 Task: Display the picks of the 2022 Victory Lane Racing NASCAR Cup Series for the race "FireKeepers Casino 400" on the track "Michigan".
Action: Mouse moved to (183, 354)
Screenshot: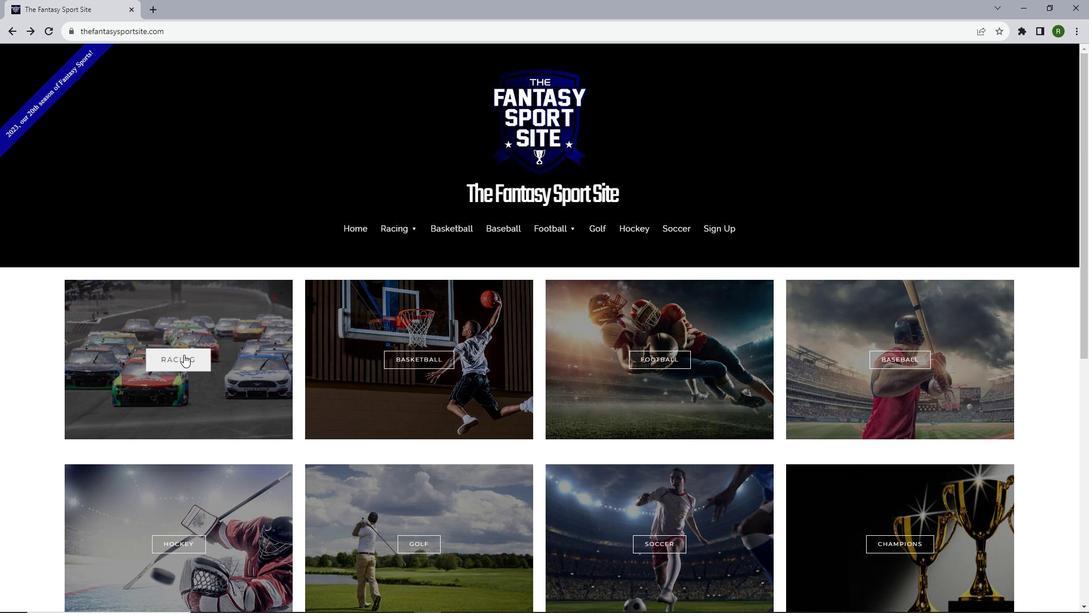 
Action: Mouse pressed left at (183, 354)
Screenshot: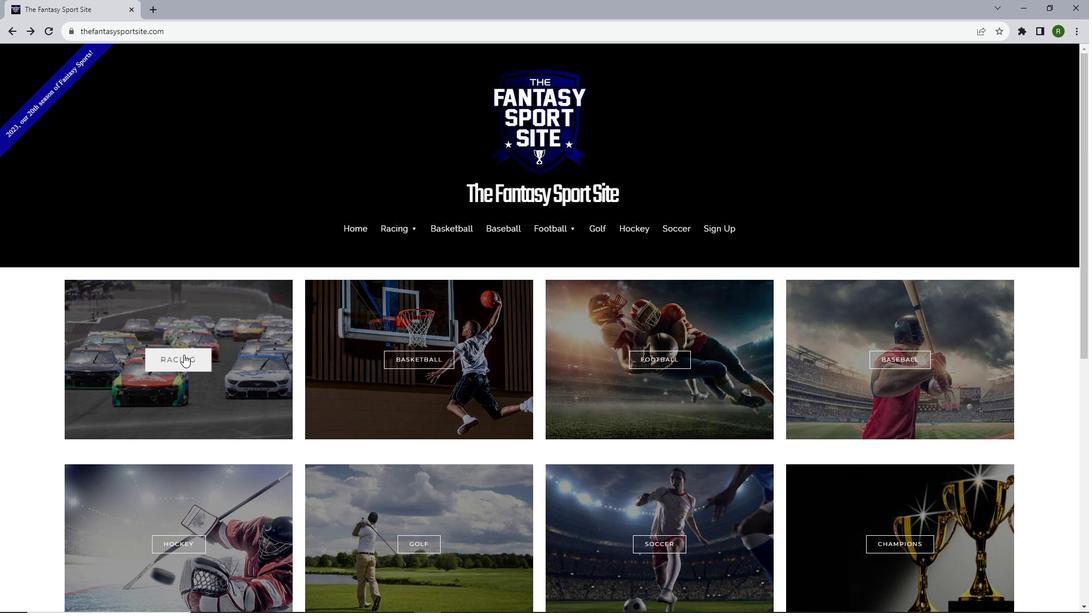 
Action: Mouse moved to (220, 259)
Screenshot: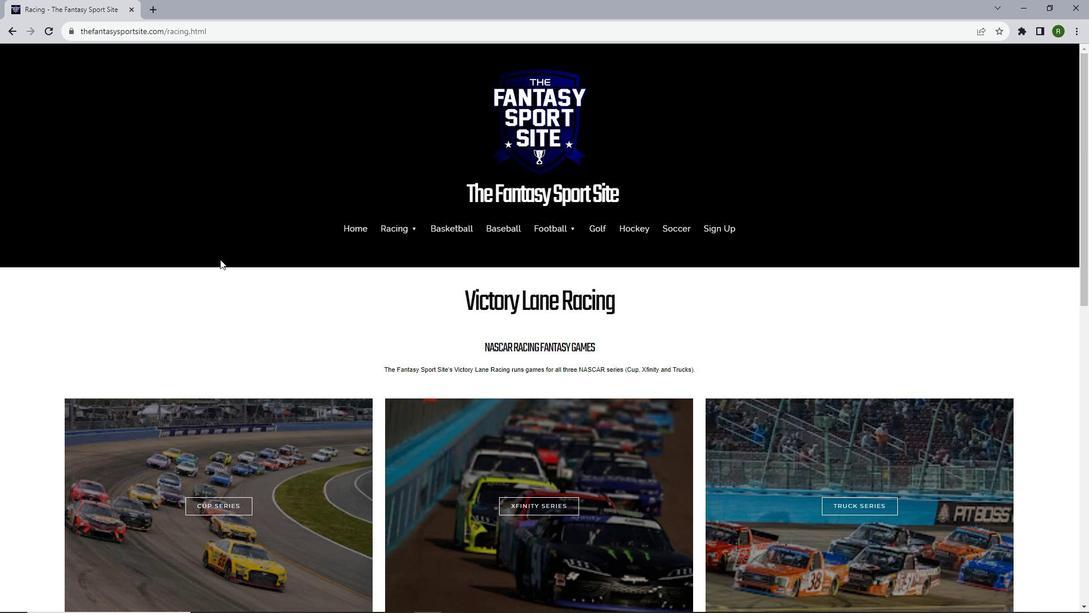 
Action: Mouse scrolled (220, 258) with delta (0, 0)
Screenshot: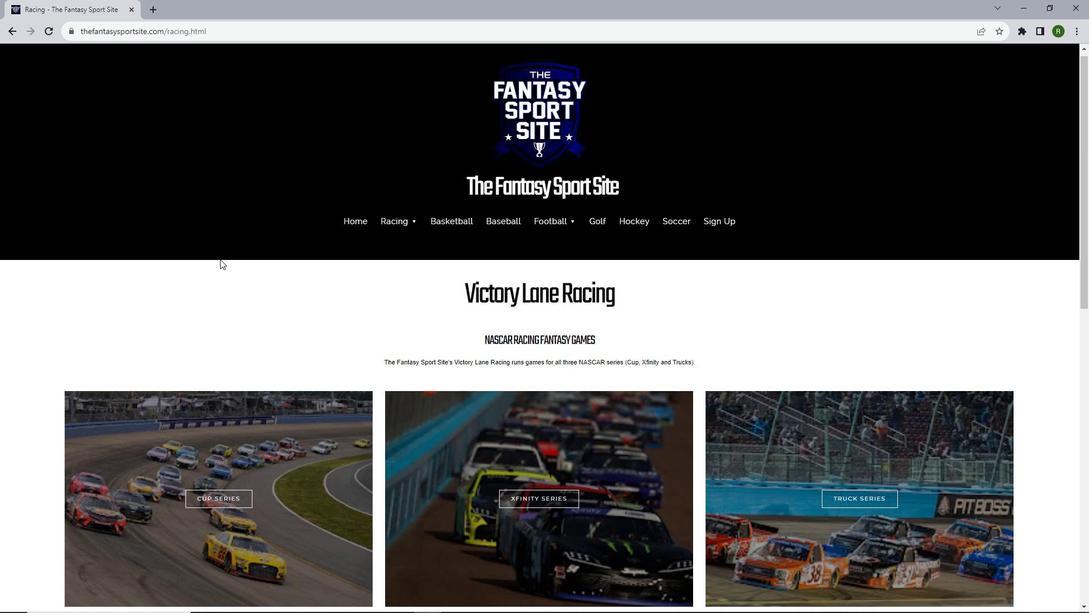 
Action: Mouse scrolled (220, 258) with delta (0, 0)
Screenshot: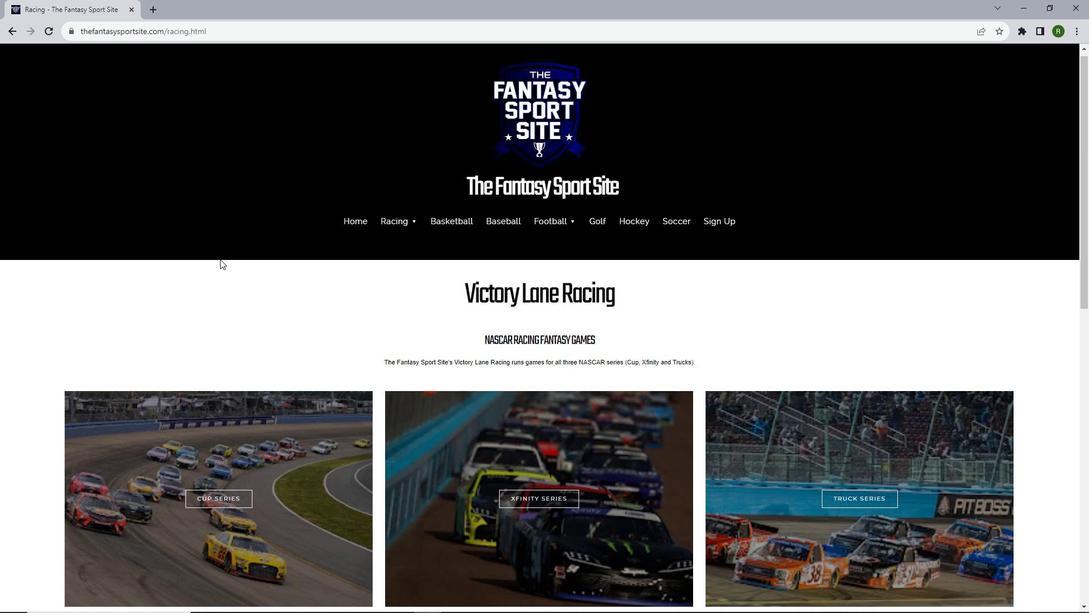 
Action: Mouse scrolled (220, 258) with delta (0, 0)
Screenshot: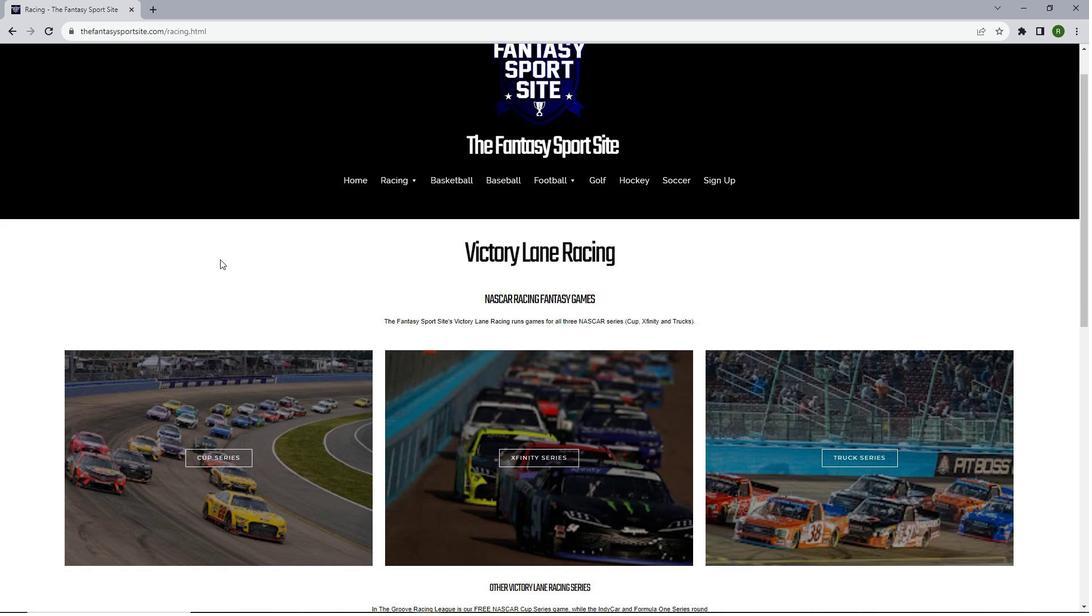 
Action: Mouse moved to (224, 336)
Screenshot: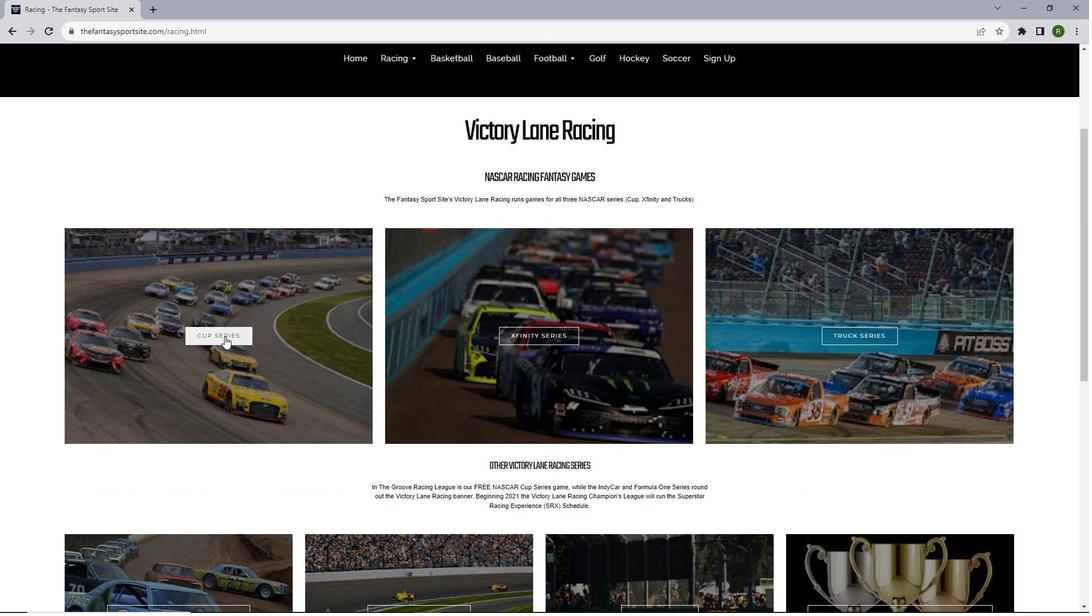 
Action: Mouse pressed left at (224, 336)
Screenshot: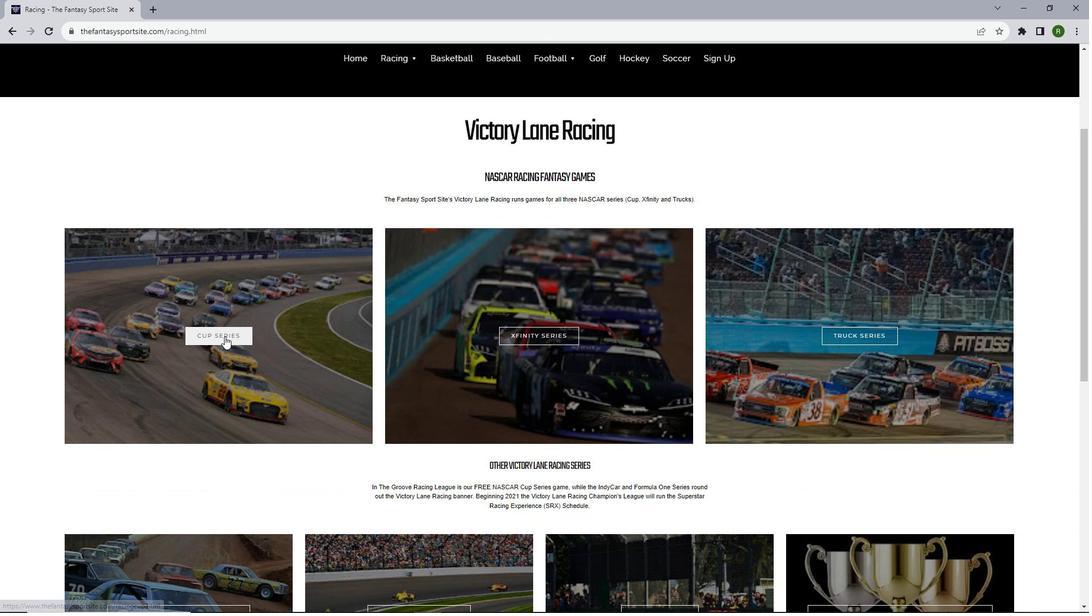 
Action: Mouse moved to (273, 232)
Screenshot: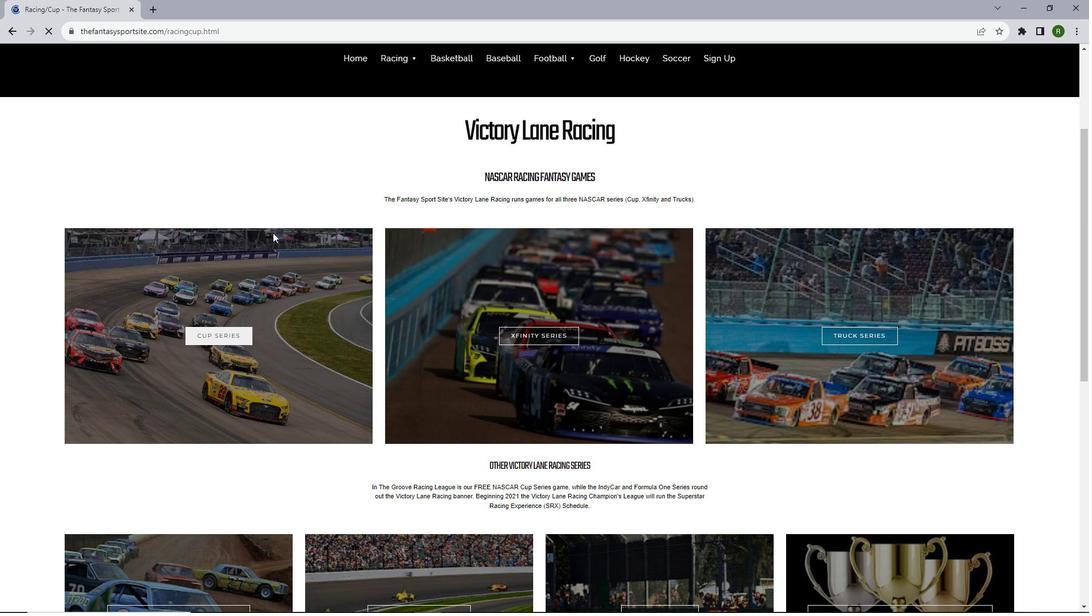 
Action: Mouse scrolled (273, 232) with delta (0, 0)
Screenshot: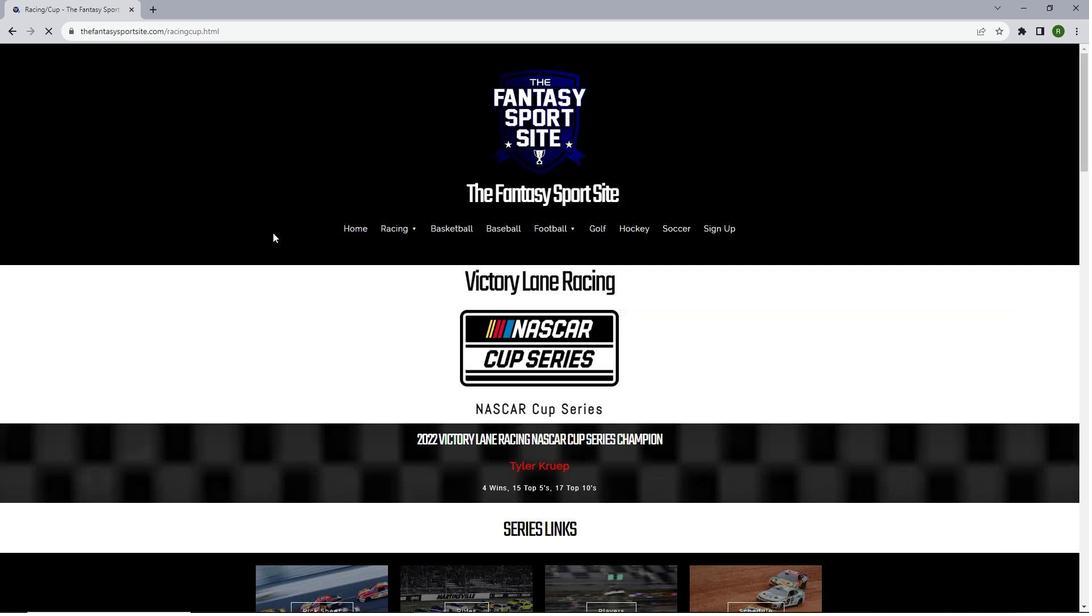 
Action: Mouse scrolled (273, 232) with delta (0, 0)
Screenshot: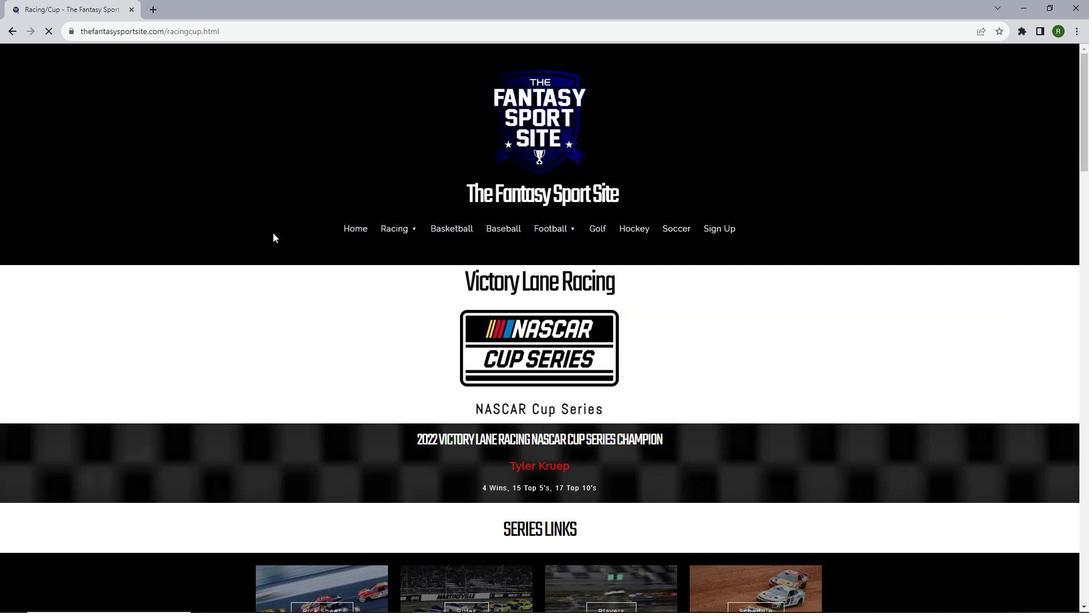 
Action: Mouse scrolled (273, 232) with delta (0, 0)
Screenshot: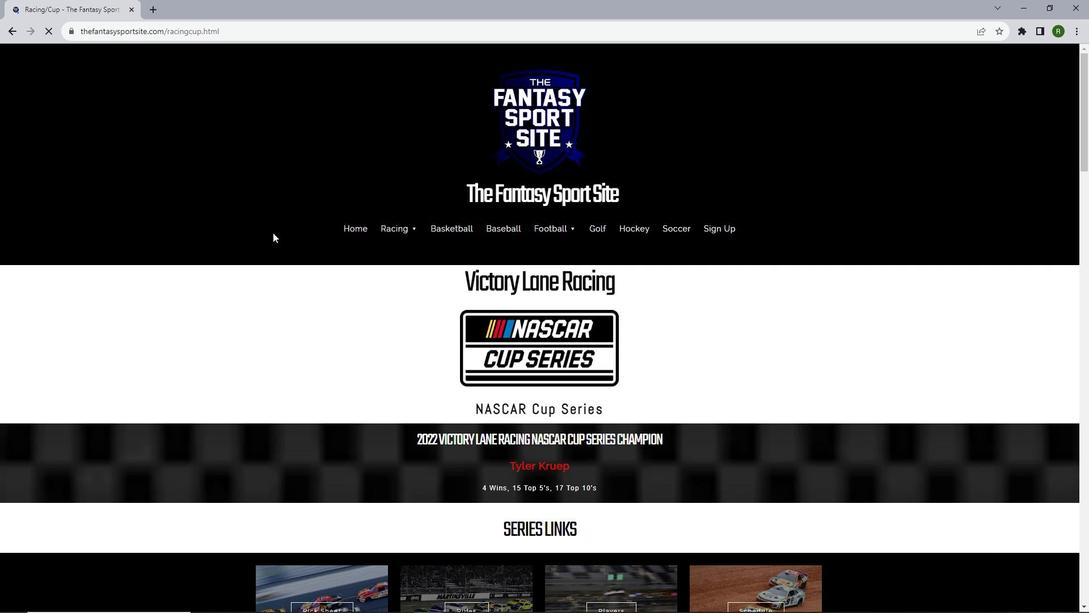
Action: Mouse scrolled (273, 232) with delta (0, 0)
Screenshot: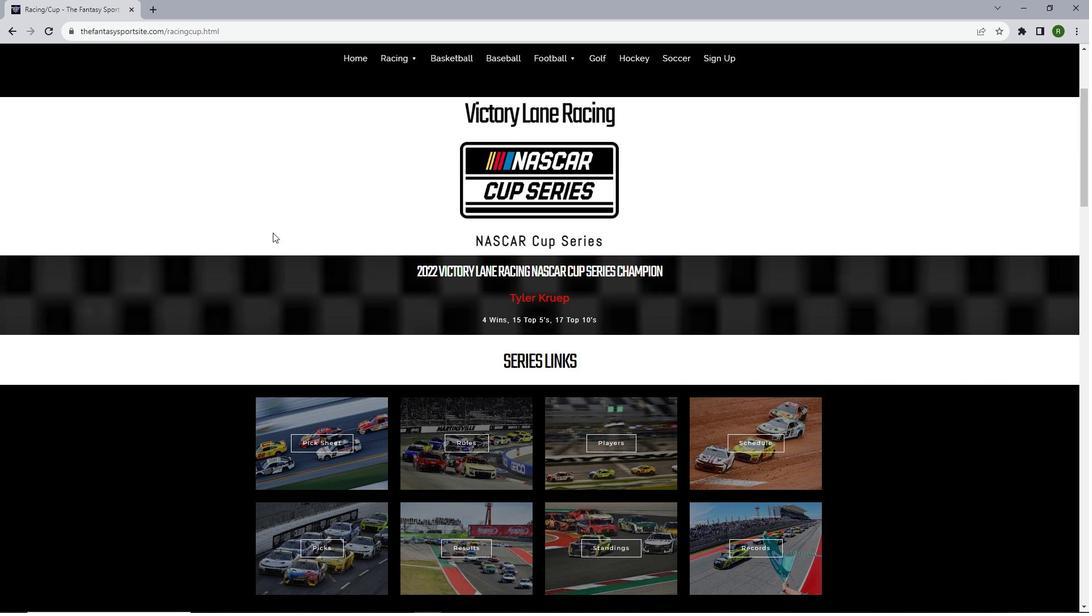 
Action: Mouse scrolled (273, 232) with delta (0, 0)
Screenshot: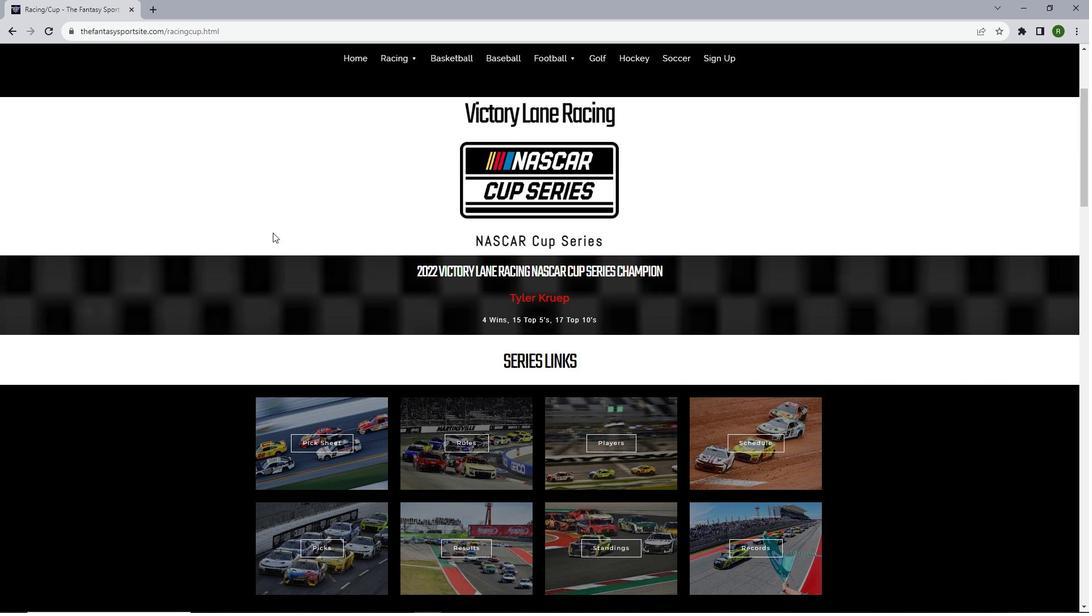 
Action: Mouse scrolled (273, 232) with delta (0, 0)
Screenshot: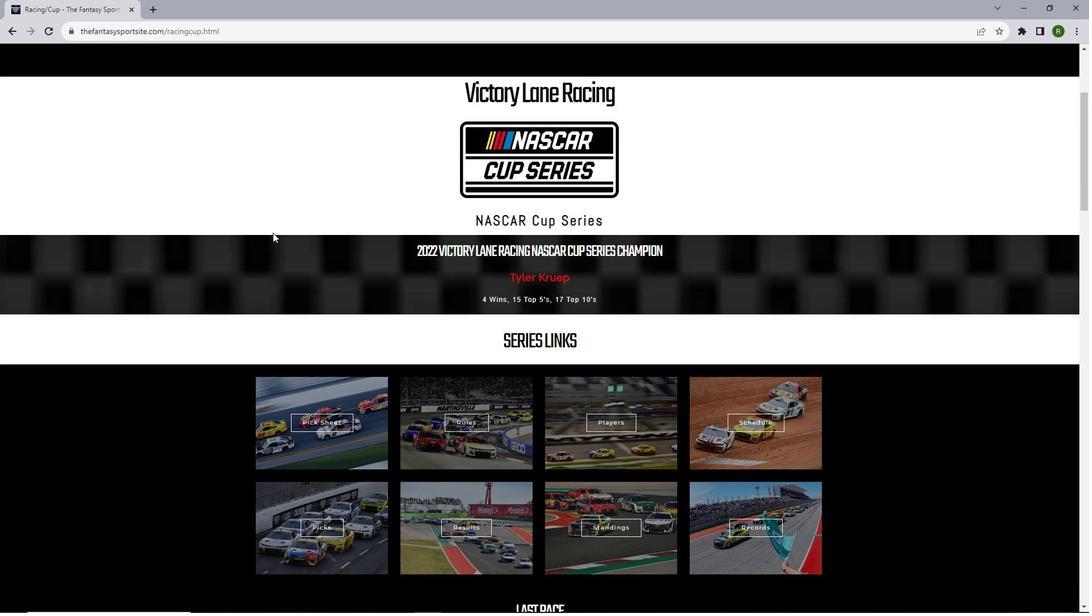 
Action: Mouse scrolled (273, 232) with delta (0, 0)
Screenshot: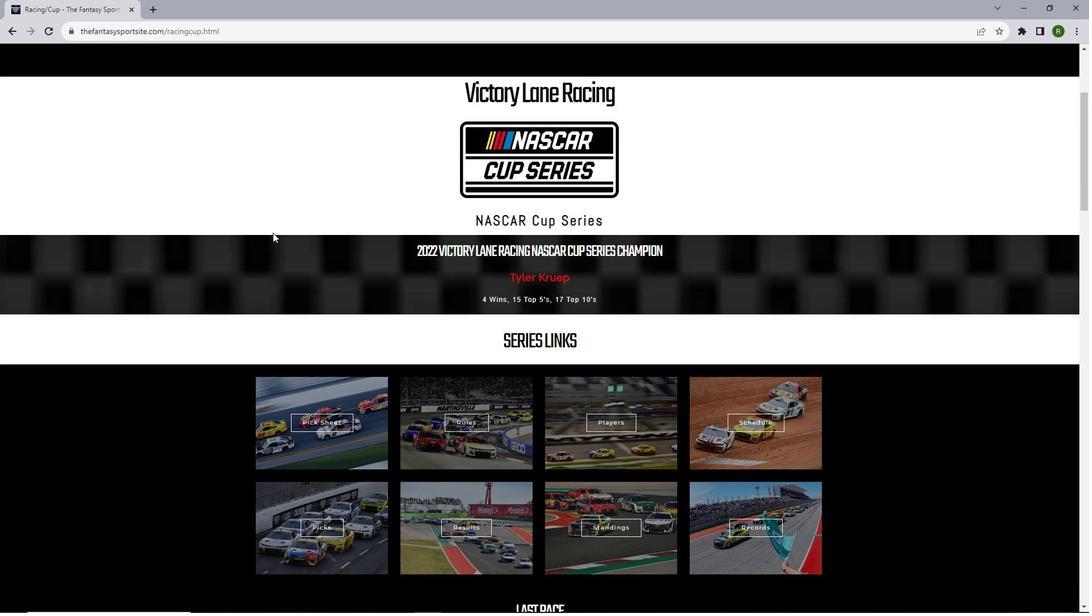 
Action: Mouse scrolled (273, 232) with delta (0, 0)
Screenshot: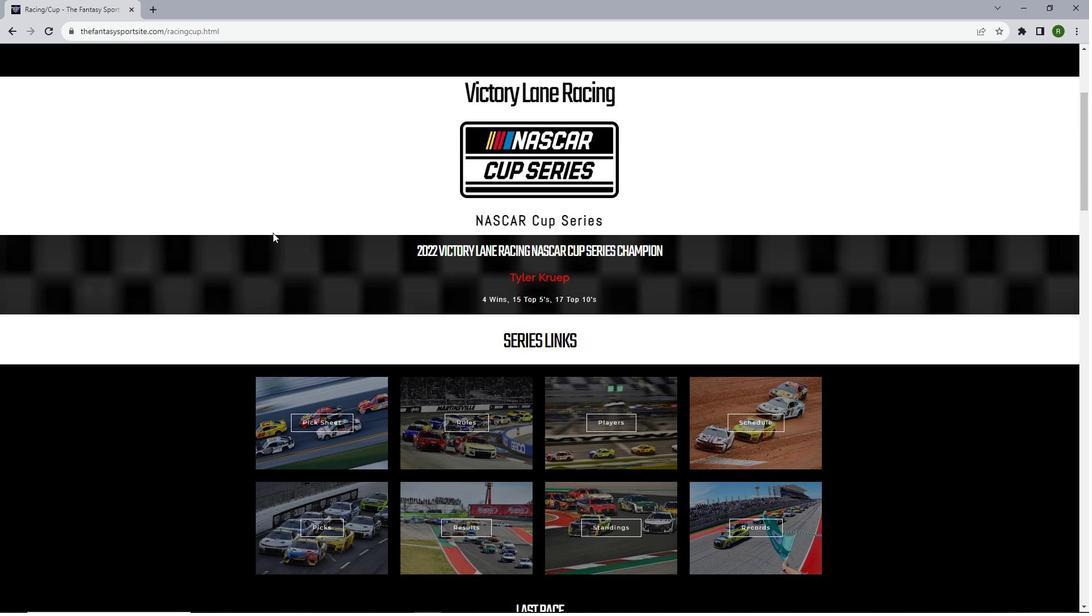 
Action: Mouse moved to (316, 259)
Screenshot: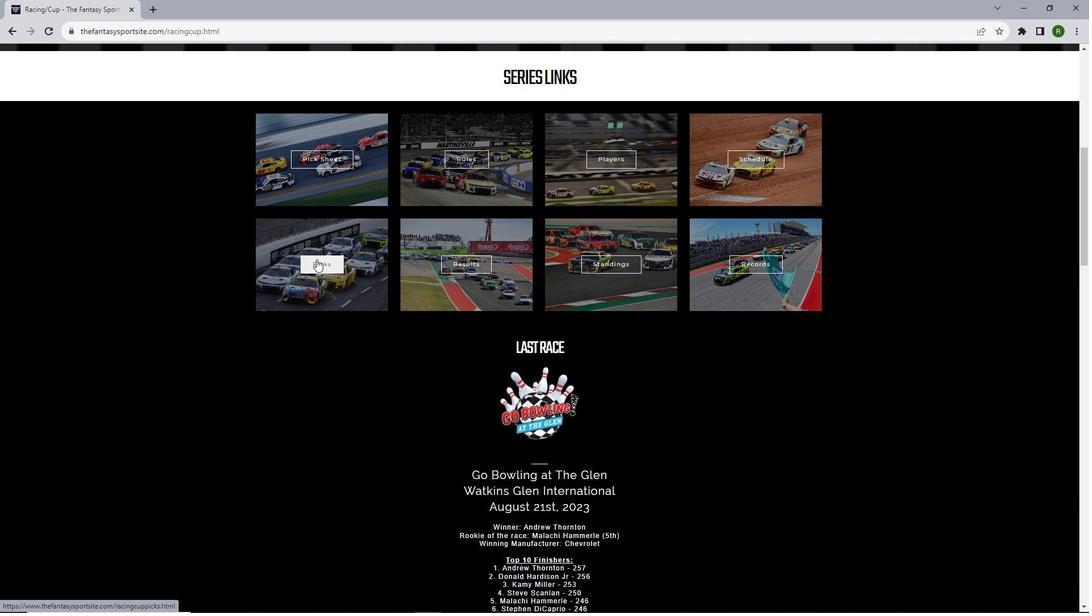 
Action: Mouse pressed left at (316, 259)
Screenshot: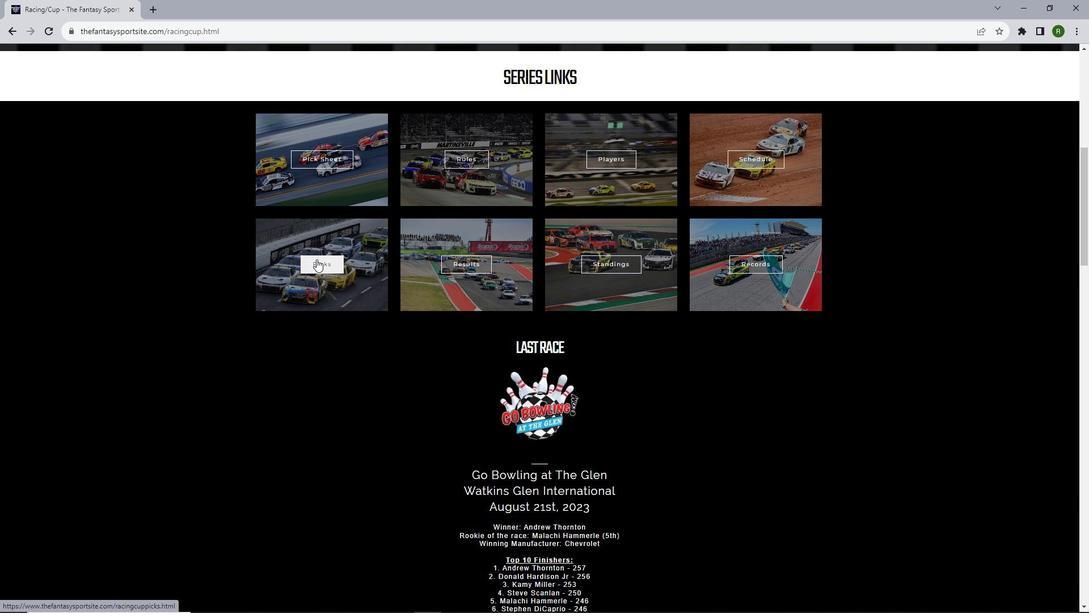
Action: Mouse moved to (316, 258)
Screenshot: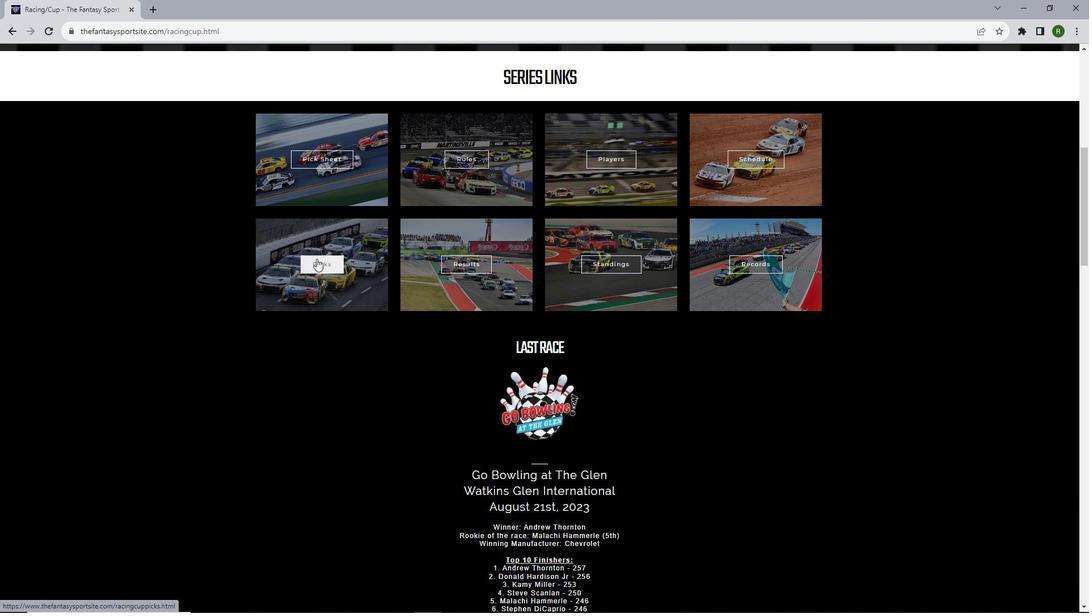 
Action: Mouse scrolled (316, 258) with delta (0, 0)
Screenshot: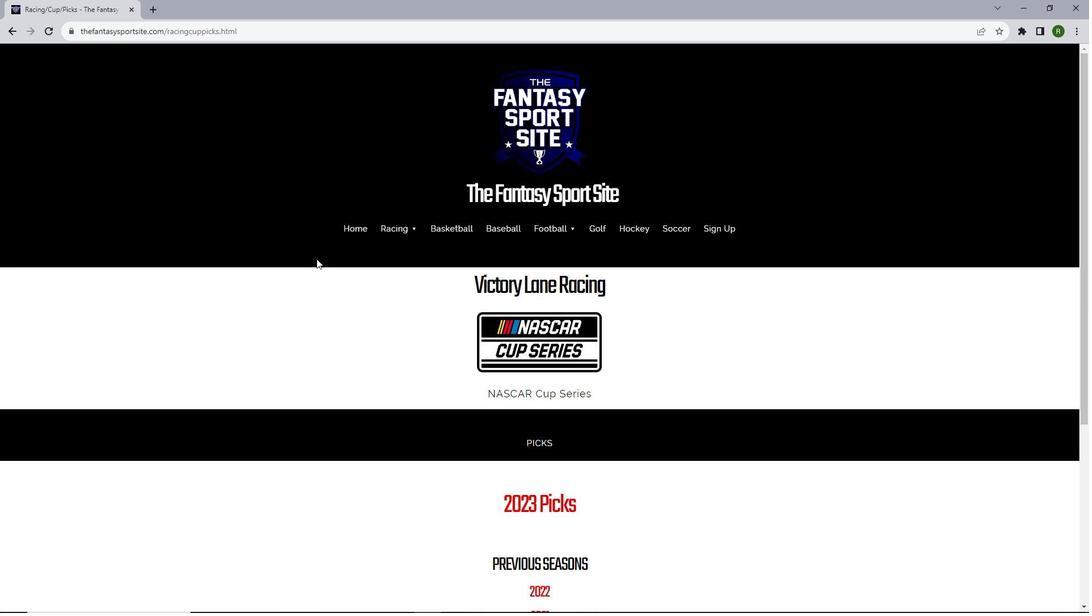 
Action: Mouse scrolled (316, 258) with delta (0, 0)
Screenshot: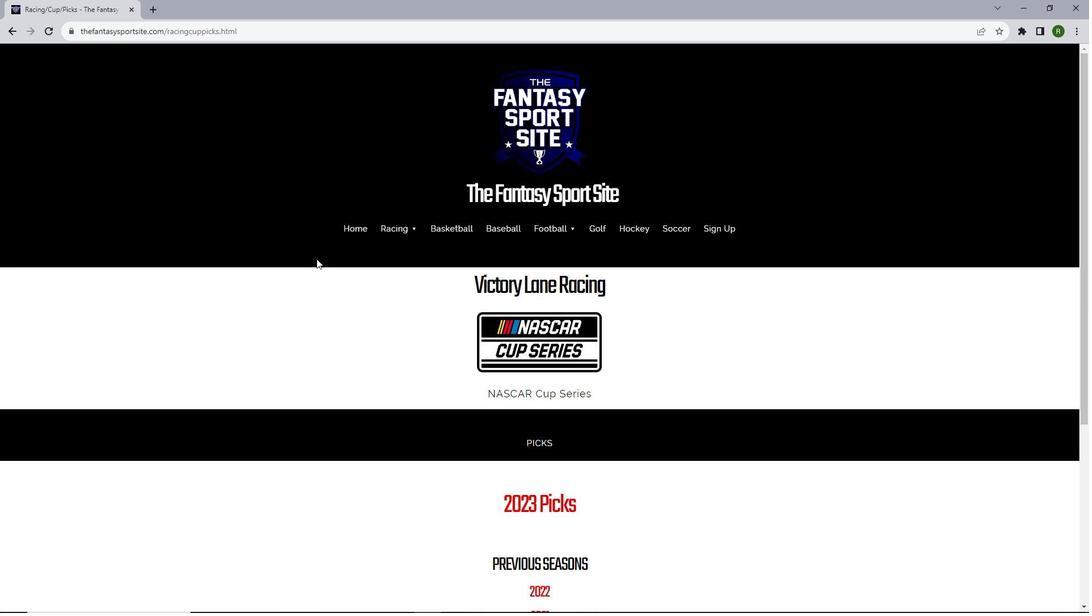 
Action: Mouse scrolled (316, 258) with delta (0, 0)
Screenshot: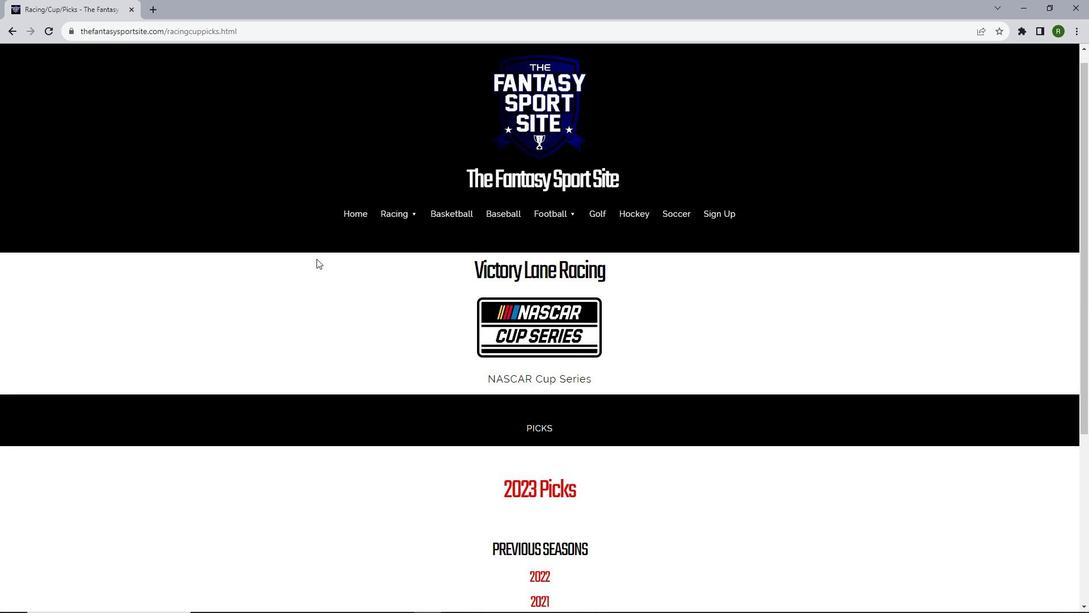 
Action: Mouse scrolled (316, 258) with delta (0, 0)
Screenshot: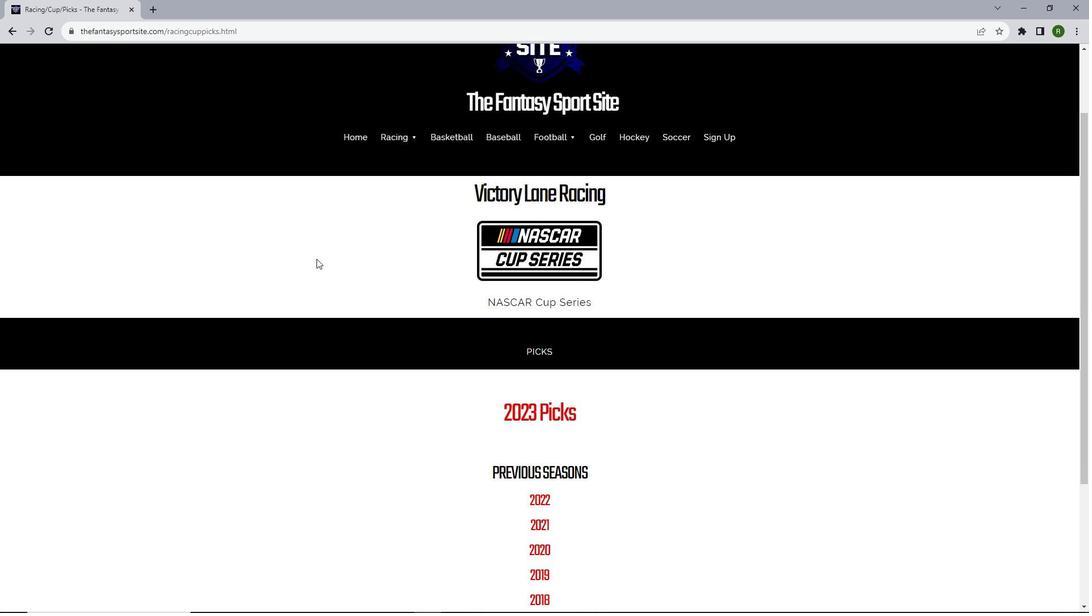 
Action: Mouse moved to (542, 366)
Screenshot: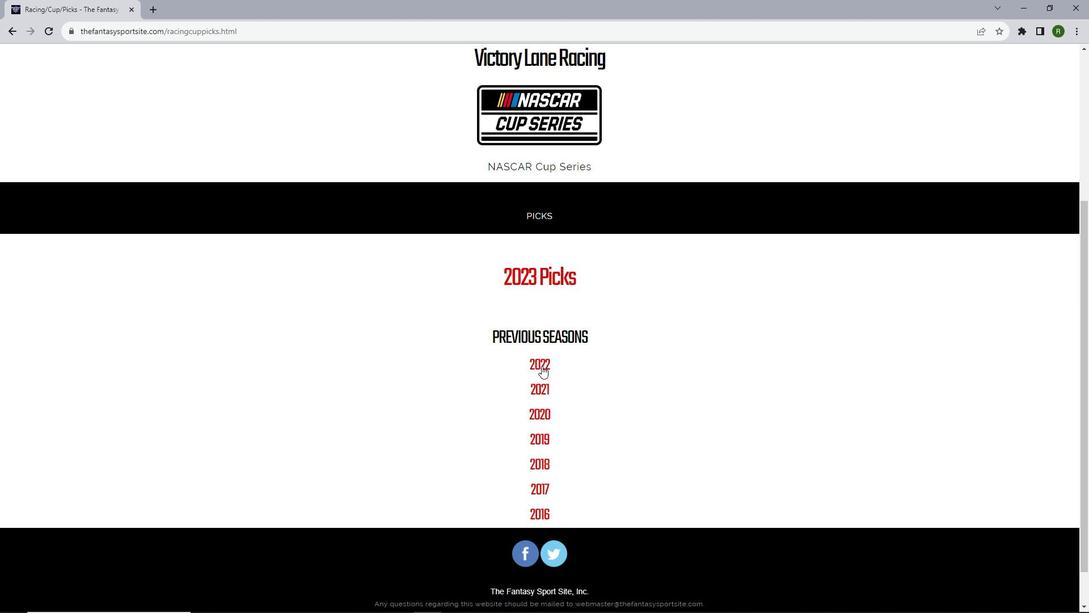 
Action: Mouse pressed left at (542, 366)
Screenshot: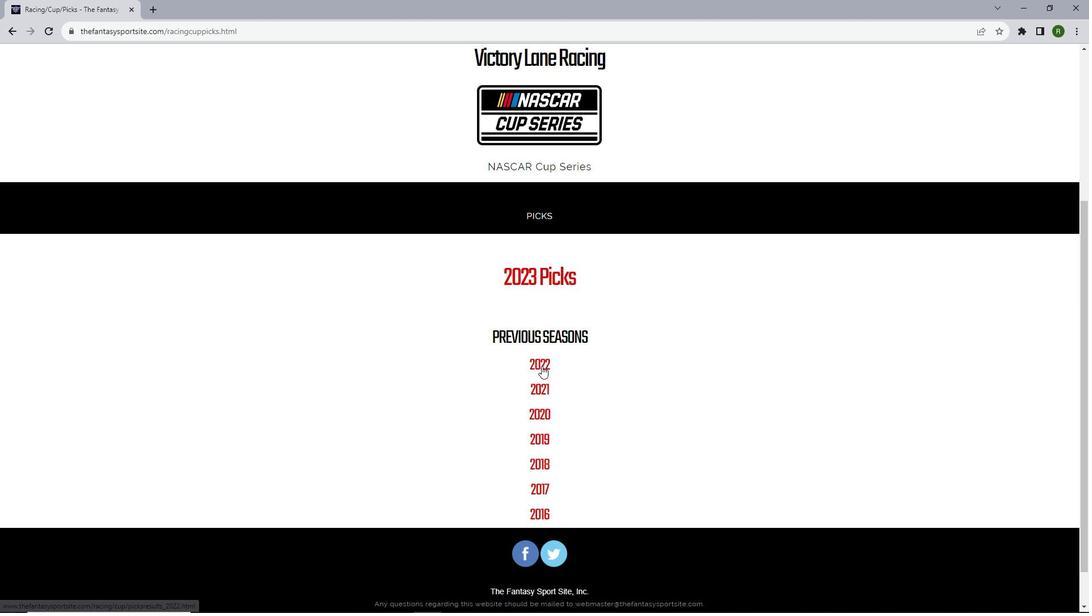 
Action: Mouse moved to (469, 237)
Screenshot: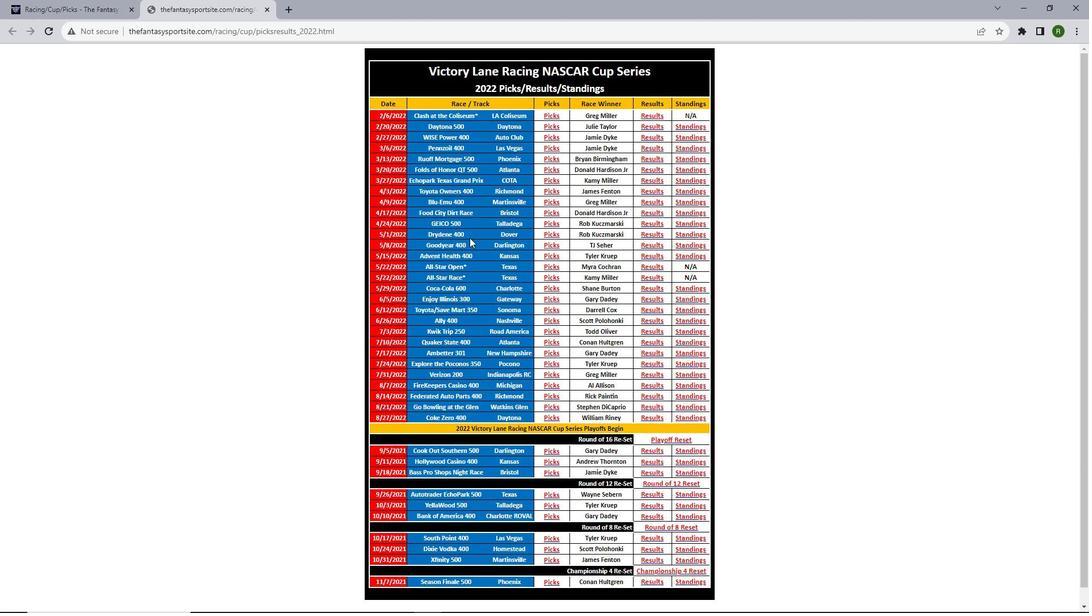 
Action: Mouse scrolled (469, 237) with delta (0, 0)
Screenshot: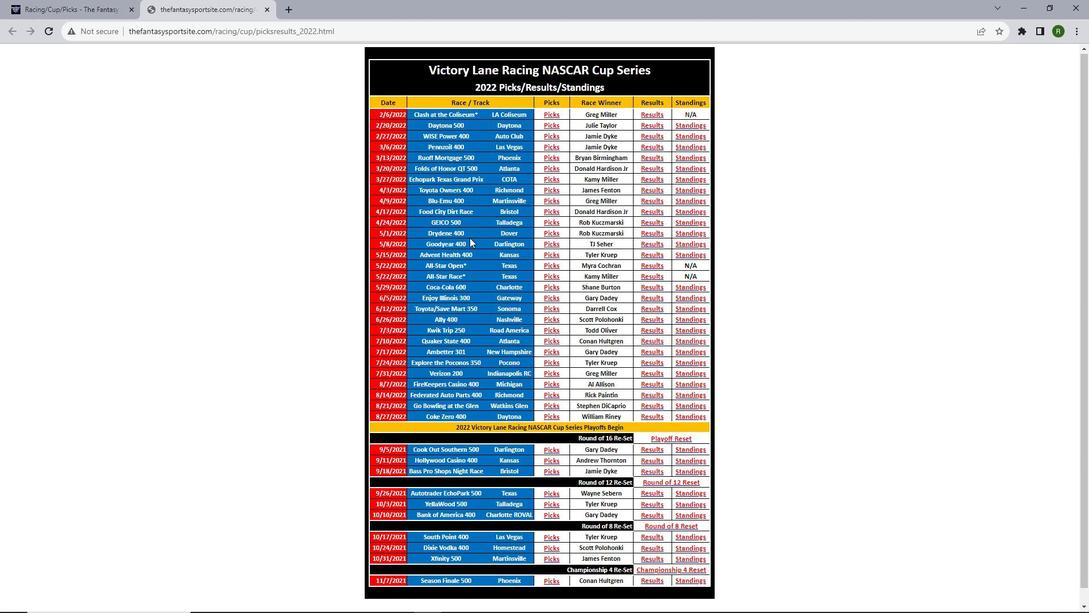 
Action: Mouse scrolled (469, 237) with delta (0, 0)
Screenshot: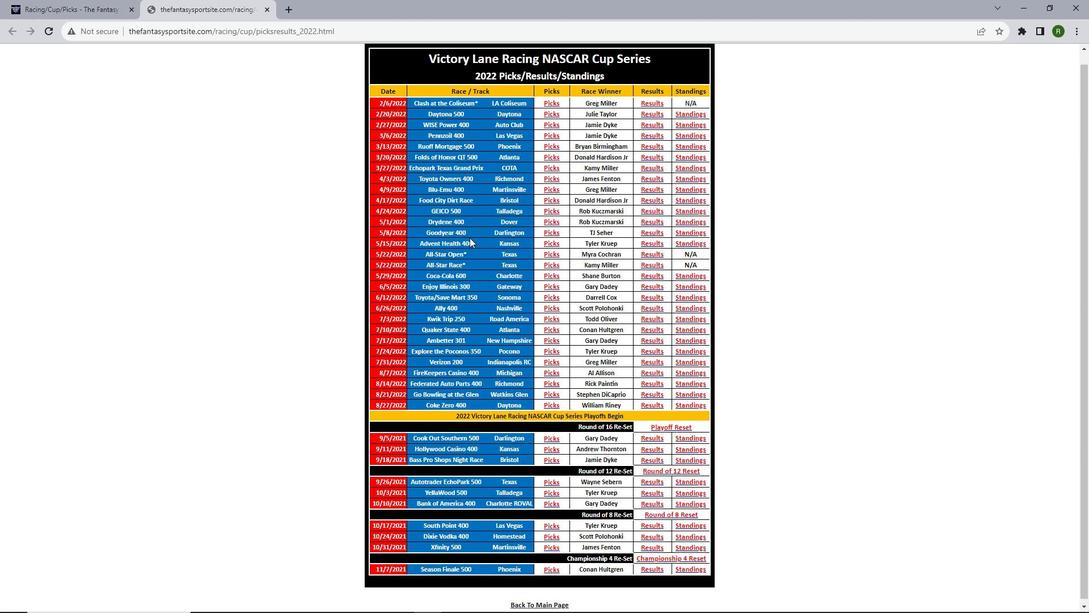 
Action: Mouse scrolled (469, 237) with delta (0, 0)
Screenshot: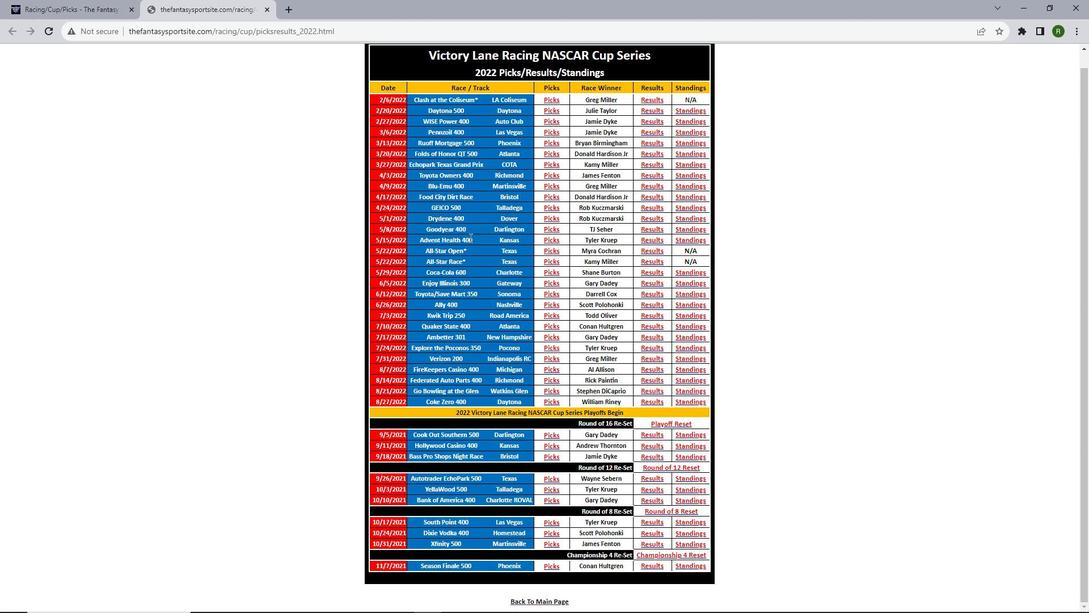 
Action: Mouse scrolled (469, 237) with delta (0, 0)
Screenshot: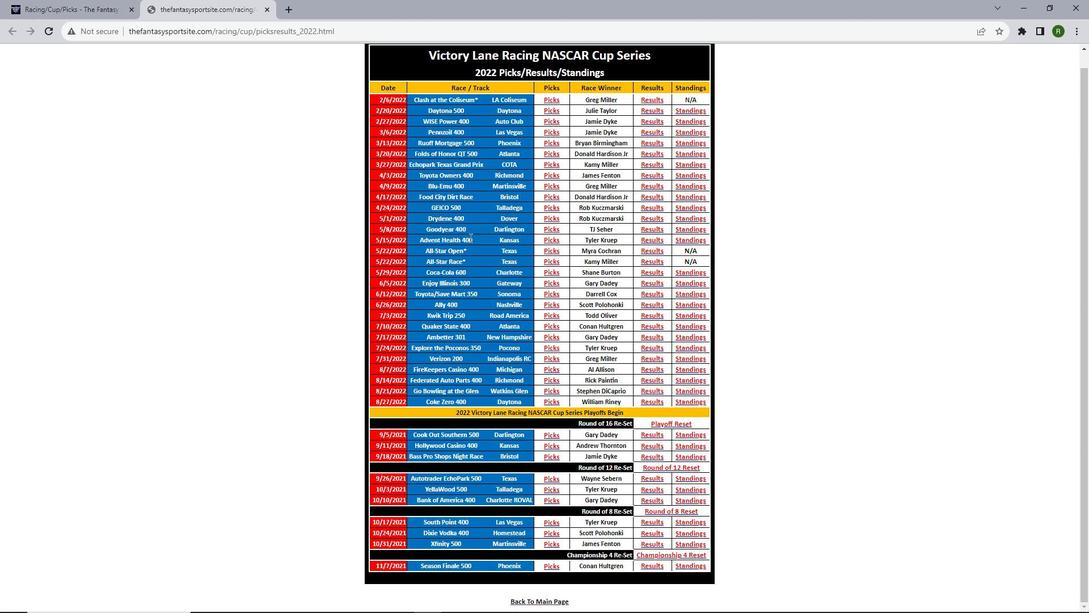 
Action: Mouse moved to (548, 367)
Screenshot: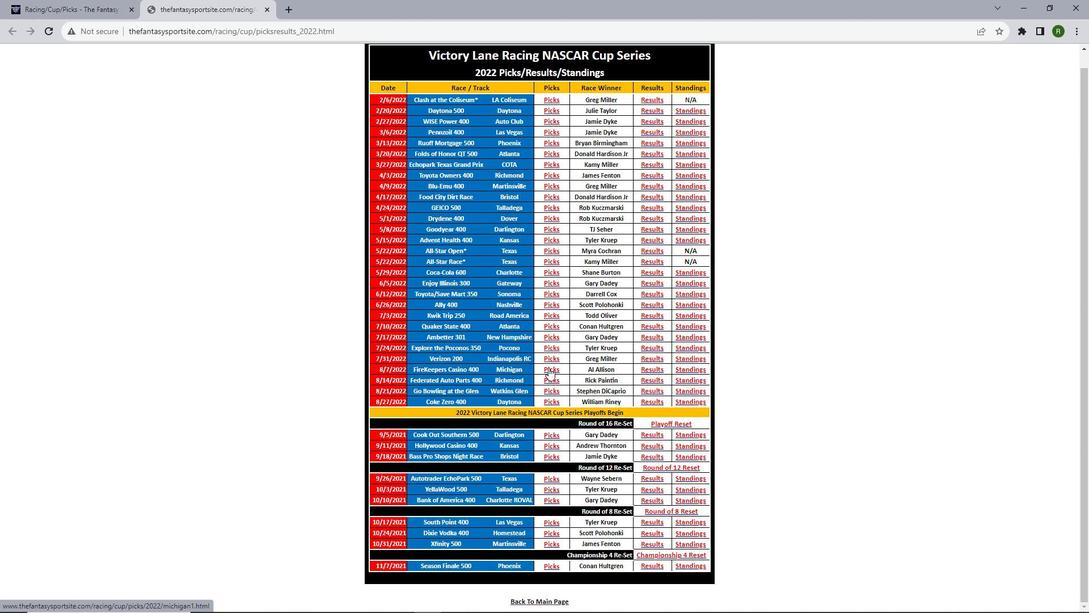 
Action: Mouse pressed left at (548, 367)
Screenshot: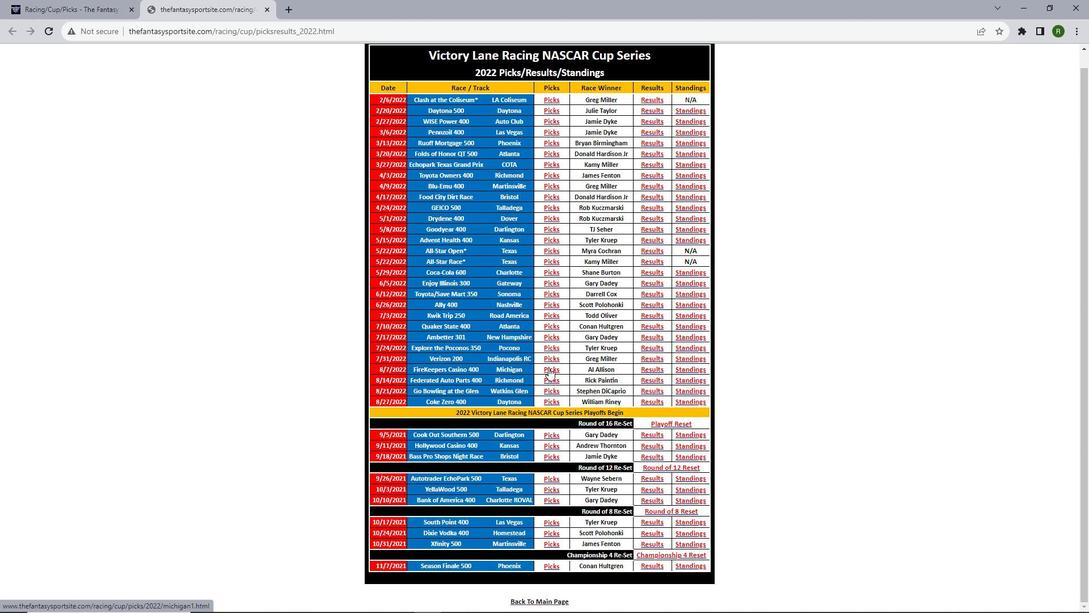 
Action: Mouse moved to (501, 253)
Screenshot: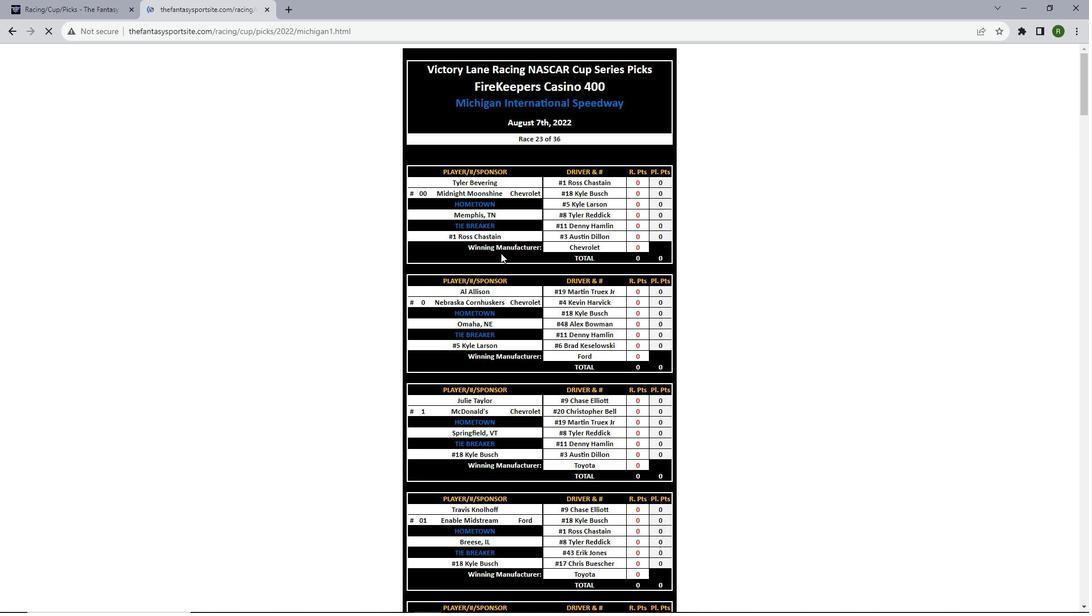 
Action: Mouse scrolled (501, 252) with delta (0, 0)
Screenshot: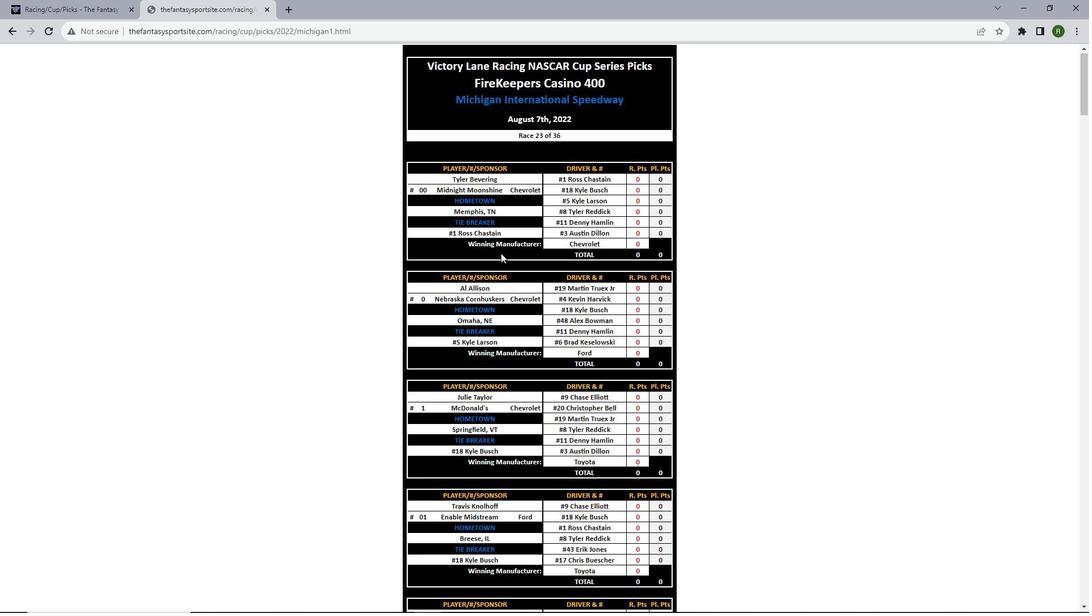 
Action: Mouse scrolled (501, 252) with delta (0, 0)
Screenshot: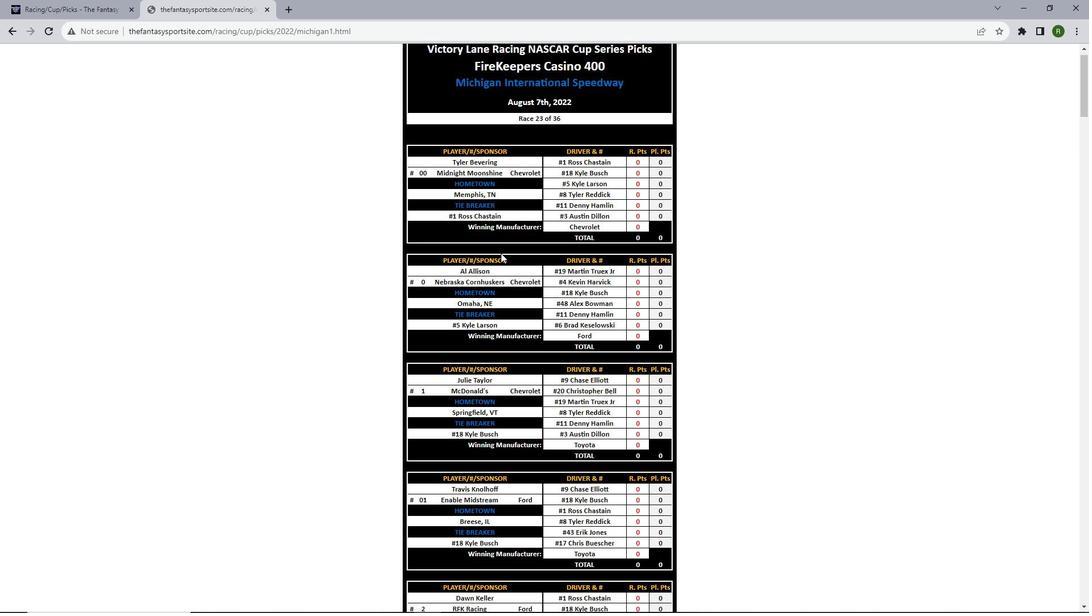 
Action: Mouse scrolled (501, 252) with delta (0, 0)
Screenshot: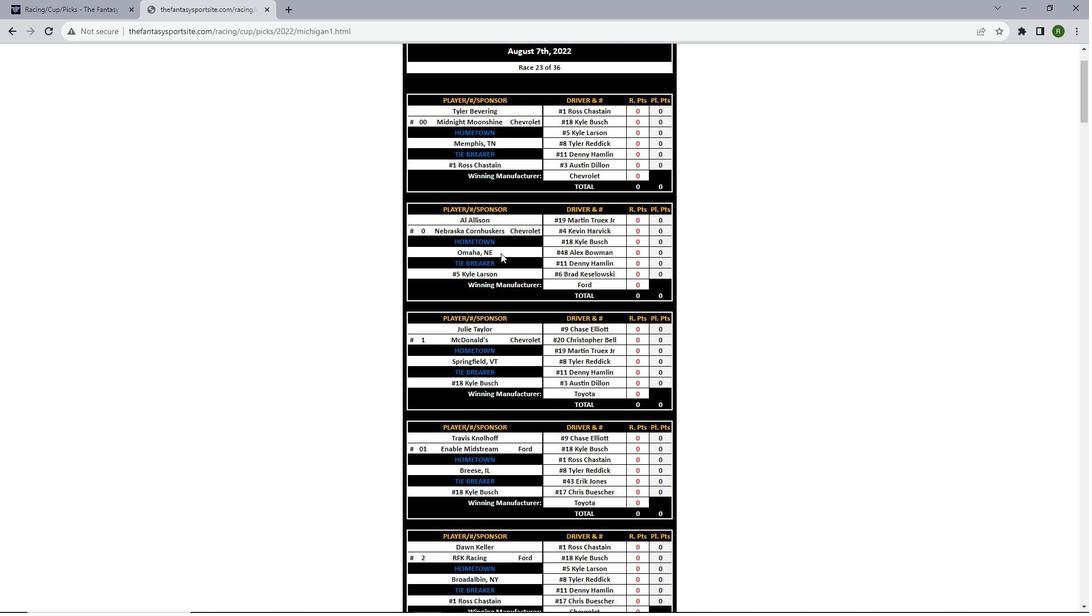
Action: Mouse scrolled (501, 252) with delta (0, 0)
Screenshot: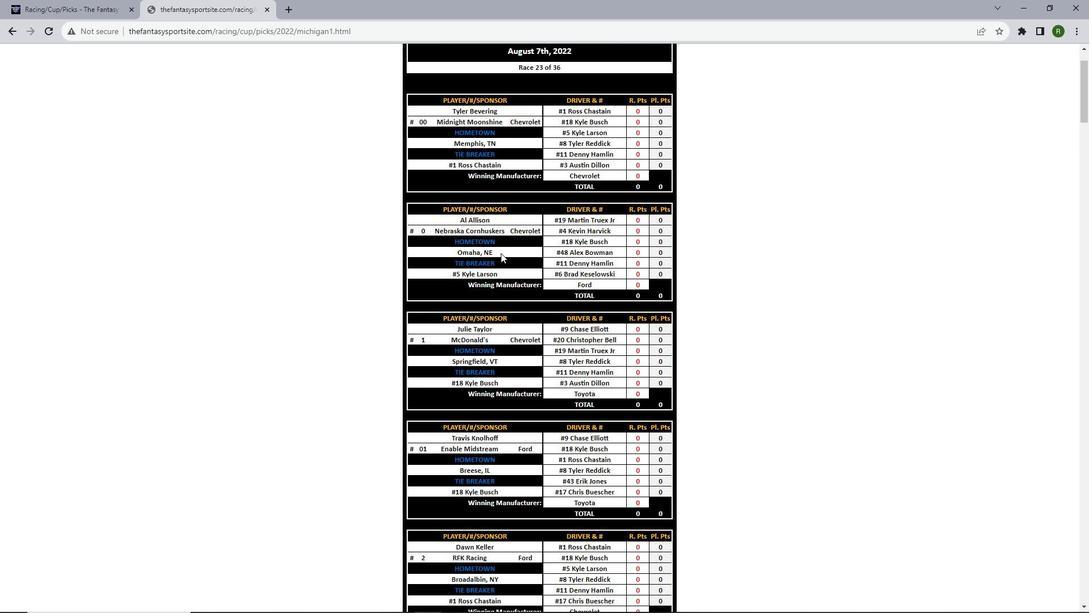
Action: Mouse scrolled (501, 252) with delta (0, 0)
Screenshot: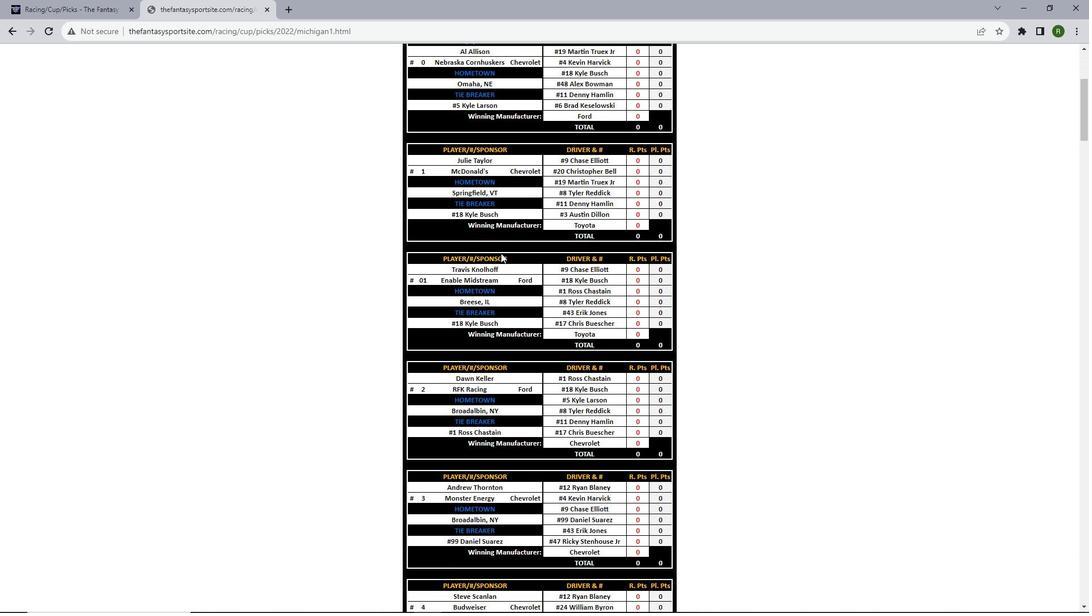 
Action: Mouse scrolled (501, 252) with delta (0, 0)
Screenshot: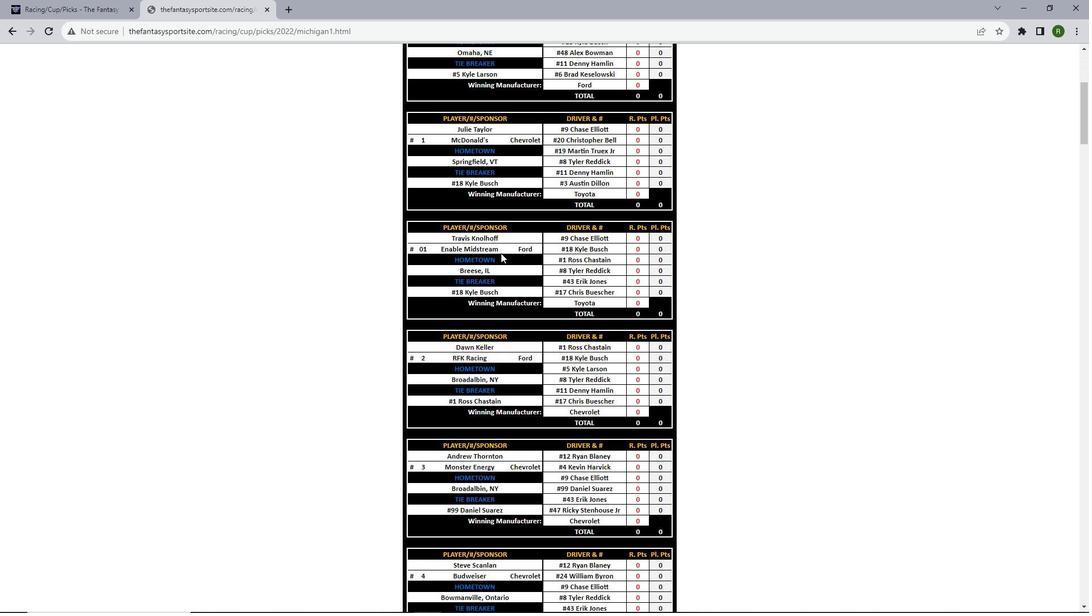 
Action: Mouse scrolled (501, 252) with delta (0, 0)
Screenshot: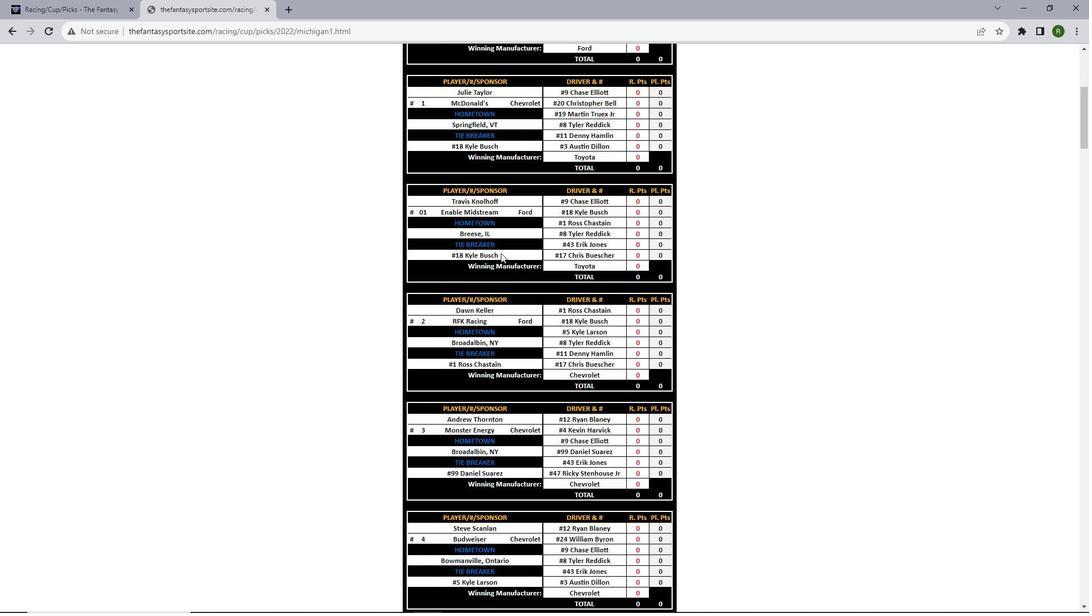 
Action: Mouse scrolled (501, 252) with delta (0, 0)
Screenshot: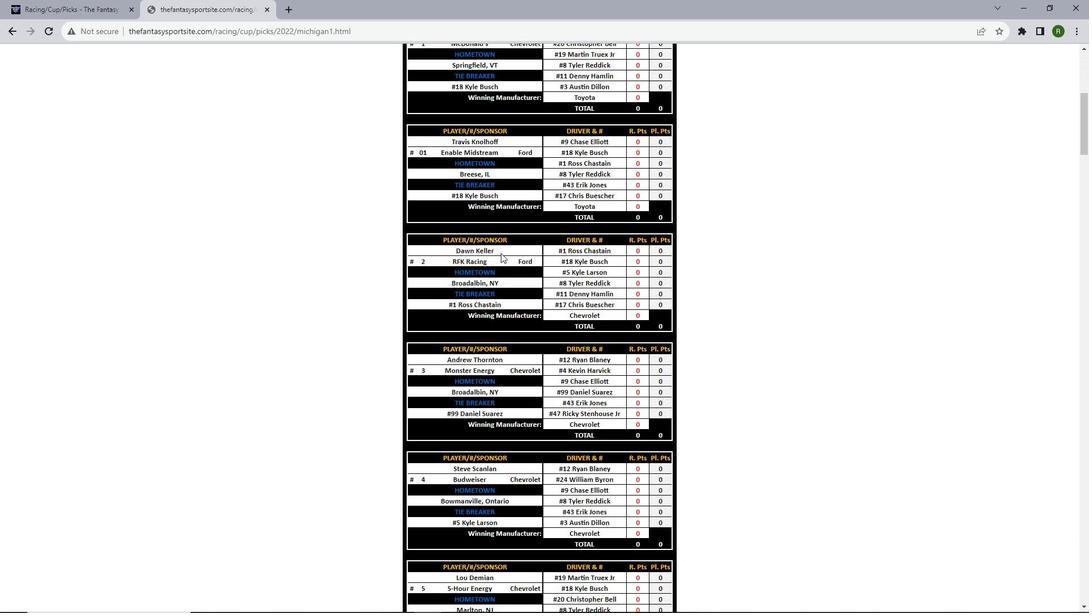 
Action: Mouse scrolled (501, 252) with delta (0, 0)
Screenshot: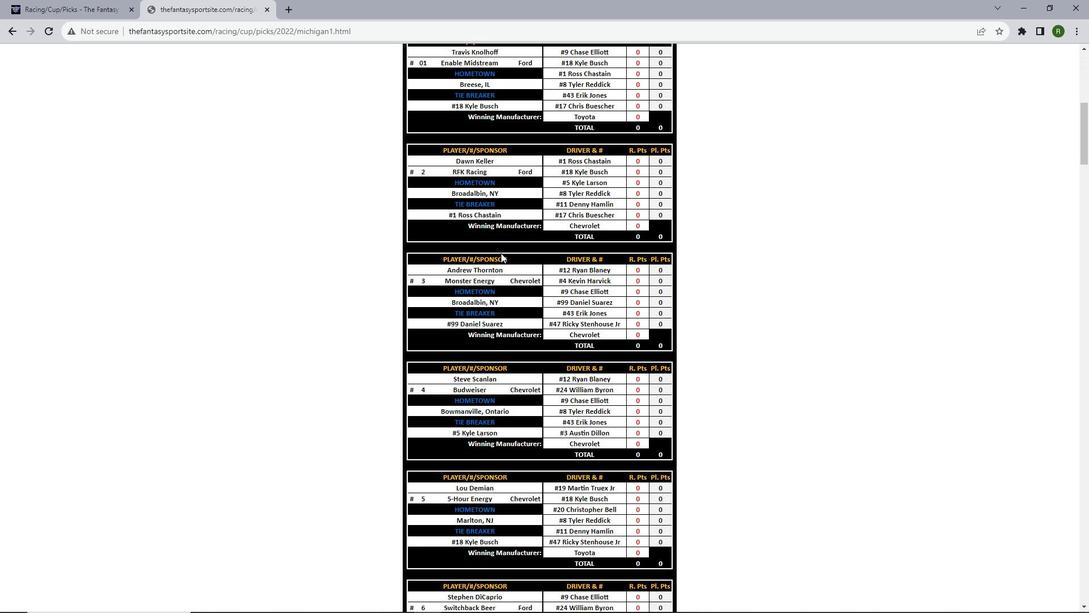 
Action: Mouse scrolled (501, 252) with delta (0, 0)
Screenshot: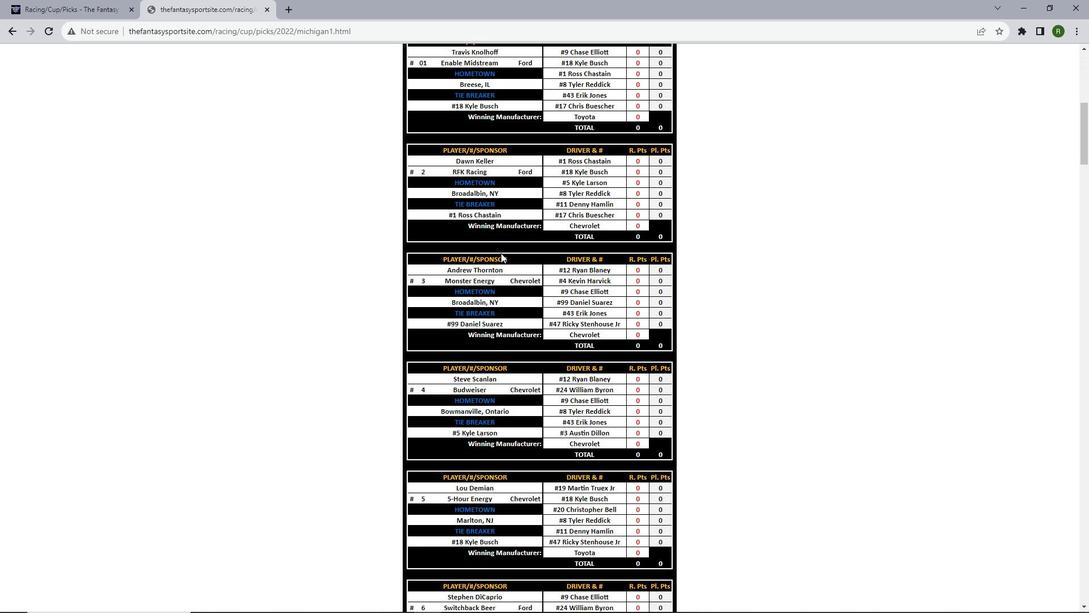 
Action: Mouse scrolled (501, 252) with delta (0, 0)
Screenshot: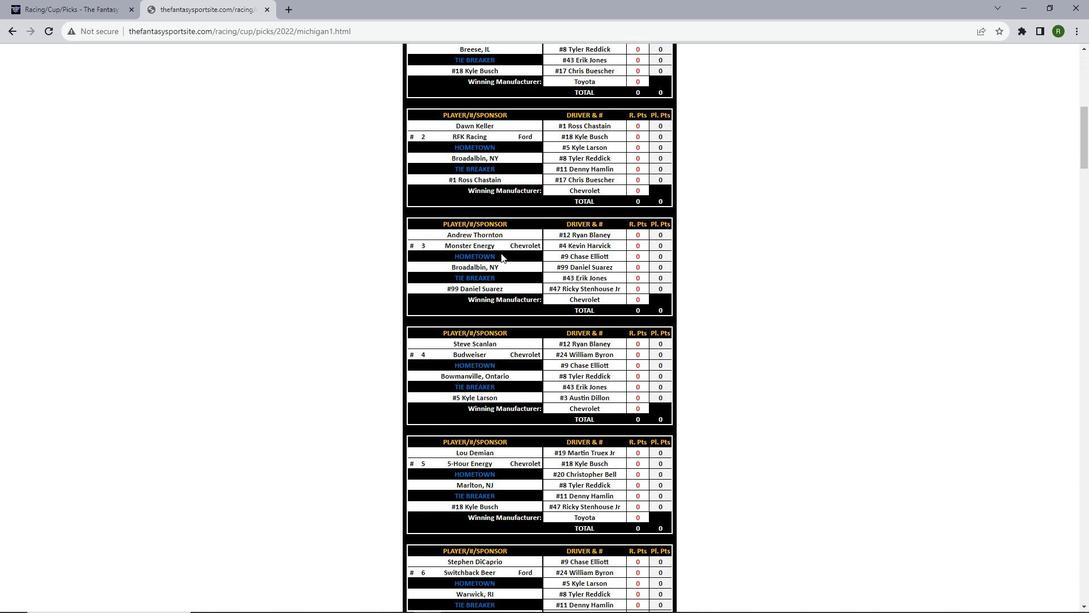 
Action: Mouse scrolled (501, 252) with delta (0, 0)
Screenshot: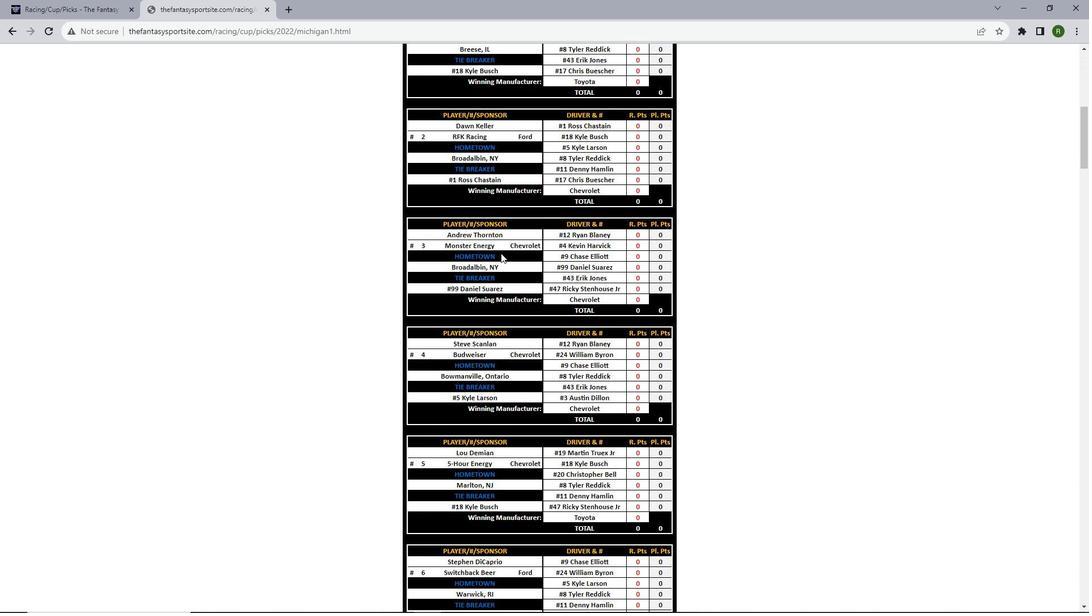 
Action: Mouse scrolled (501, 252) with delta (0, 0)
Screenshot: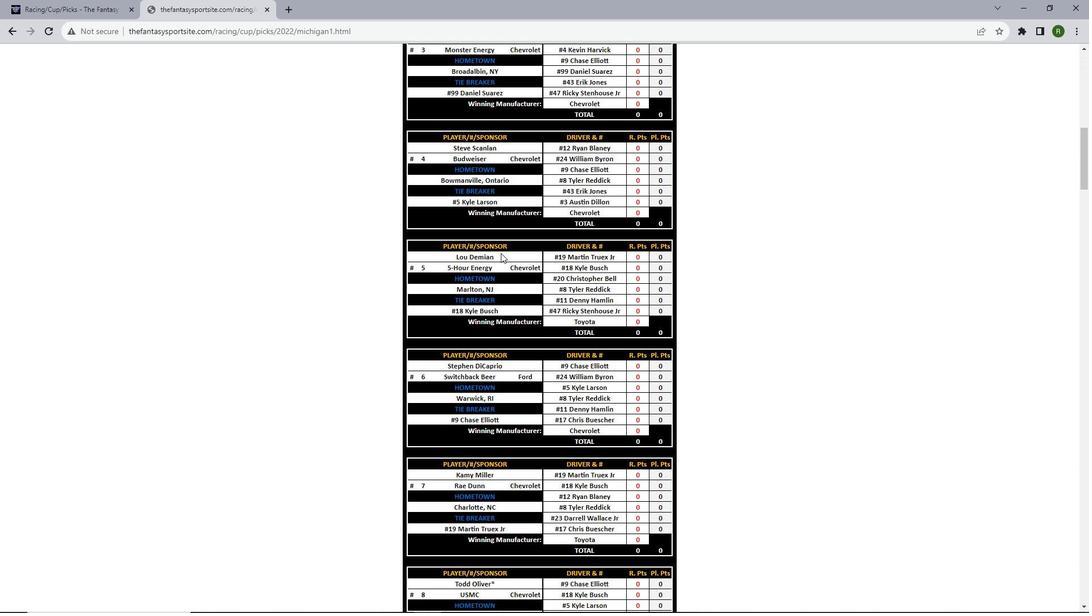 
Action: Mouse scrolled (501, 252) with delta (0, 0)
Screenshot: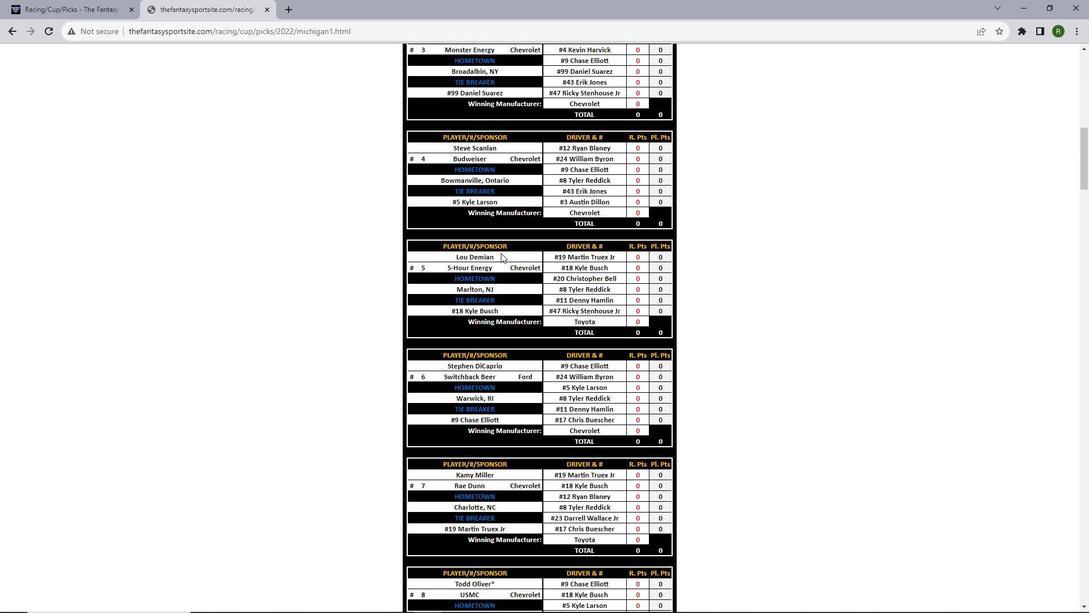 
Action: Mouse scrolled (501, 252) with delta (0, 0)
Screenshot: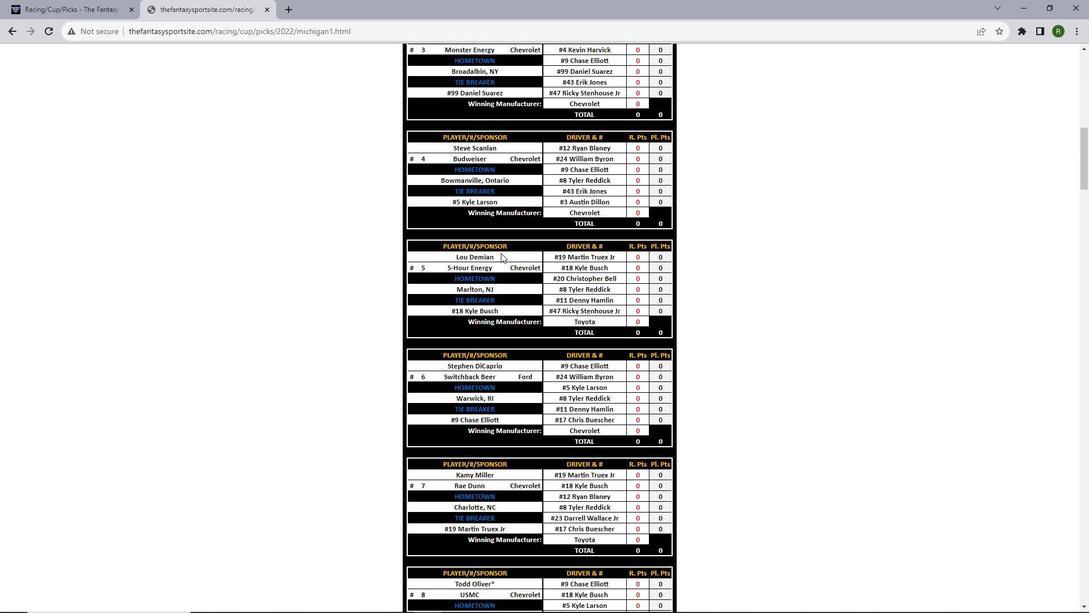 
Action: Mouse scrolled (501, 252) with delta (0, 0)
Screenshot: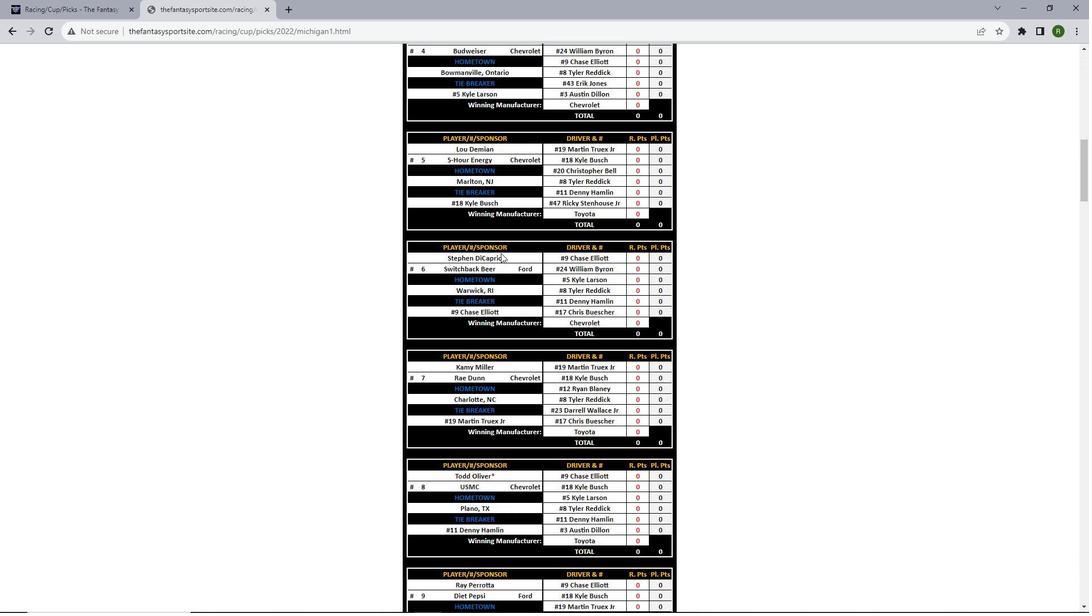 
Action: Mouse scrolled (501, 252) with delta (0, 0)
Screenshot: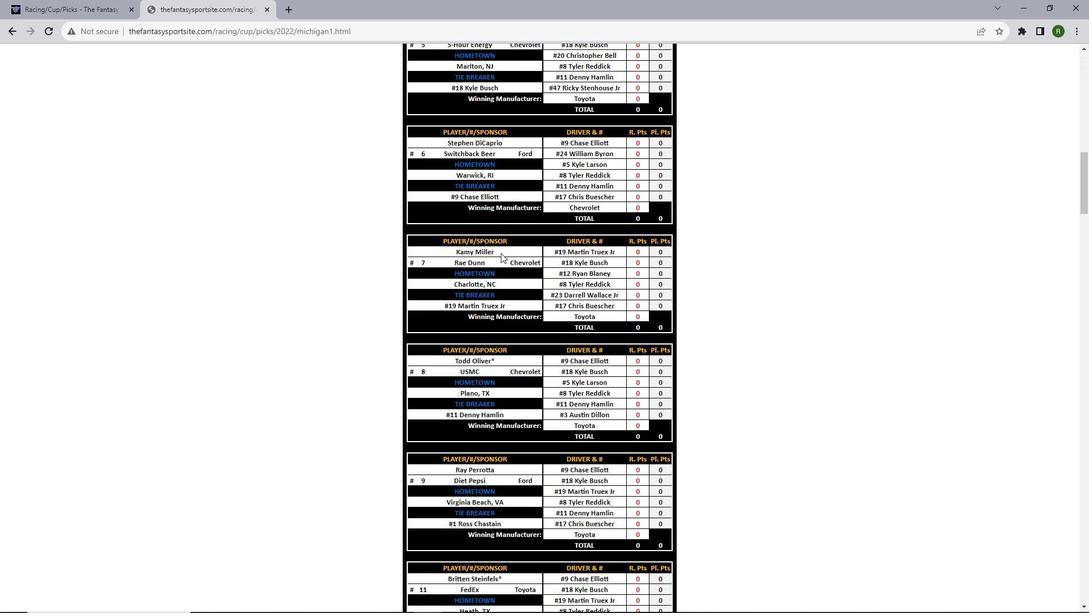 
Action: Mouse scrolled (501, 252) with delta (0, 0)
Screenshot: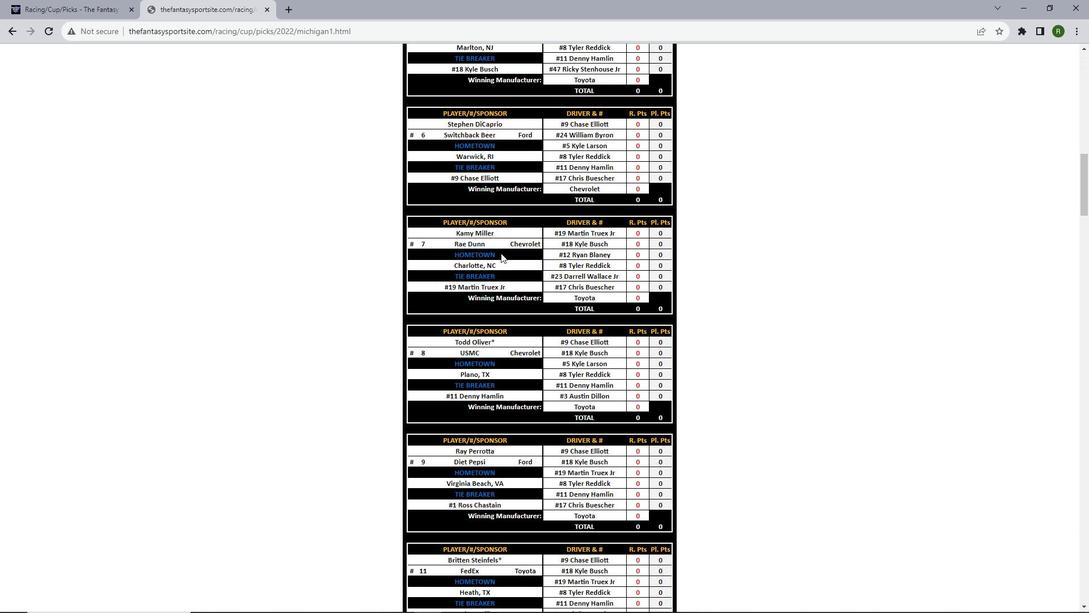
Action: Mouse scrolled (501, 252) with delta (0, 0)
Screenshot: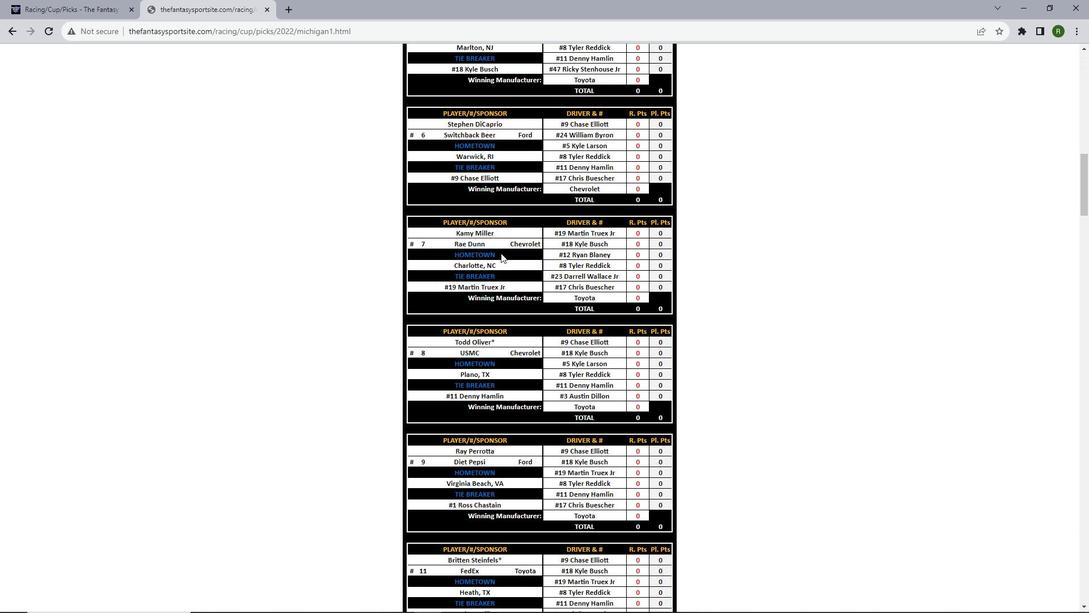 
Action: Mouse scrolled (501, 252) with delta (0, 0)
Screenshot: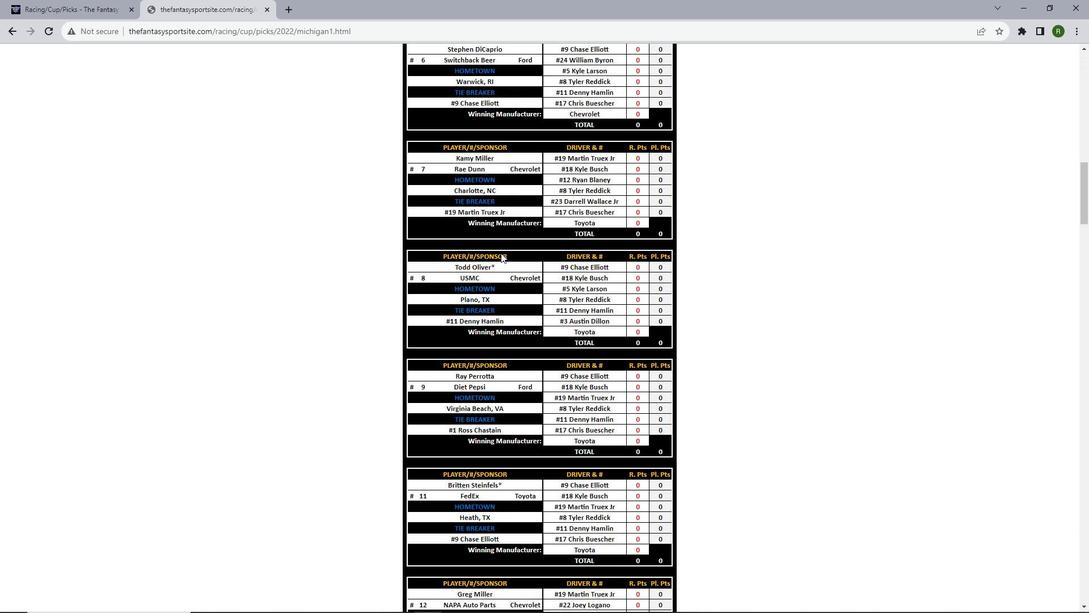 
Action: Mouse scrolled (501, 252) with delta (0, 0)
Screenshot: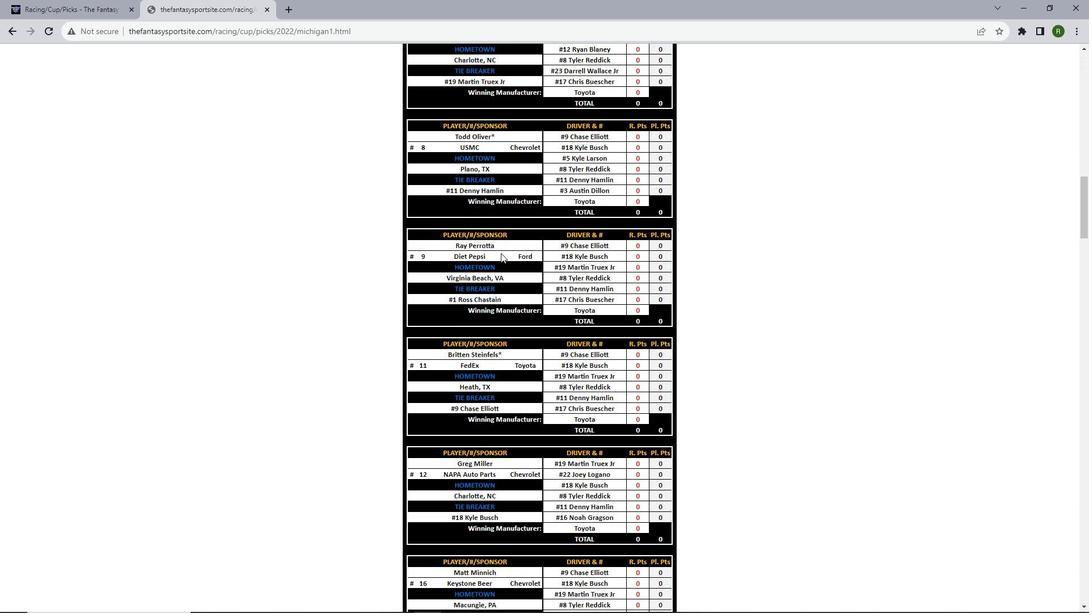 
Action: Mouse scrolled (501, 252) with delta (0, 0)
Screenshot: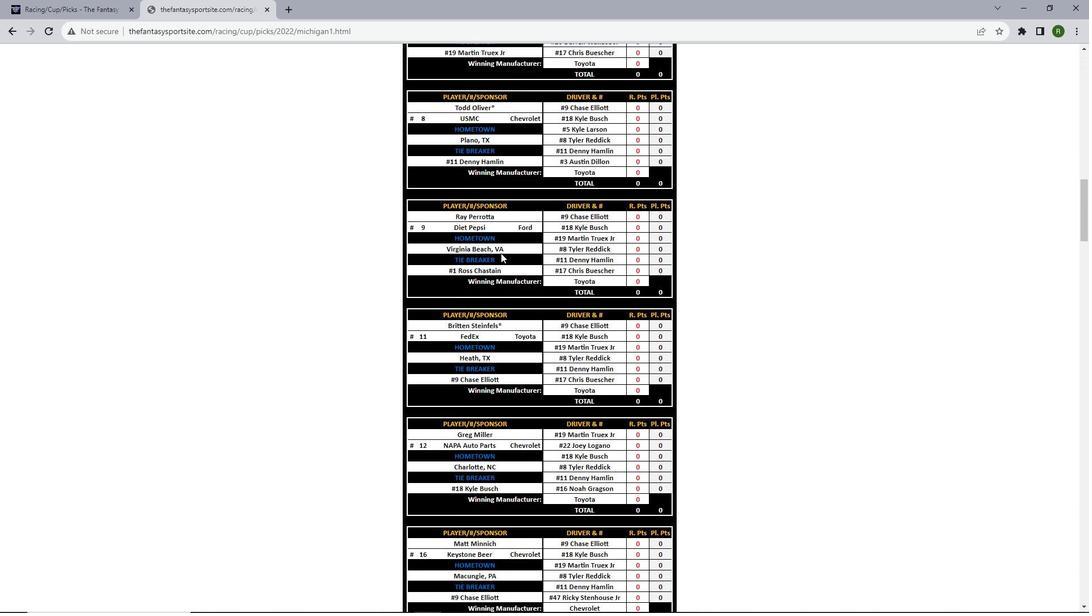 
Action: Mouse scrolled (501, 252) with delta (0, 0)
Screenshot: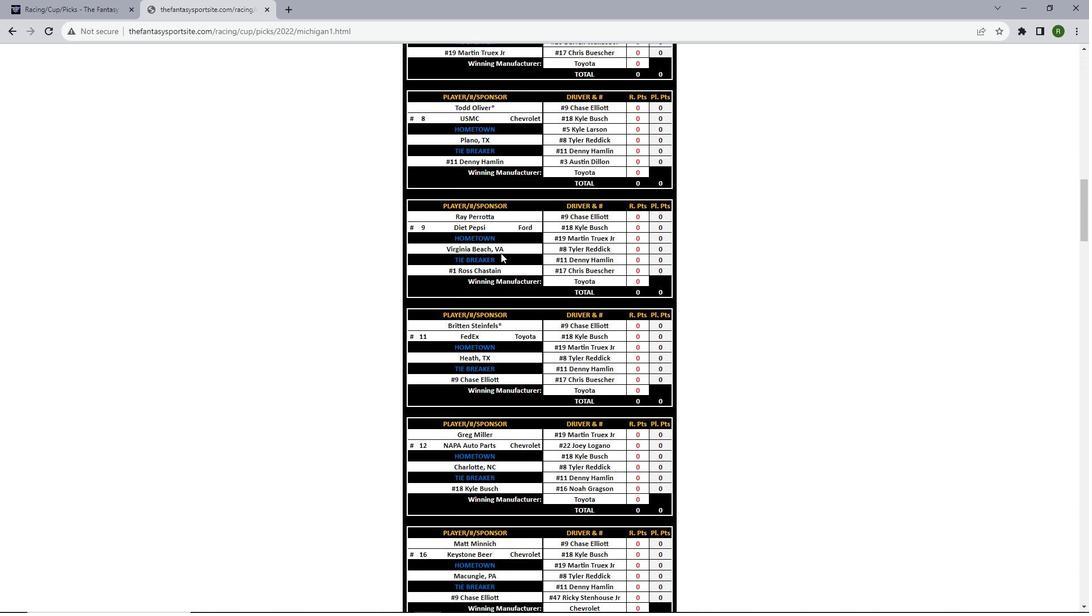 
Action: Mouse scrolled (501, 252) with delta (0, 0)
Screenshot: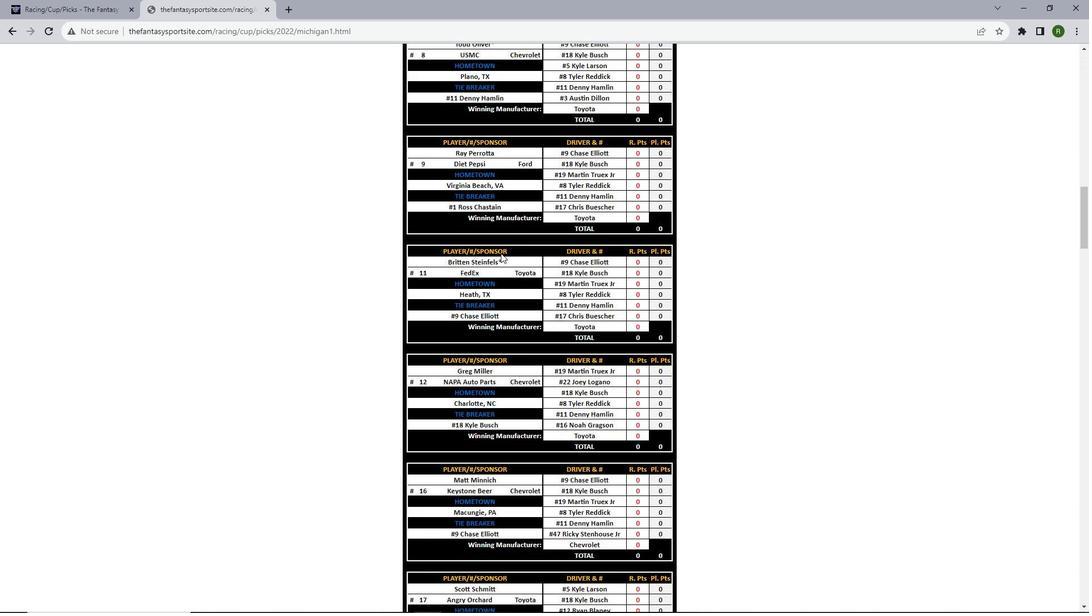
Action: Mouse scrolled (501, 252) with delta (0, 0)
Screenshot: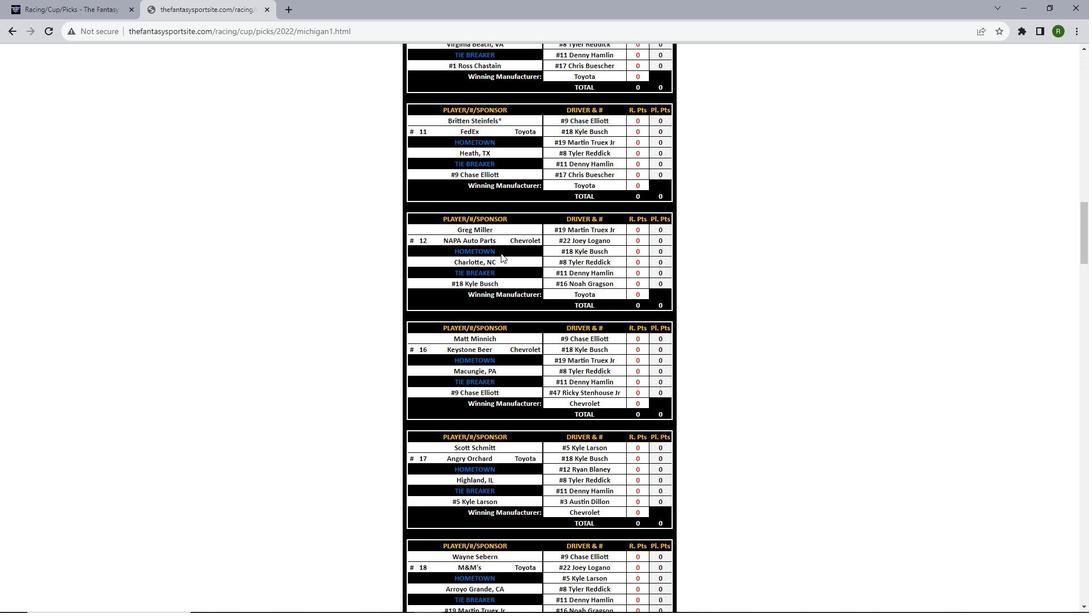 
Action: Mouse scrolled (501, 252) with delta (0, 0)
Screenshot: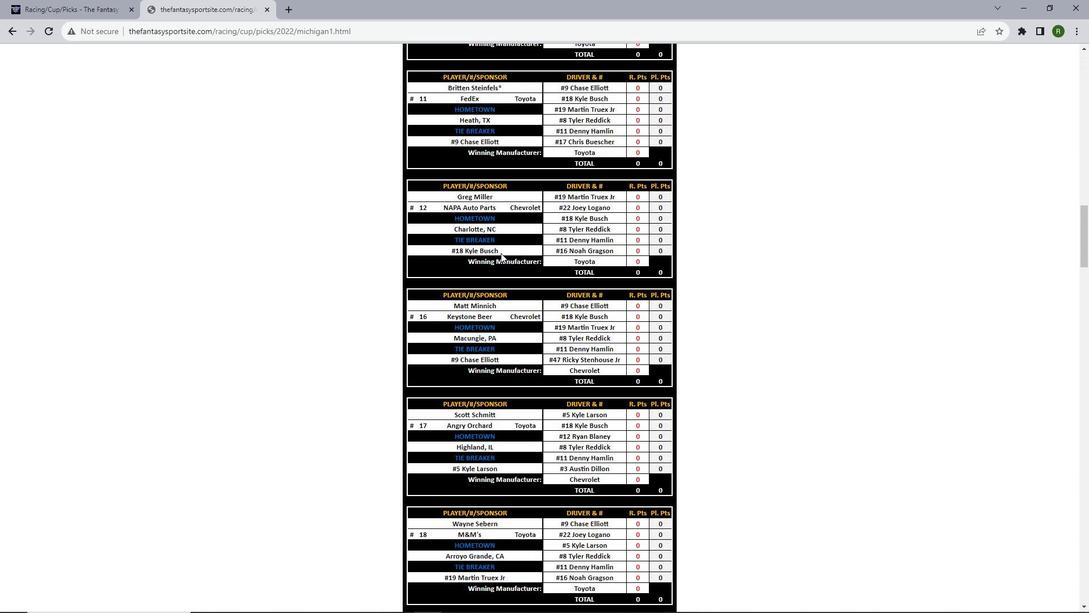 
Action: Mouse scrolled (501, 252) with delta (0, 0)
Screenshot: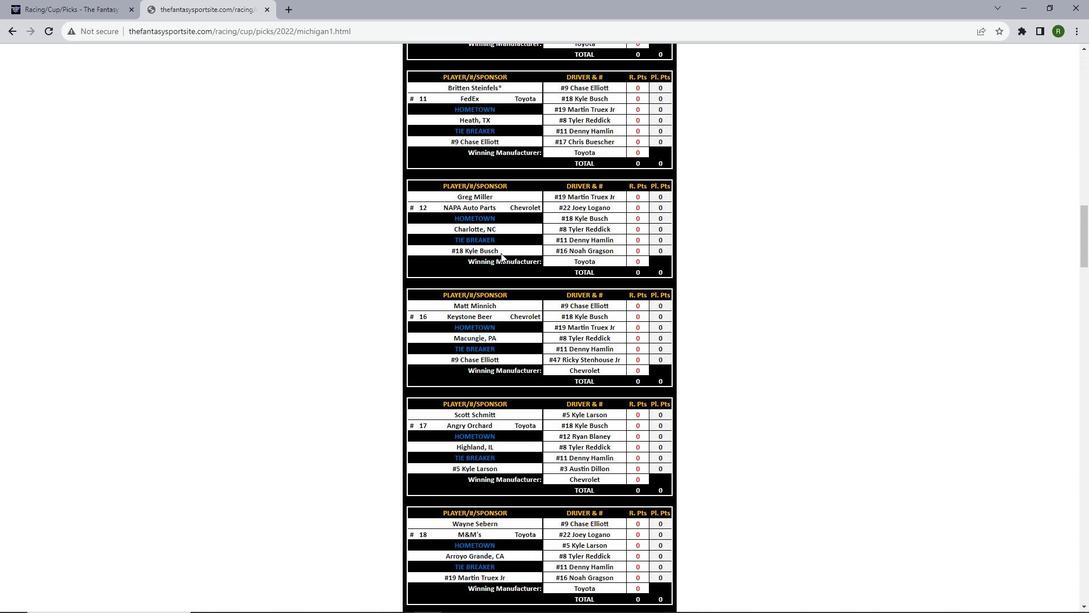 
Action: Mouse scrolled (501, 252) with delta (0, 0)
Screenshot: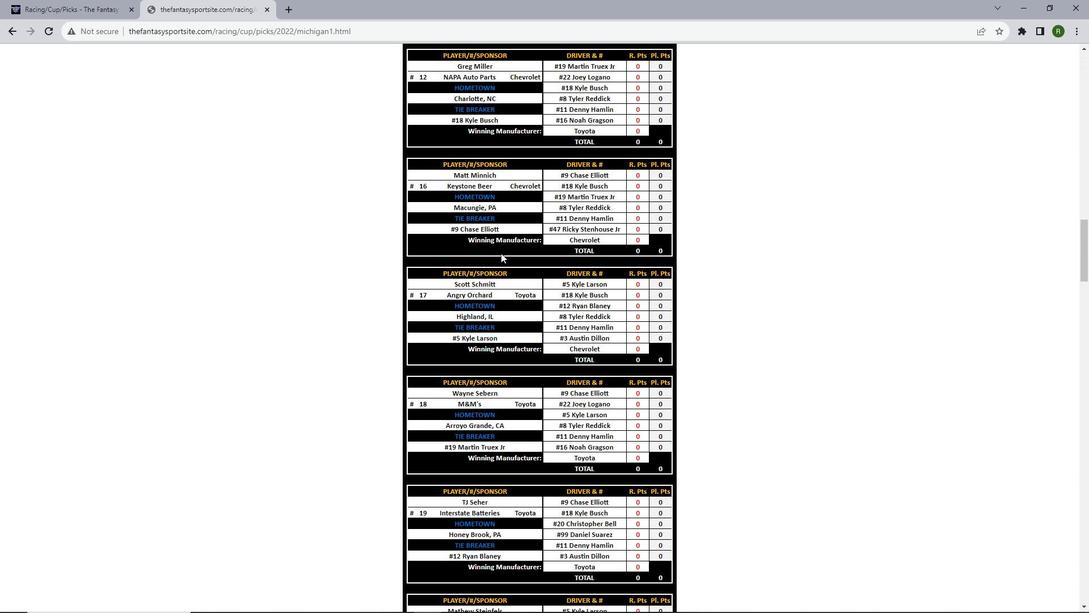 
Action: Mouse scrolled (501, 252) with delta (0, 0)
Screenshot: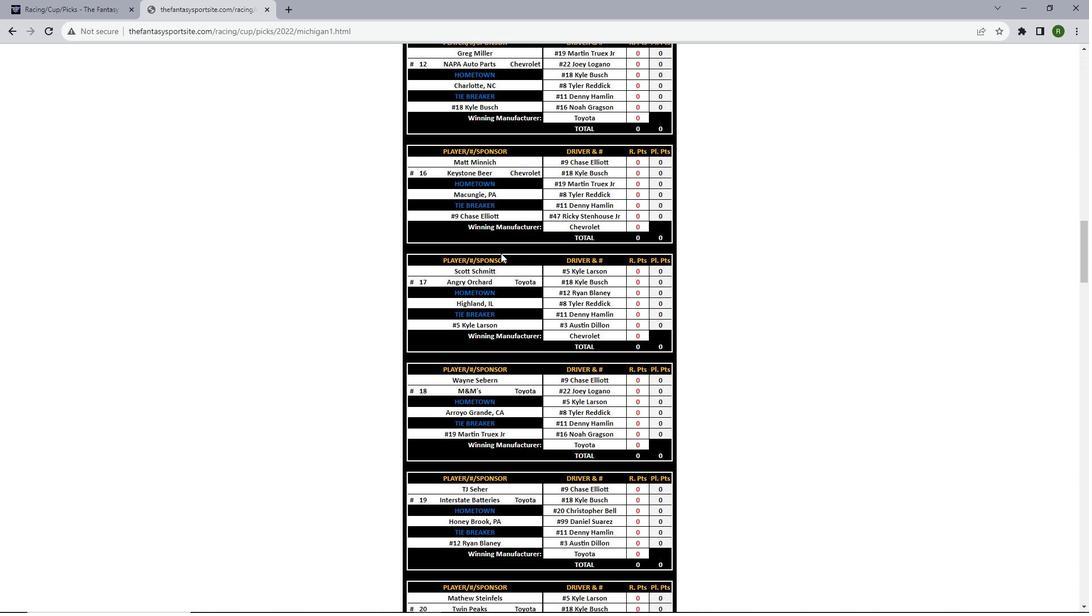 
Action: Mouse scrolled (501, 252) with delta (0, 0)
Screenshot: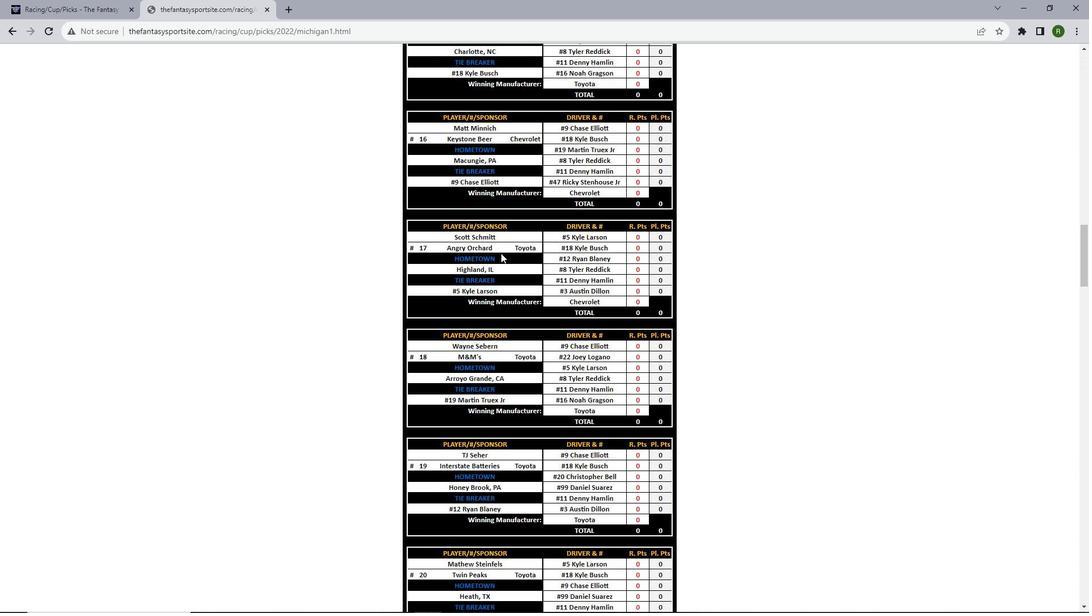 
Action: Mouse scrolled (501, 252) with delta (0, 0)
Screenshot: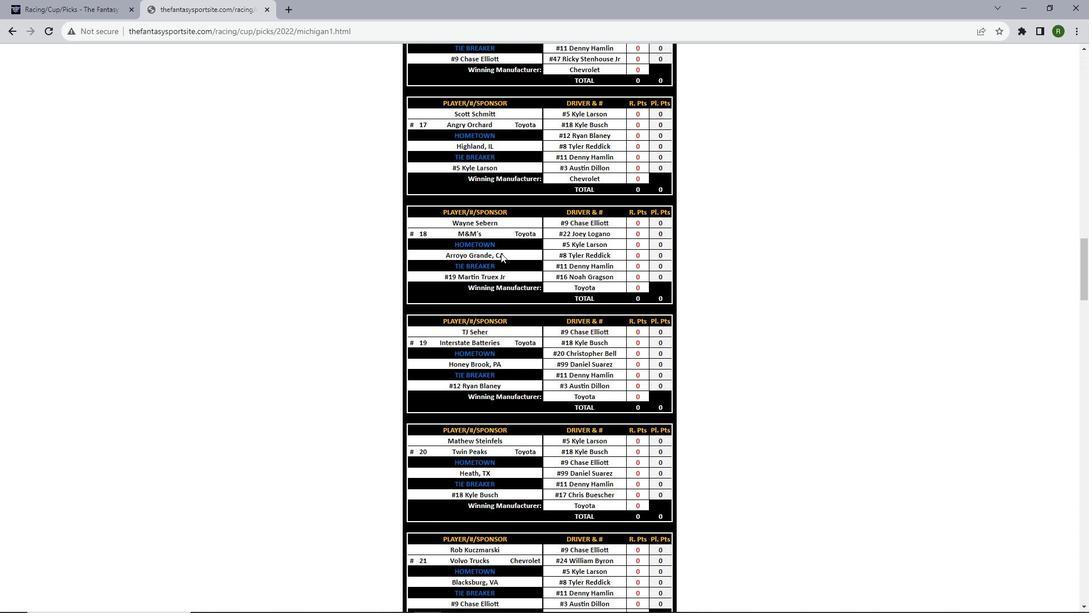
Action: Mouse scrolled (501, 252) with delta (0, 0)
Screenshot: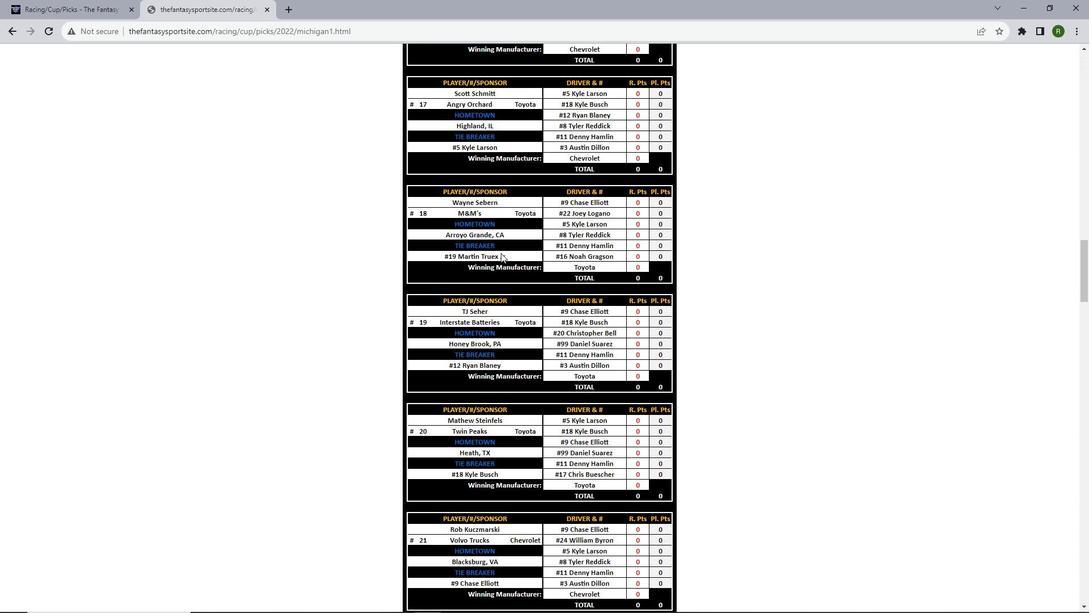 
Action: Mouse scrolled (501, 252) with delta (0, 0)
Screenshot: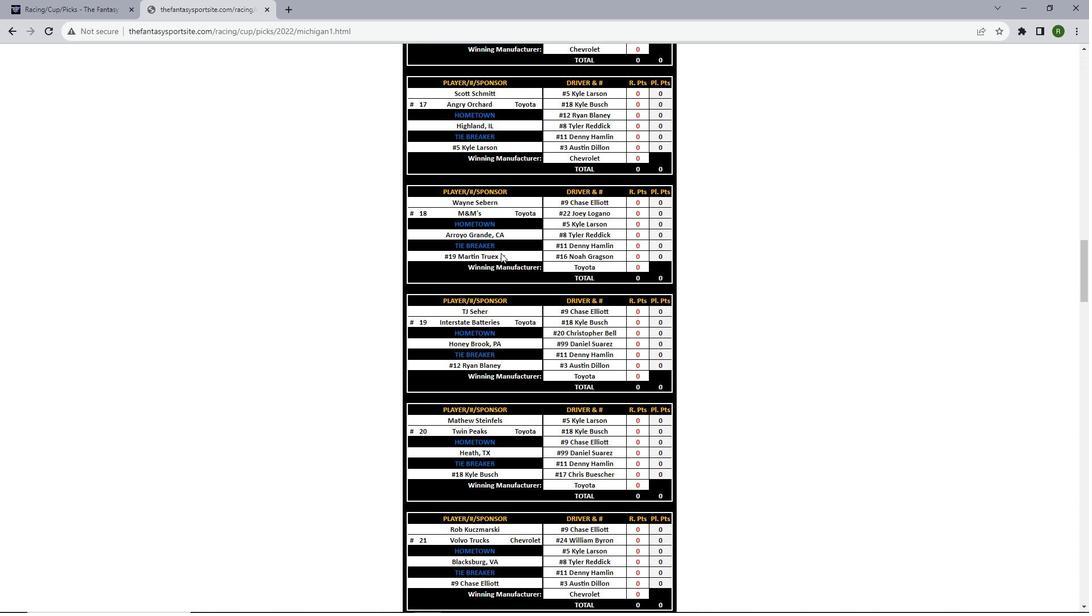 
Action: Mouse scrolled (501, 252) with delta (0, 0)
Screenshot: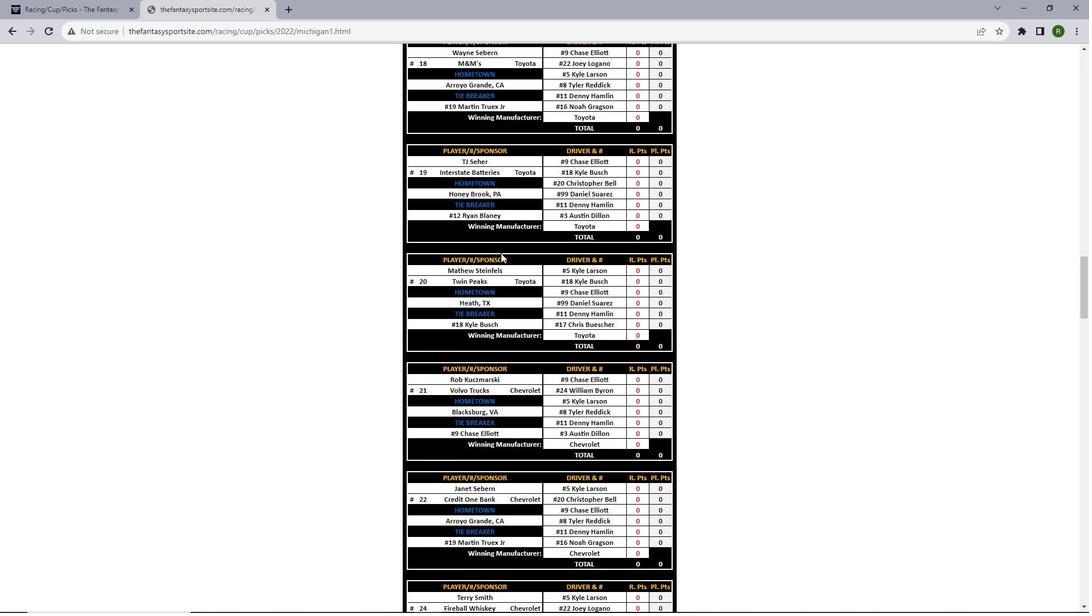 
Action: Mouse scrolled (501, 252) with delta (0, 0)
Screenshot: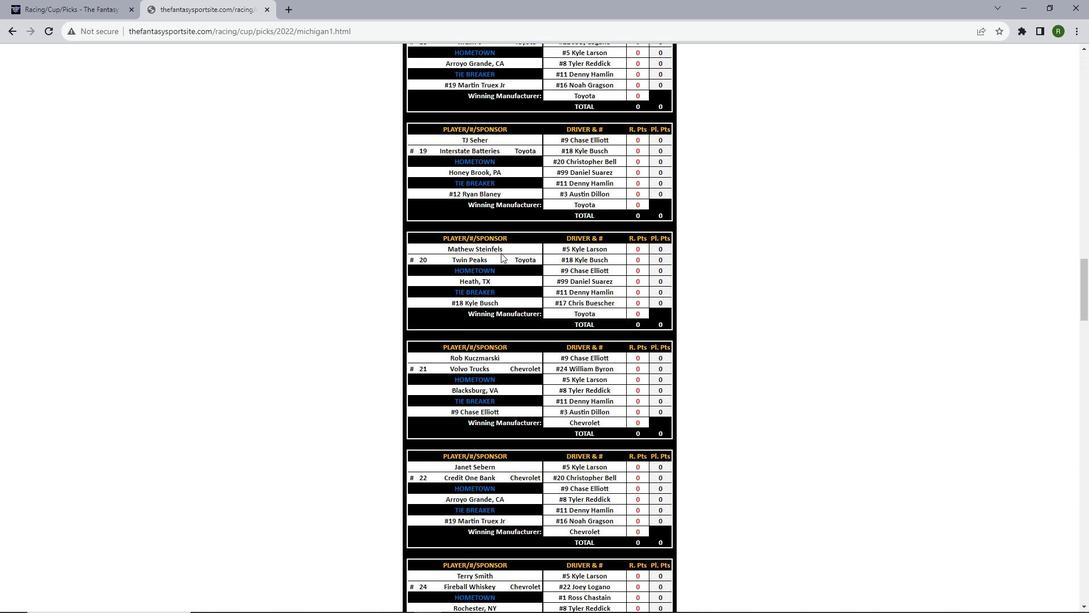 
Action: Mouse scrolled (501, 252) with delta (0, 0)
Screenshot: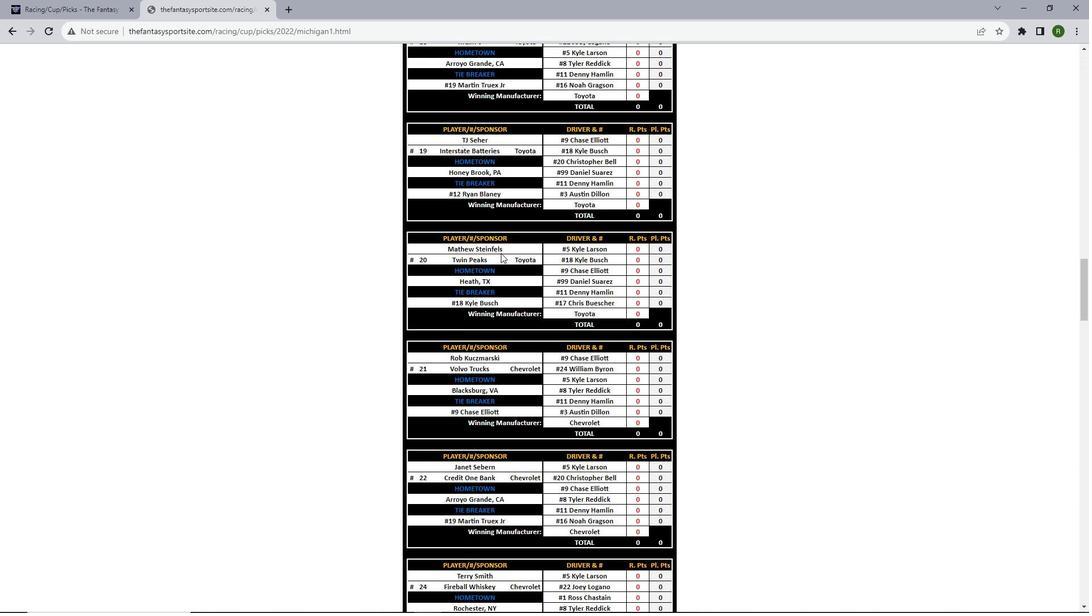 
Action: Mouse scrolled (501, 252) with delta (0, 0)
Screenshot: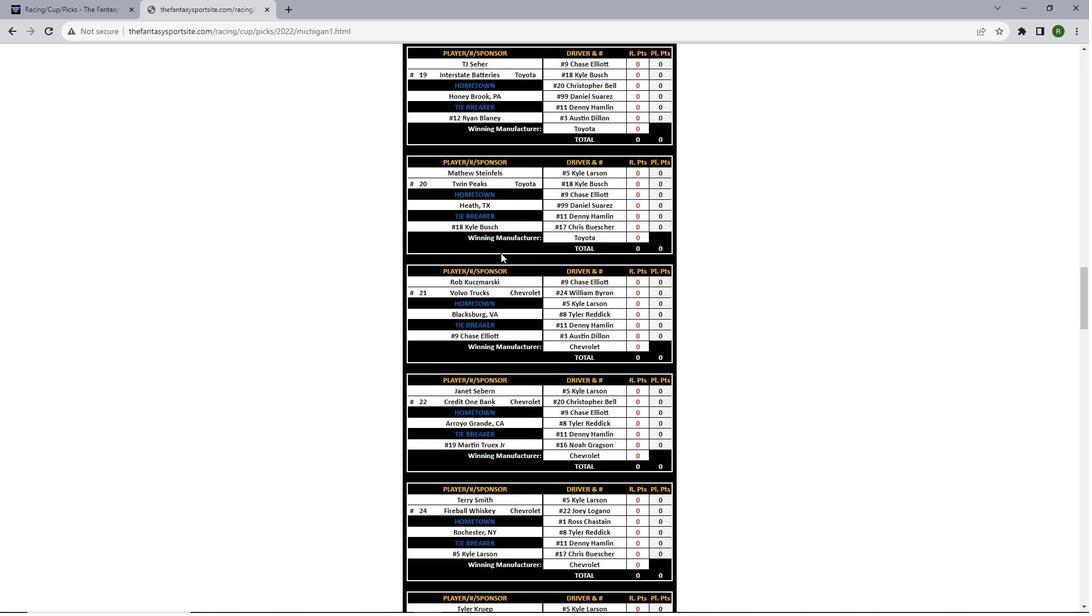 
Action: Mouse scrolled (501, 252) with delta (0, 0)
Screenshot: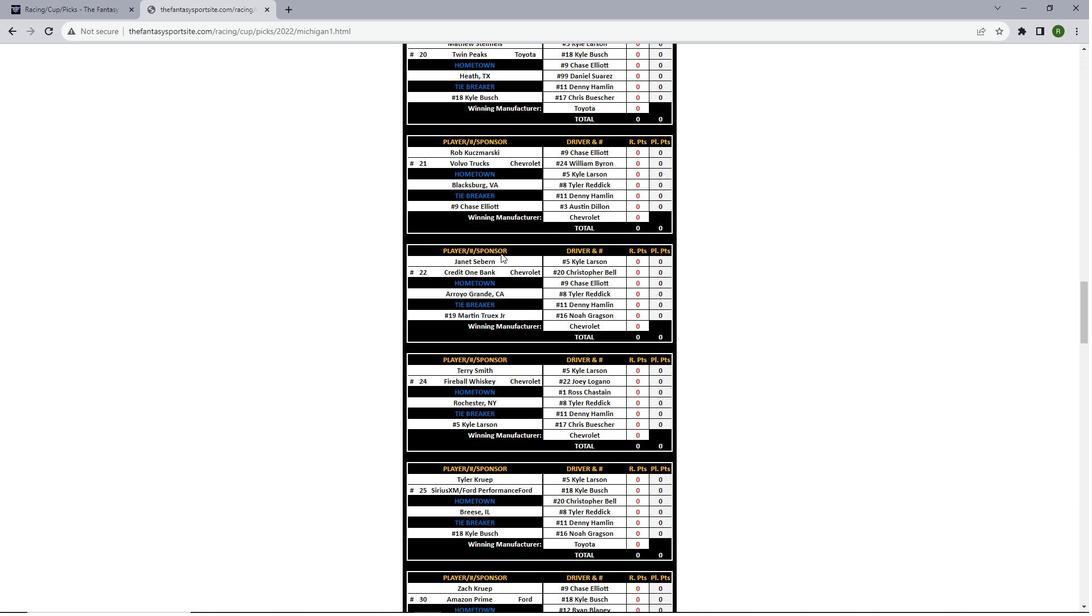
Action: Mouse scrolled (501, 252) with delta (0, 0)
Screenshot: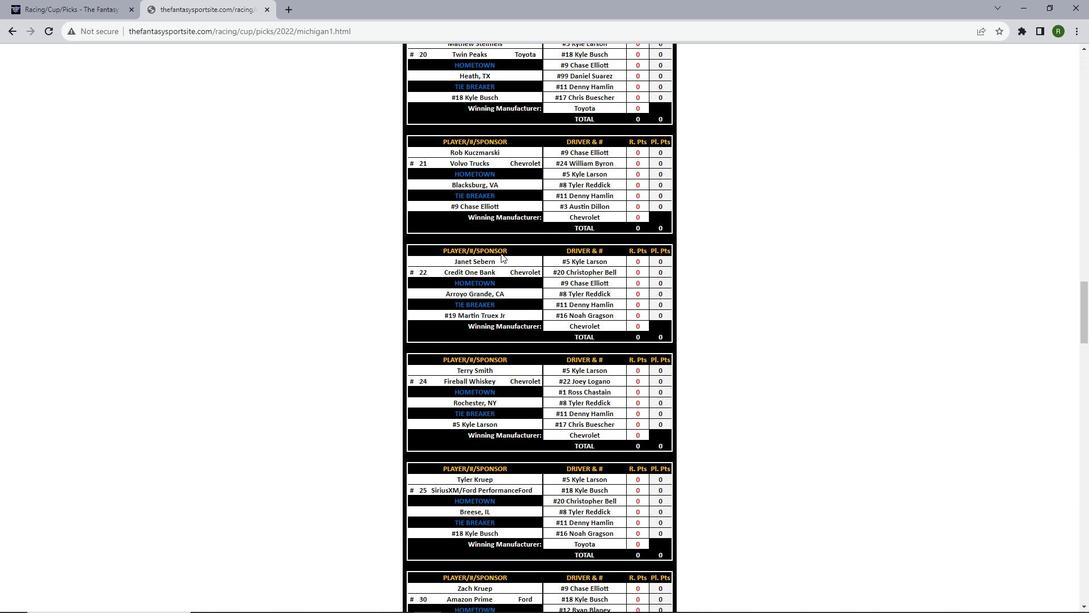 
Action: Mouse scrolled (501, 252) with delta (0, 0)
Screenshot: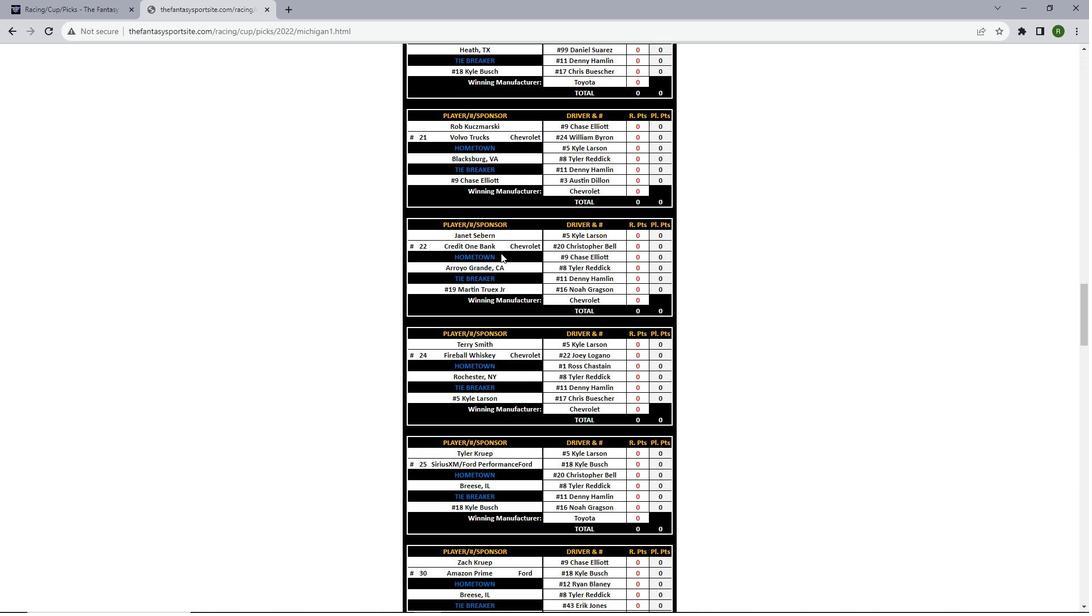 
Action: Mouse scrolled (501, 252) with delta (0, 0)
Screenshot: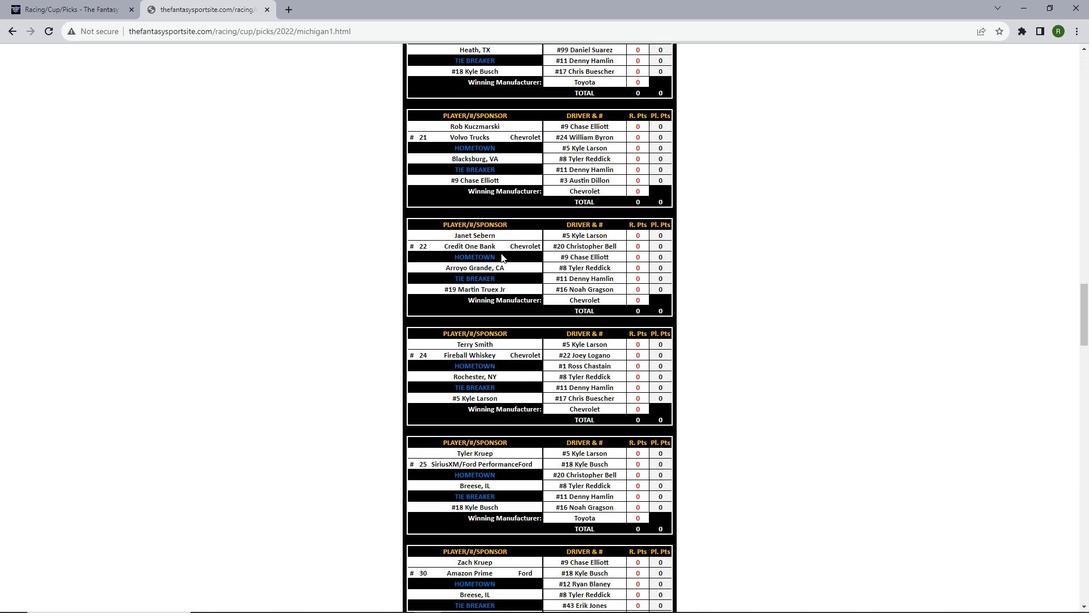 
Action: Mouse scrolled (501, 252) with delta (0, 0)
Screenshot: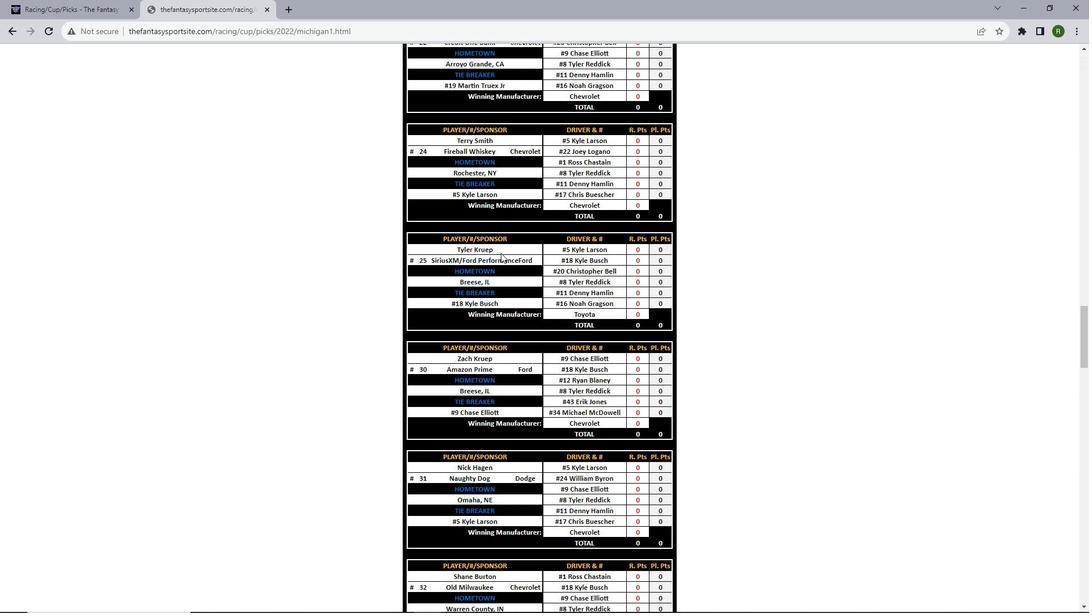 
Action: Mouse scrolled (501, 252) with delta (0, 0)
Screenshot: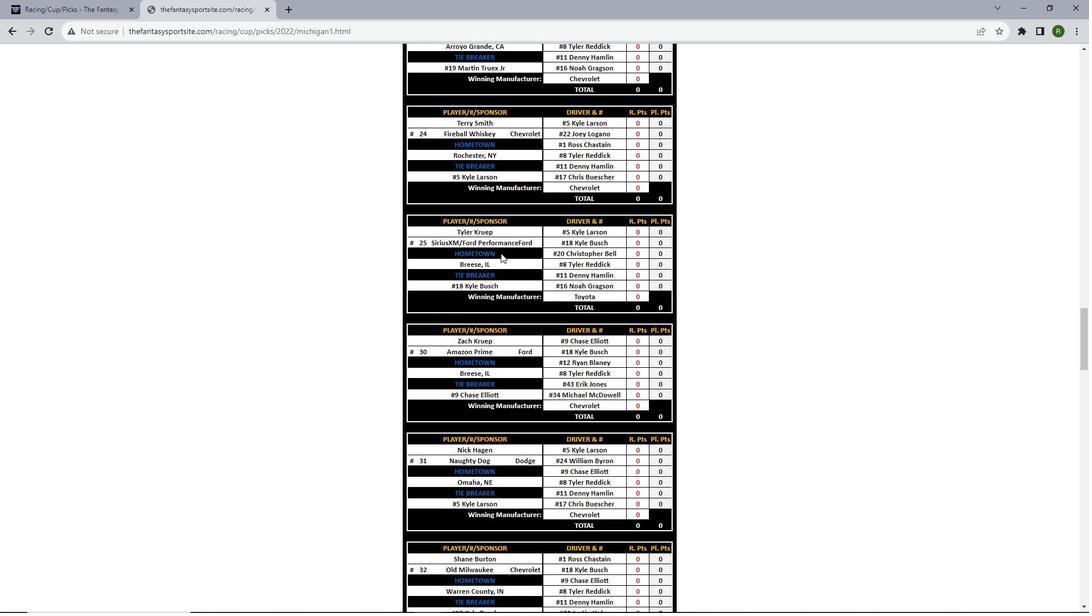 
Action: Mouse scrolled (501, 252) with delta (0, 0)
Screenshot: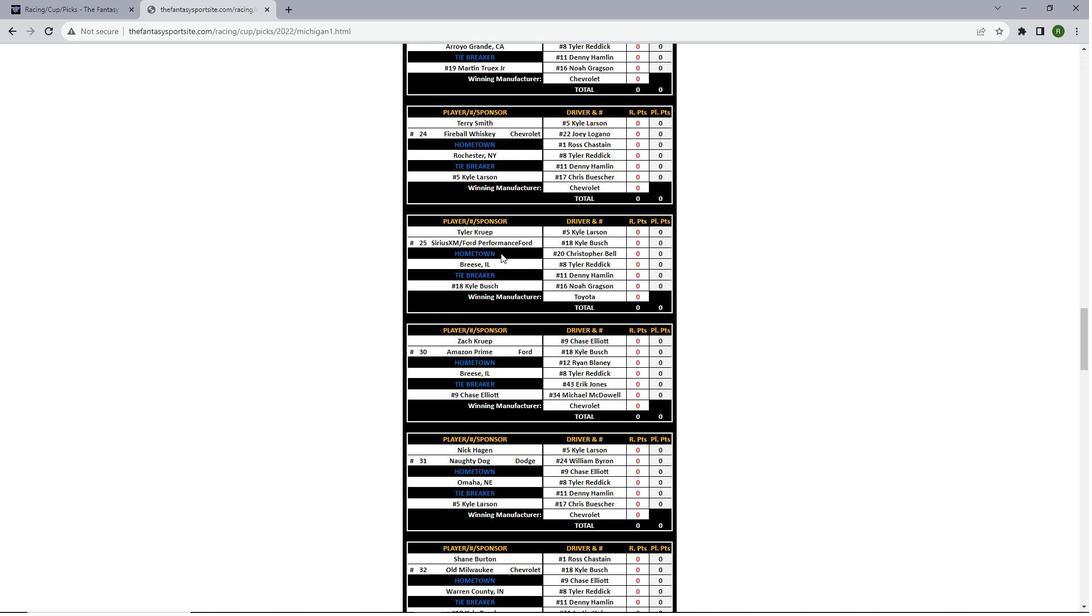 
Action: Mouse scrolled (501, 252) with delta (0, 0)
Screenshot: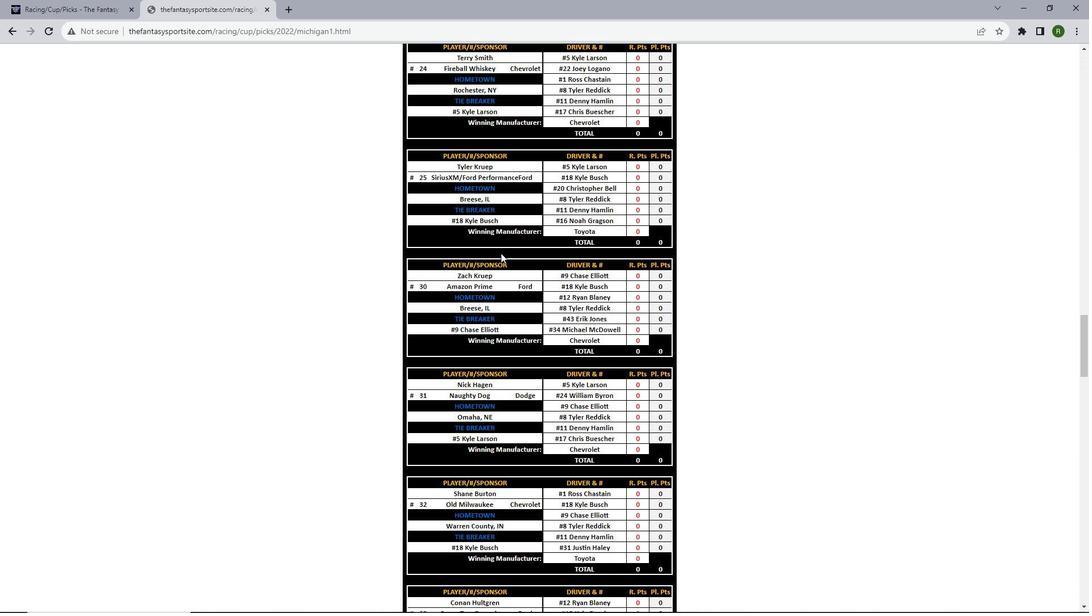 
Action: Mouse scrolled (501, 252) with delta (0, 0)
Screenshot: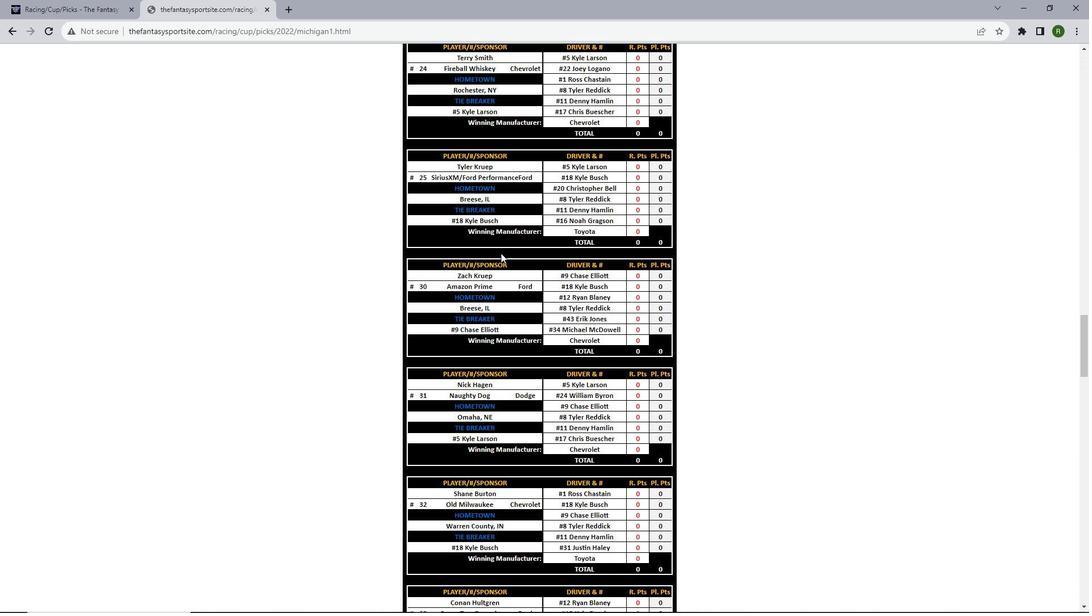 
Action: Mouse scrolled (501, 252) with delta (0, 0)
Screenshot: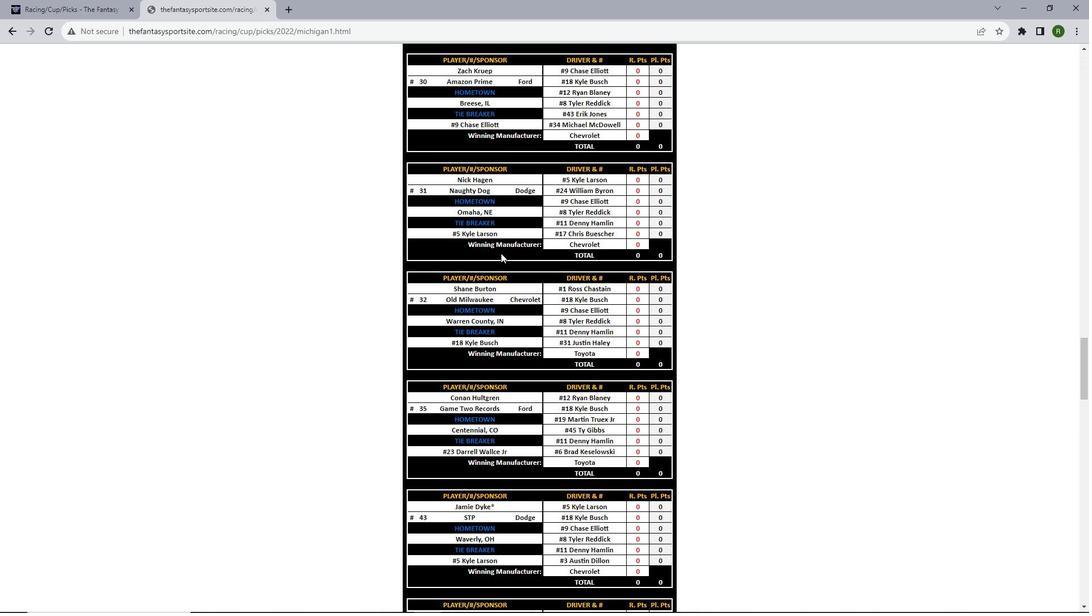 
Action: Mouse scrolled (501, 252) with delta (0, 0)
Screenshot: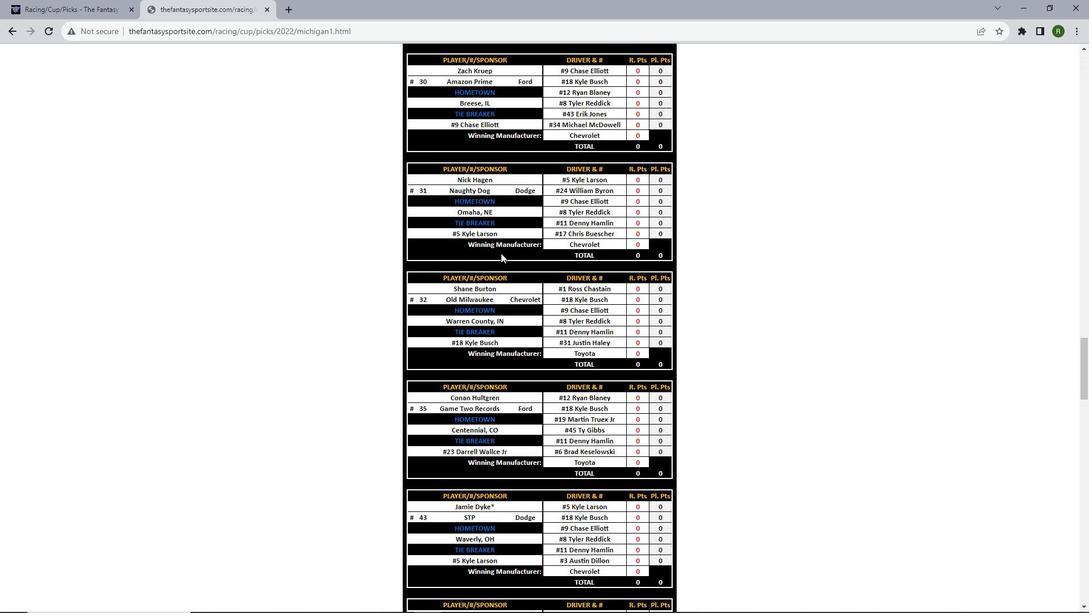 
Action: Mouse scrolled (501, 252) with delta (0, 0)
Screenshot: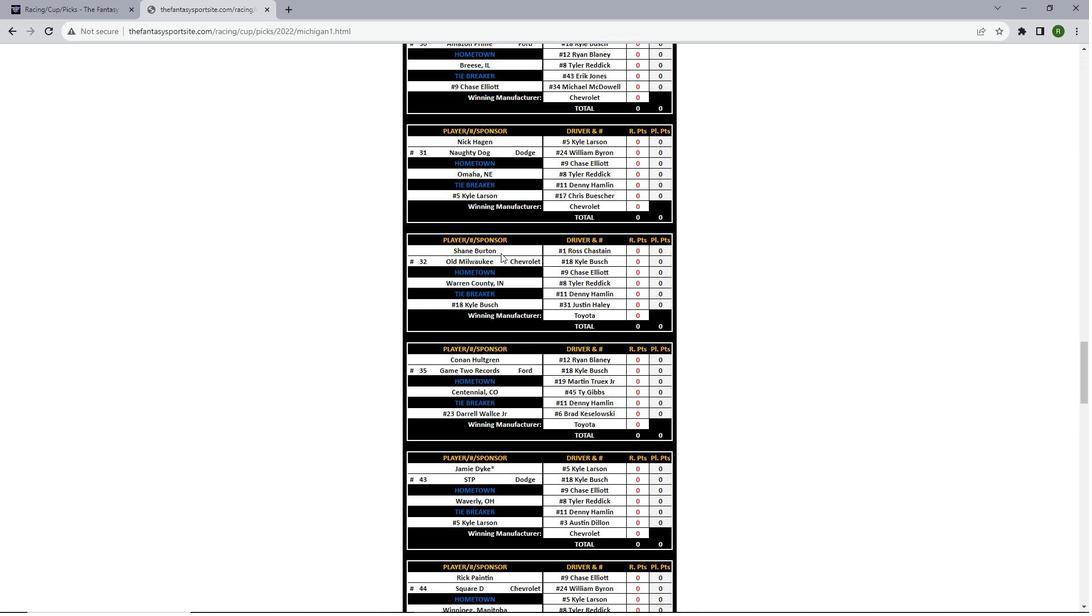 
Action: Mouse scrolled (501, 252) with delta (0, 0)
Screenshot: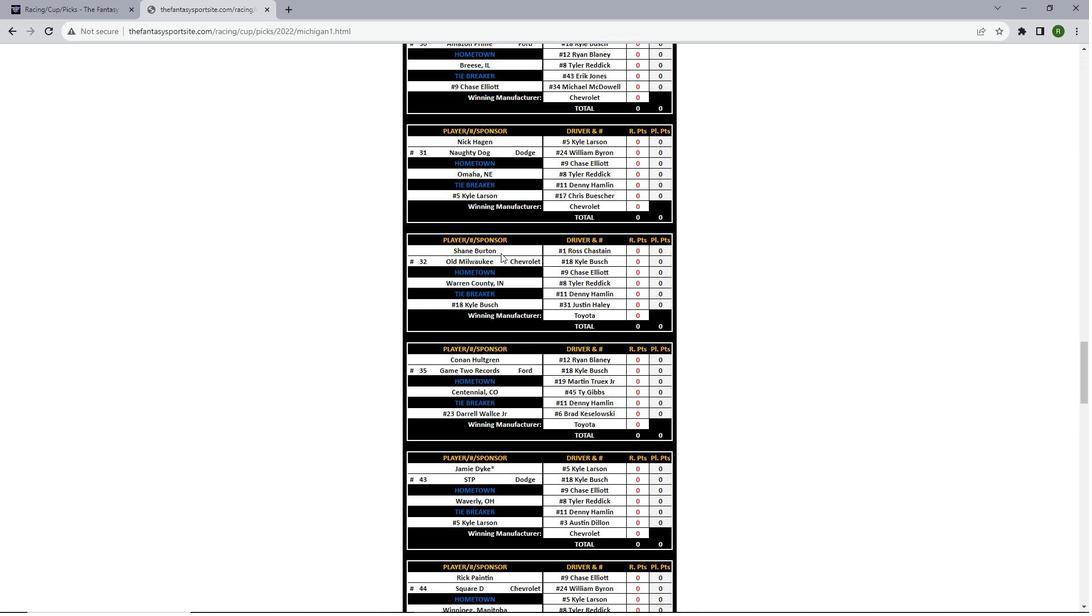 
Action: Mouse scrolled (501, 252) with delta (0, 0)
Screenshot: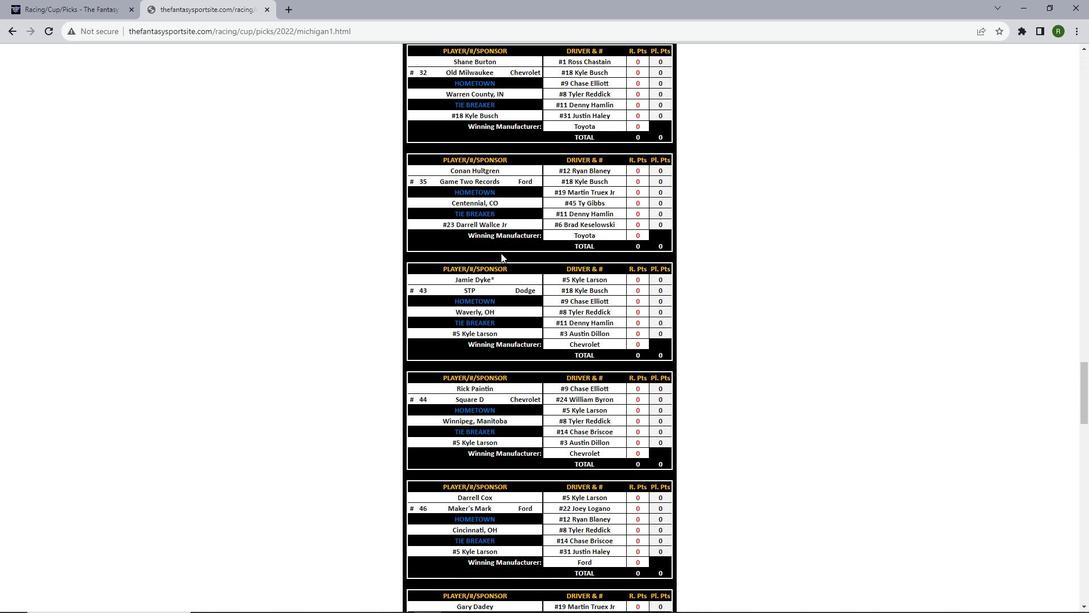 
Action: Mouse scrolled (501, 252) with delta (0, 0)
Screenshot: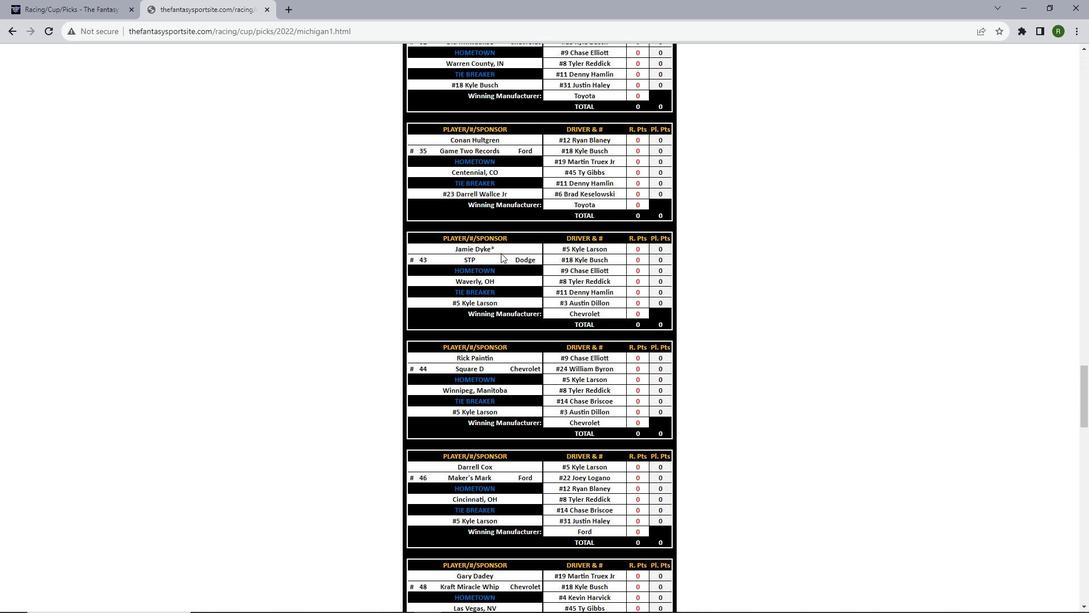 
Action: Mouse scrolled (501, 252) with delta (0, 0)
Screenshot: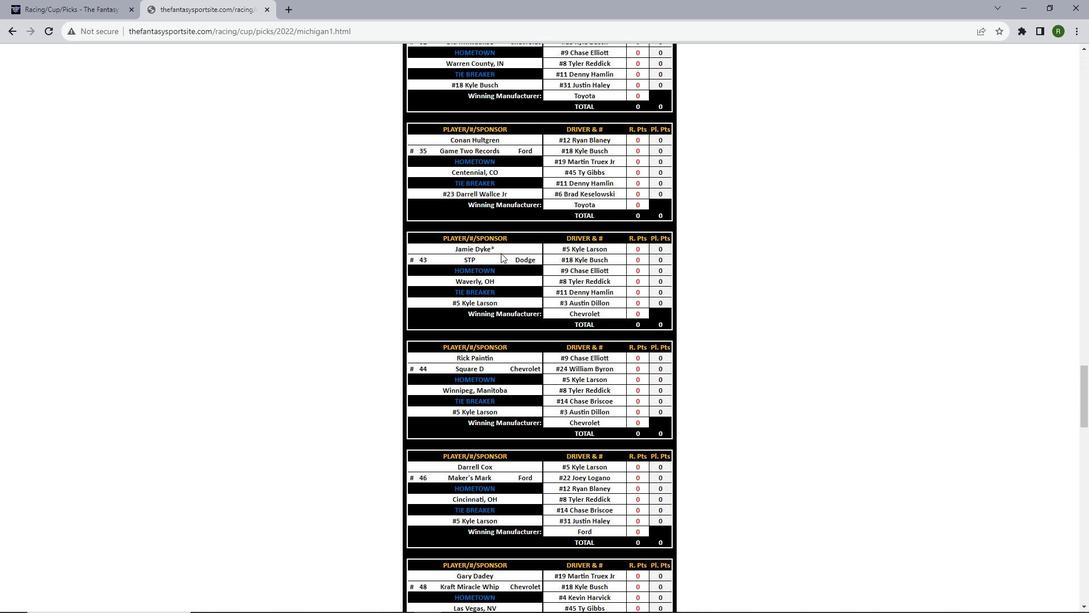 
Action: Mouse scrolled (501, 252) with delta (0, 0)
Screenshot: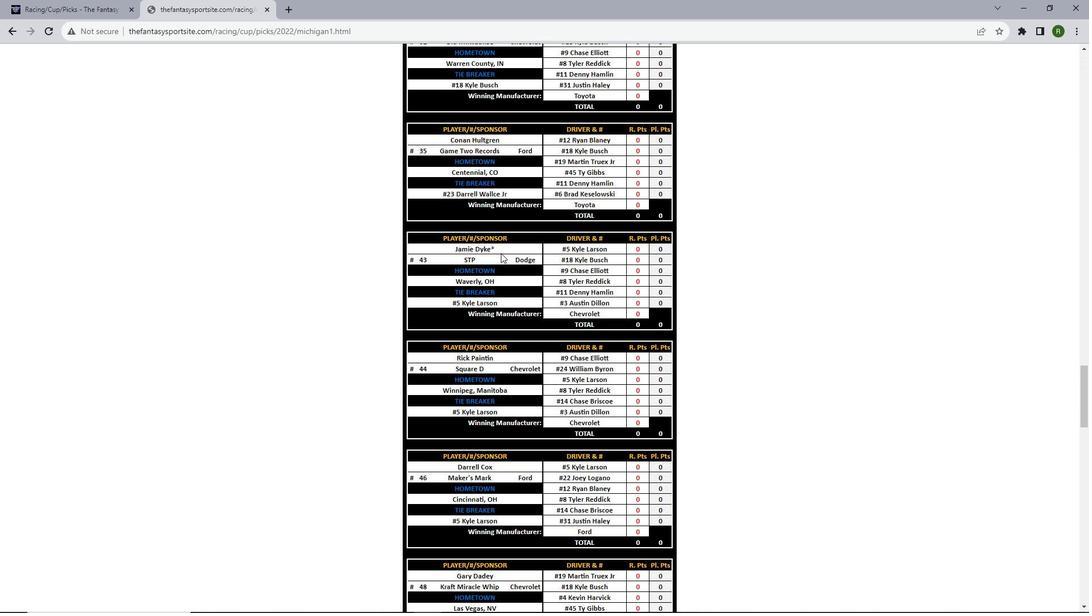 
Action: Mouse scrolled (501, 252) with delta (0, 0)
Screenshot: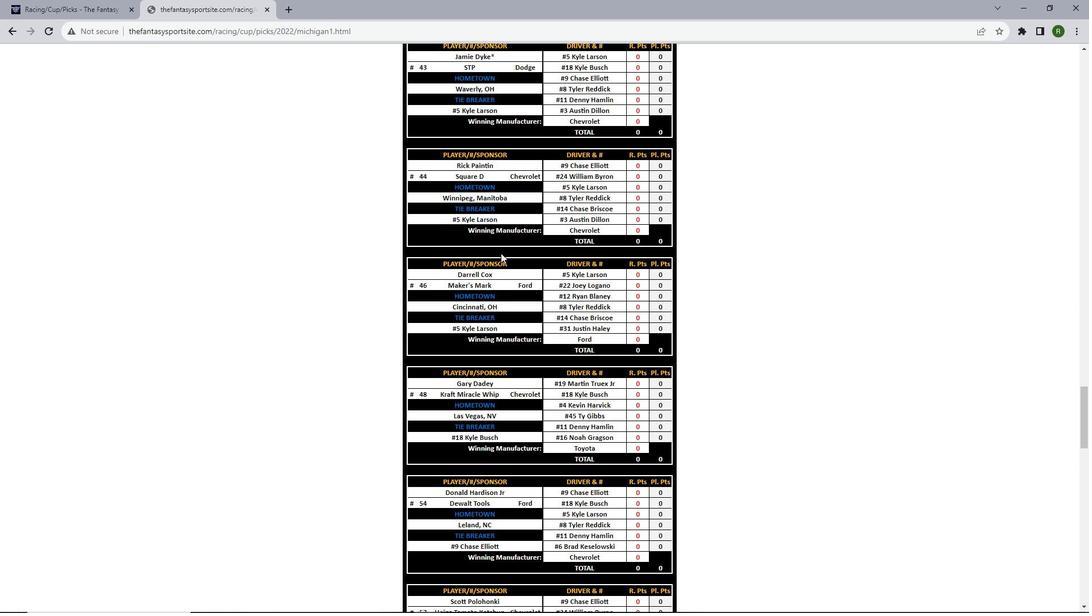 
Action: Mouse scrolled (501, 252) with delta (0, 0)
Screenshot: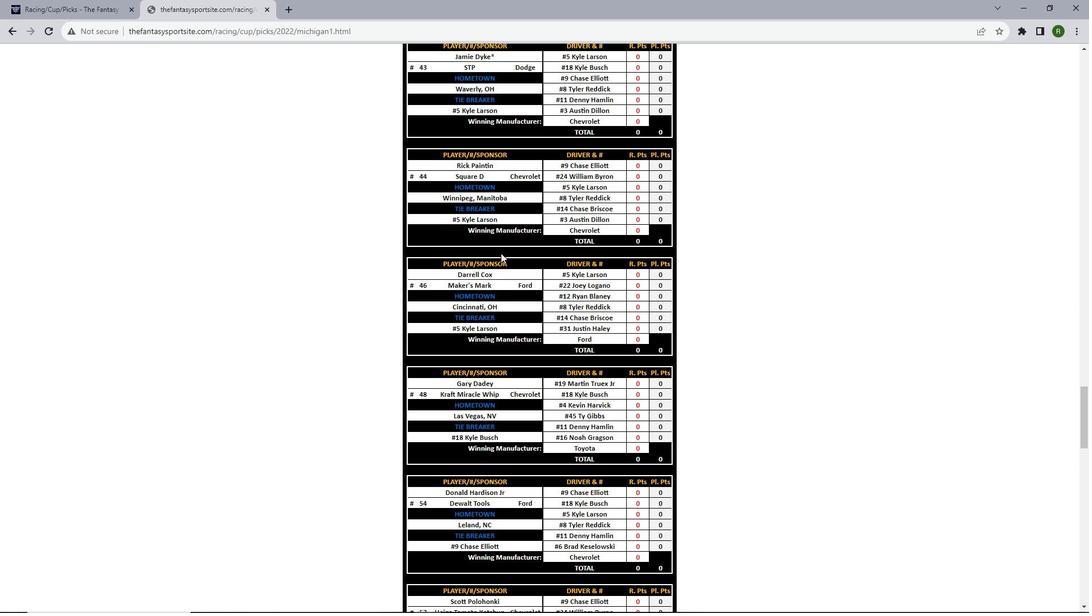 
Action: Mouse scrolled (501, 252) with delta (0, 0)
Screenshot: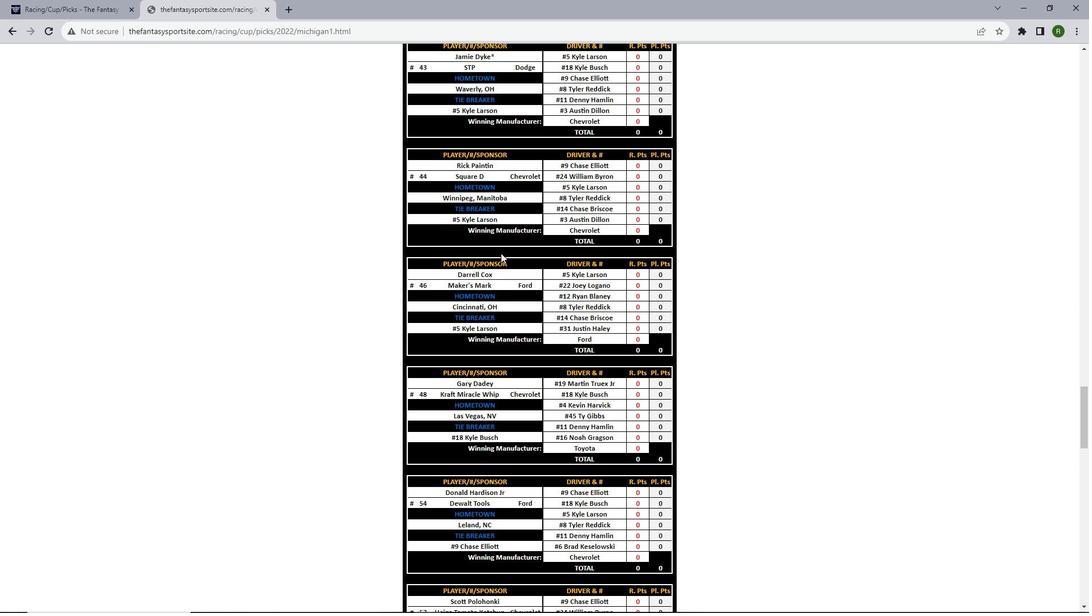 
Action: Mouse scrolled (501, 252) with delta (0, 0)
Screenshot: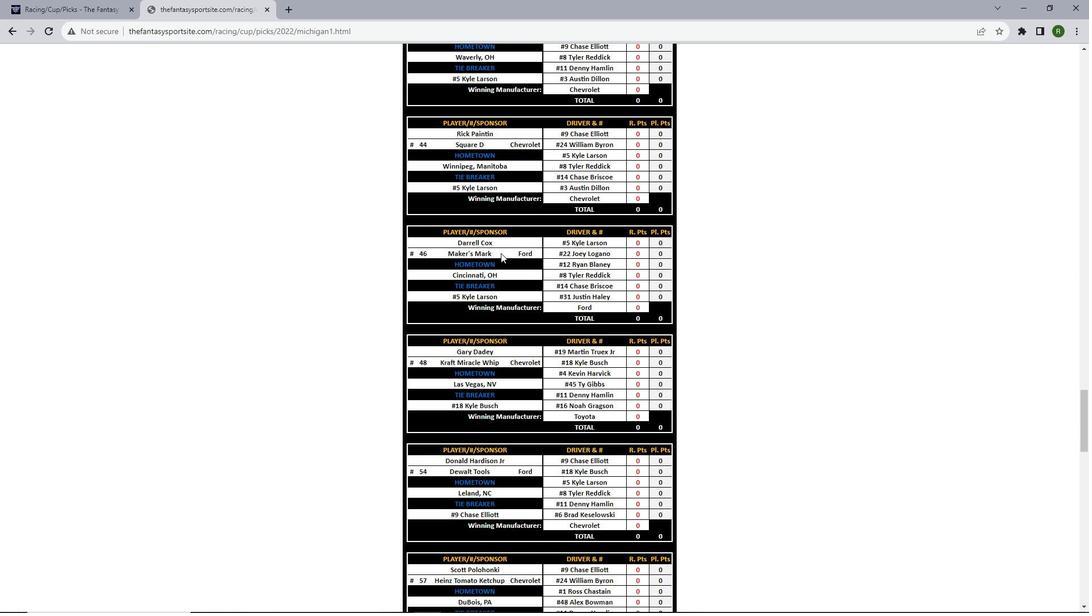 
Action: Mouse scrolled (501, 252) with delta (0, 0)
Screenshot: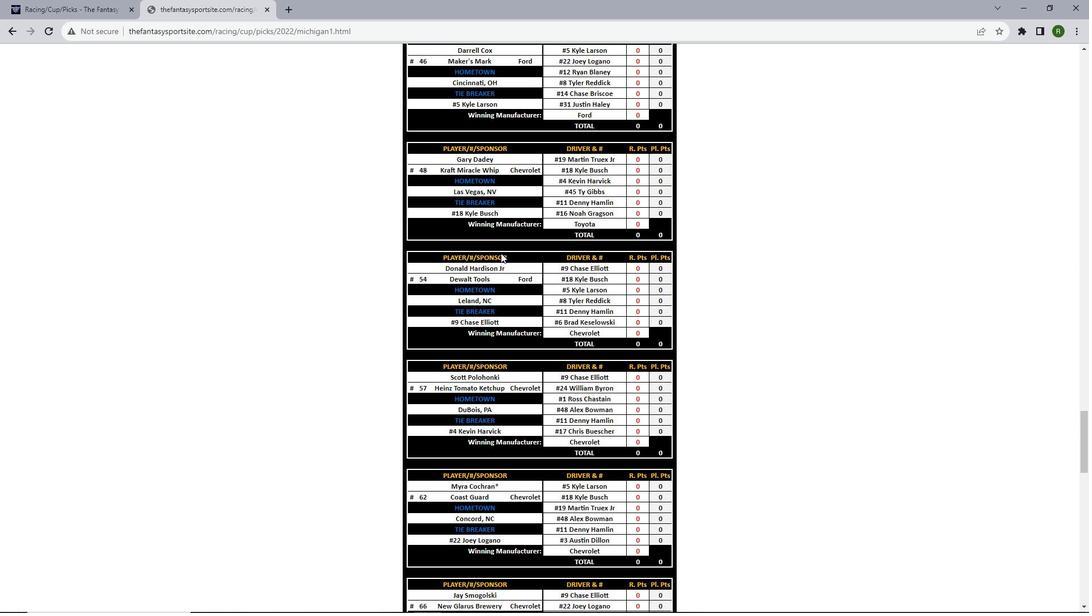 
Action: Mouse scrolled (501, 252) with delta (0, 0)
Screenshot: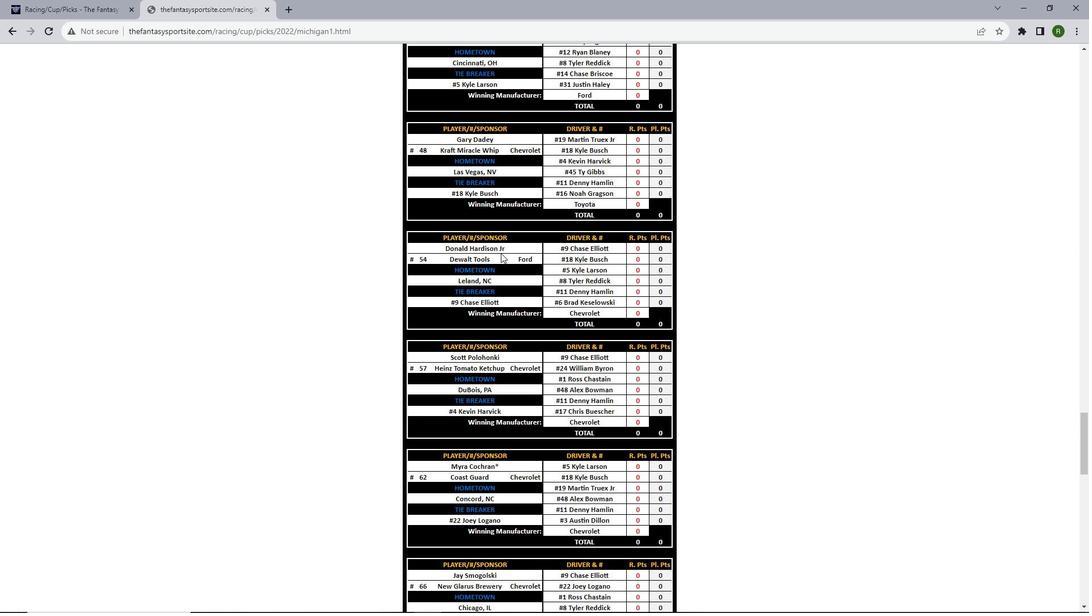 
Action: Mouse scrolled (501, 252) with delta (0, 0)
Screenshot: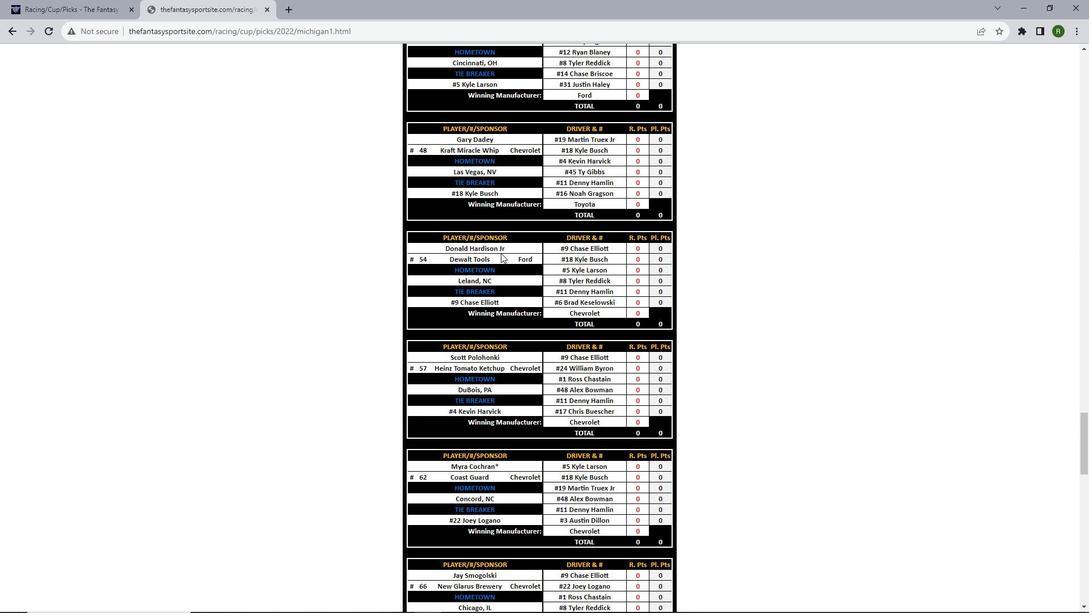 
Action: Mouse scrolled (501, 252) with delta (0, 0)
Screenshot: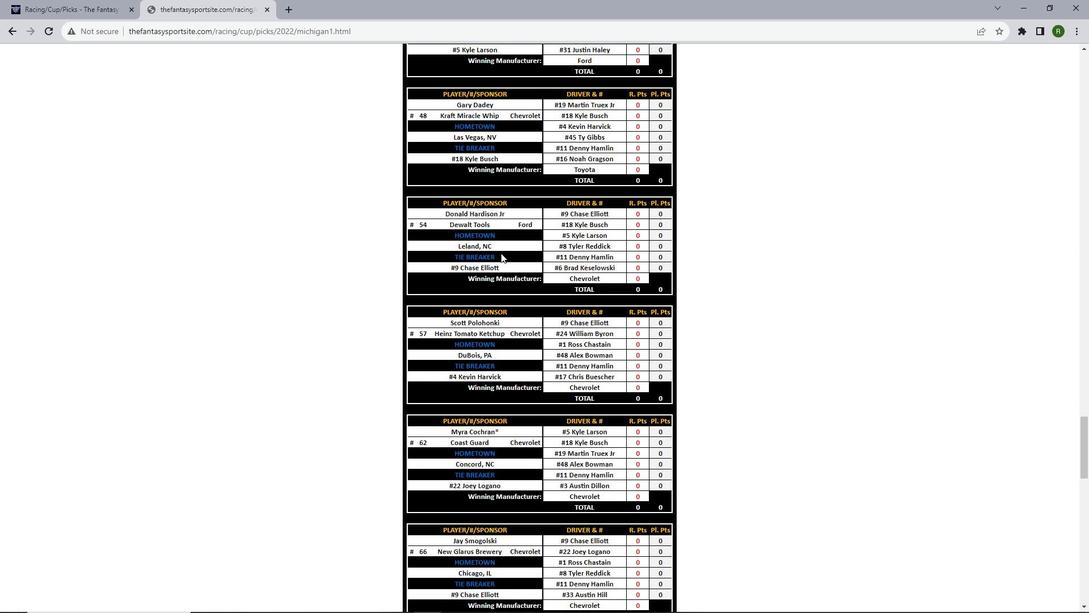 
Action: Mouse scrolled (501, 252) with delta (0, 0)
Screenshot: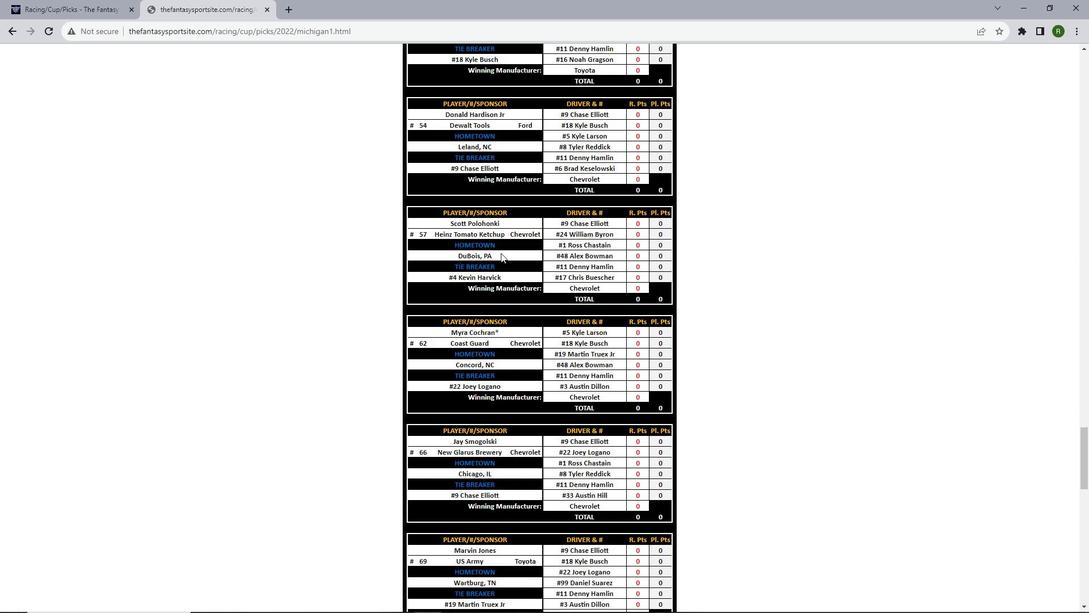 
Action: Mouse scrolled (501, 252) with delta (0, 0)
Screenshot: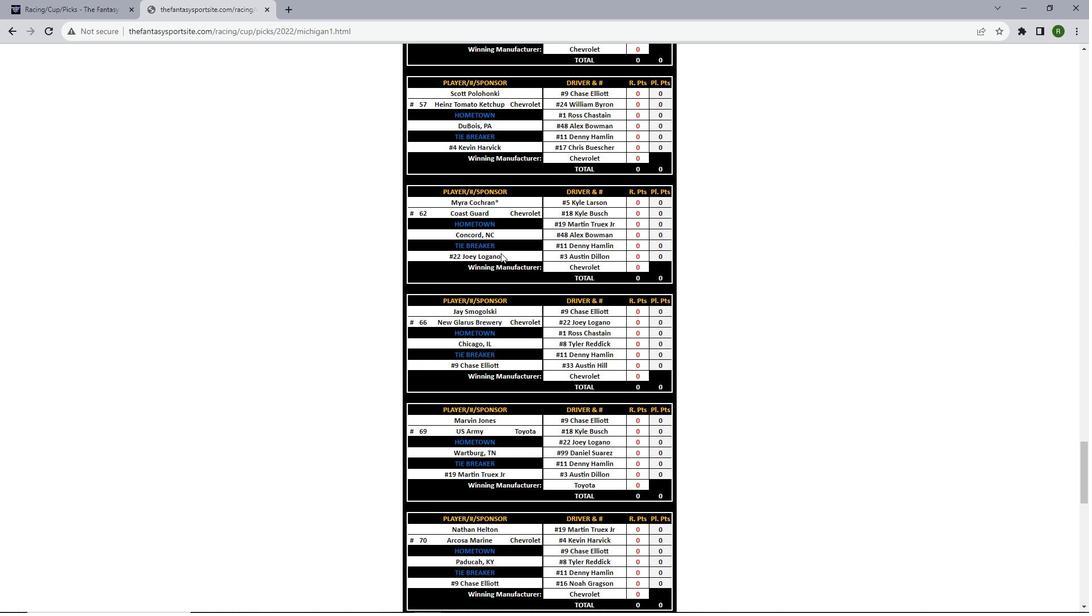 
Action: Mouse scrolled (501, 252) with delta (0, 0)
Screenshot: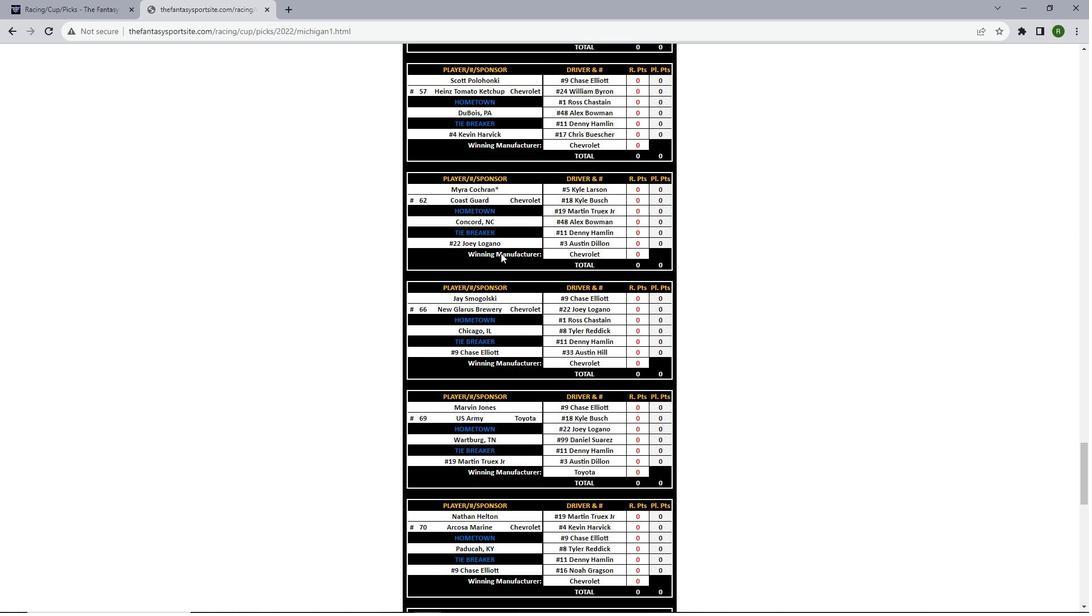 
Action: Mouse scrolled (501, 252) with delta (0, 0)
Screenshot: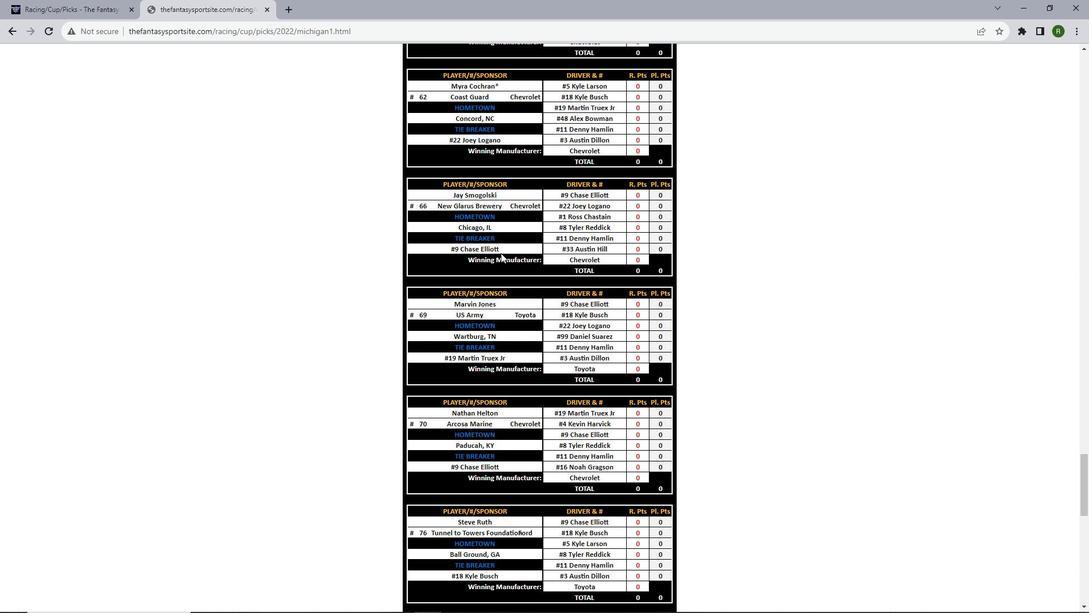 
Action: Mouse scrolled (501, 252) with delta (0, 0)
Screenshot: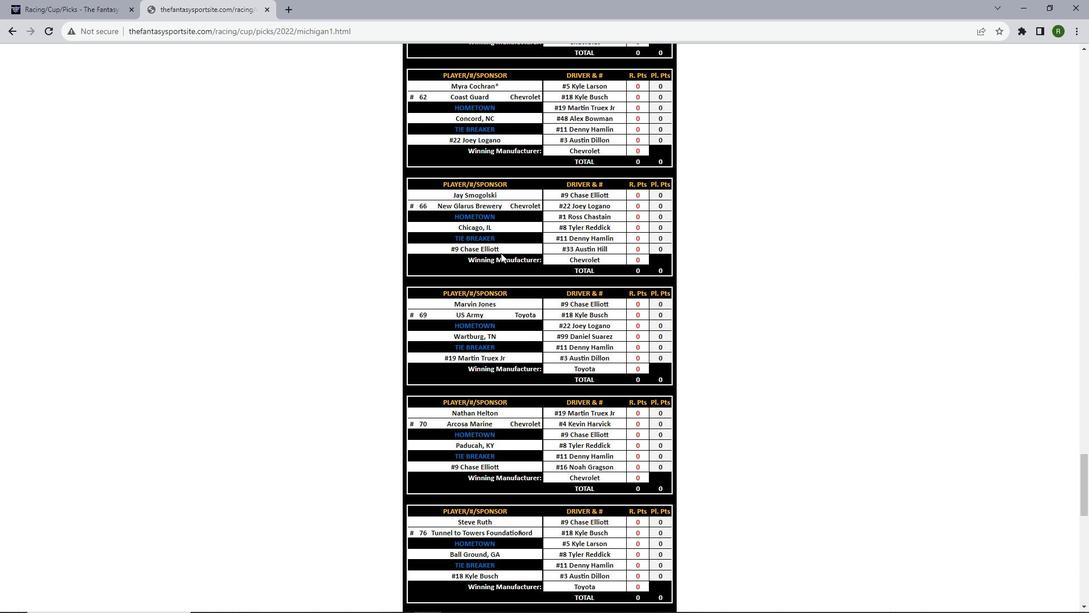 
Action: Mouse scrolled (501, 252) with delta (0, 0)
Screenshot: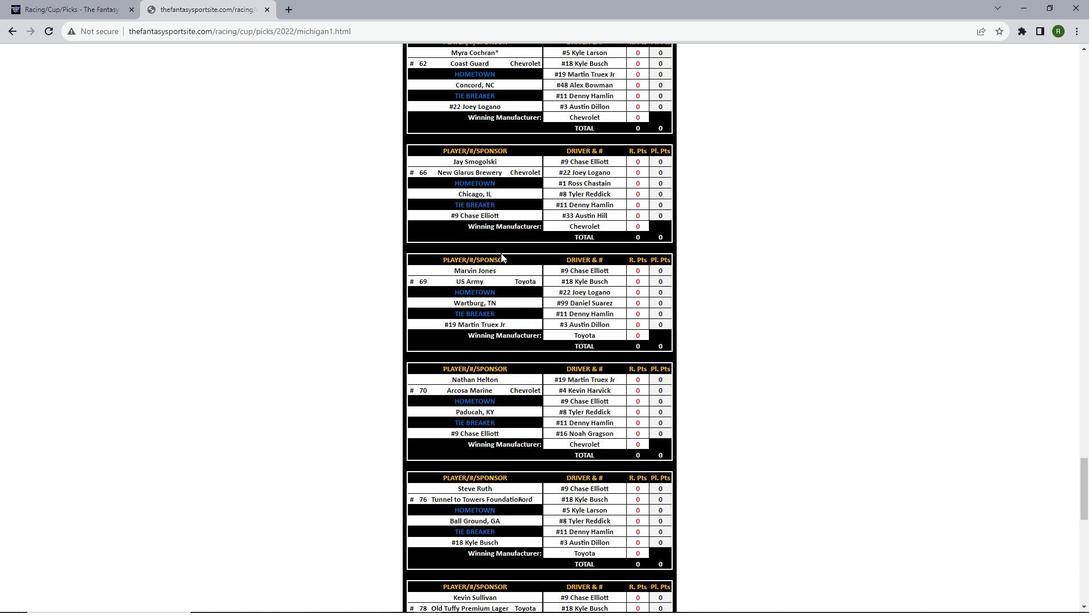 
Action: Mouse scrolled (501, 252) with delta (0, 0)
Screenshot: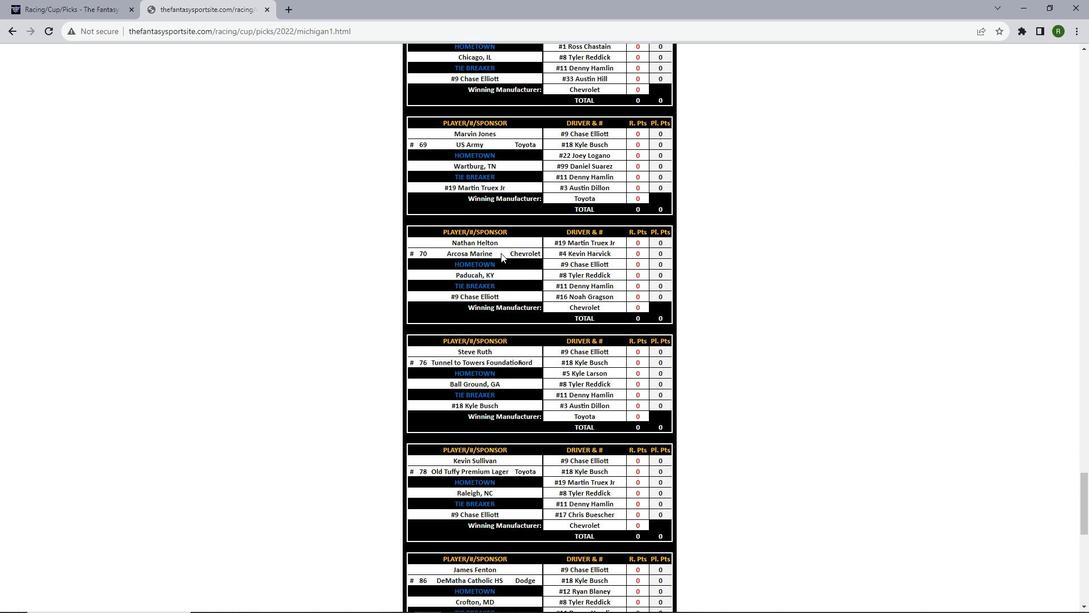 
Action: Mouse scrolled (501, 252) with delta (0, 0)
Screenshot: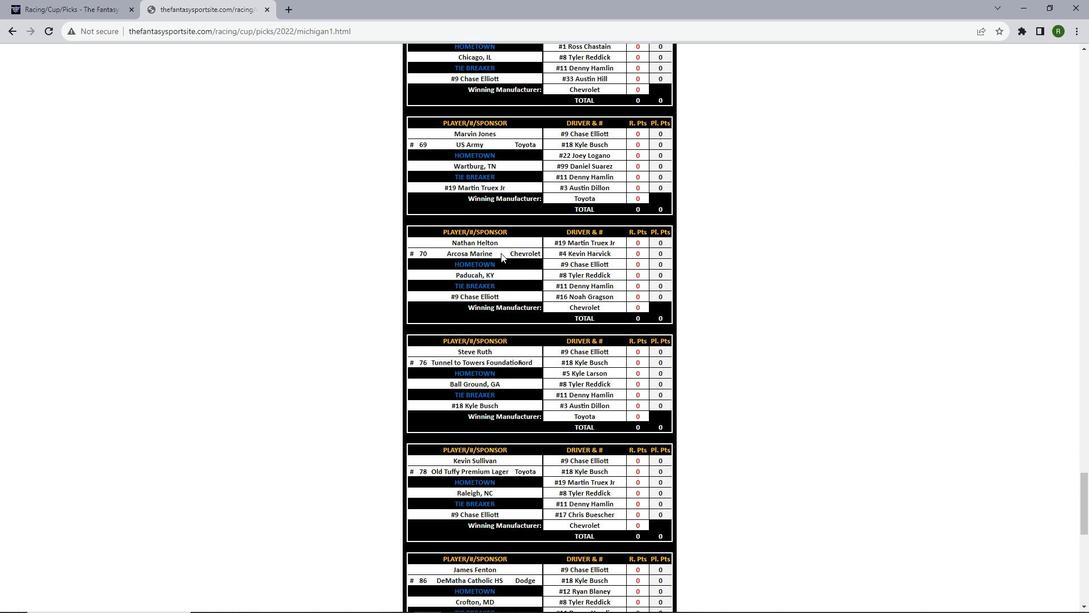 
Action: Mouse scrolled (501, 252) with delta (0, 0)
Screenshot: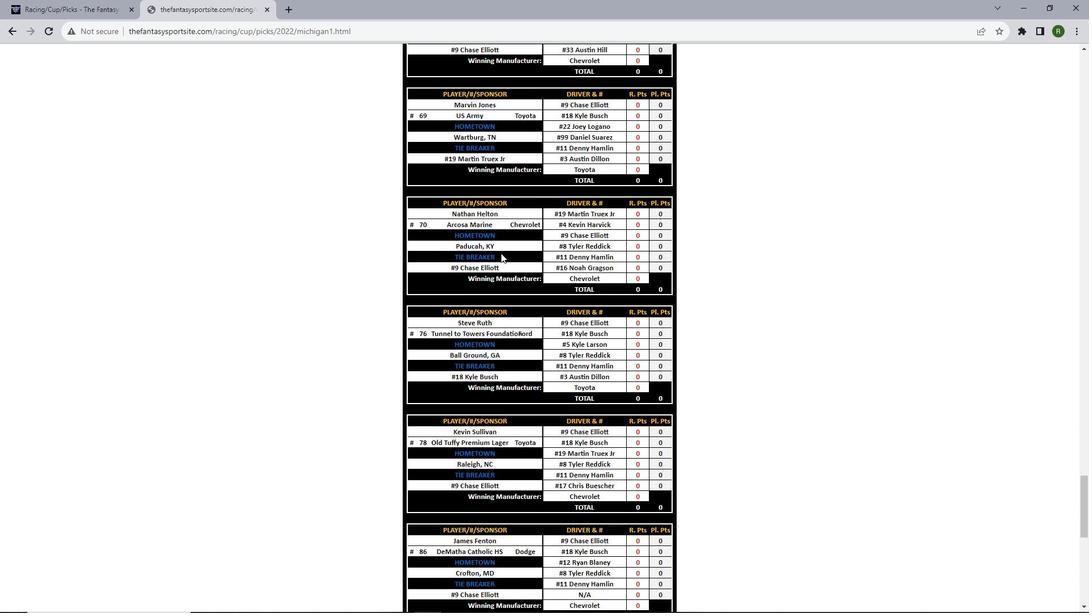 
Action: Mouse scrolled (501, 252) with delta (0, 0)
Screenshot: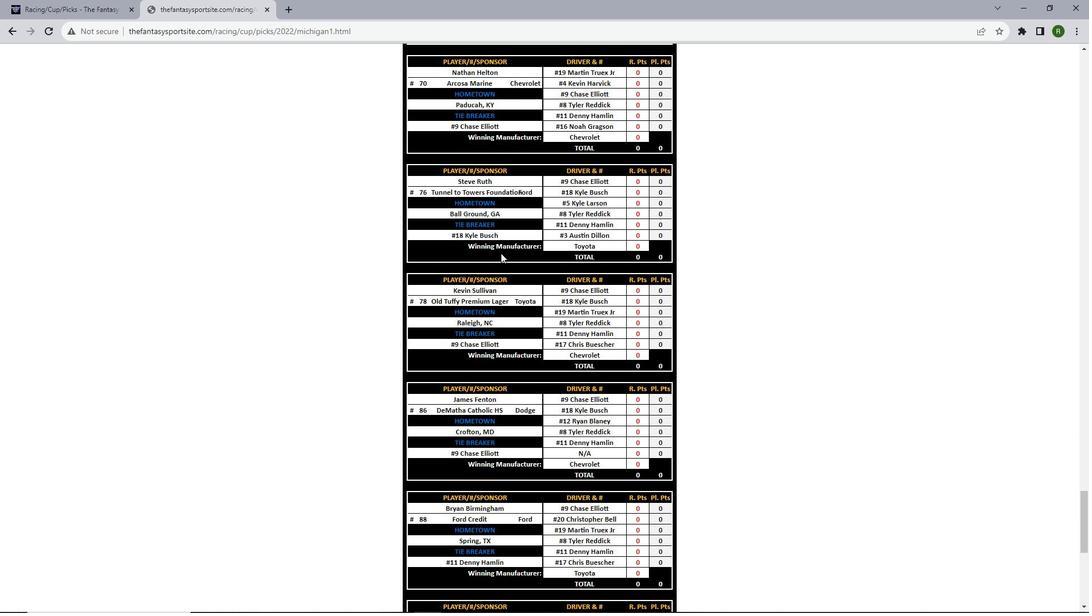 
Action: Mouse scrolled (501, 252) with delta (0, 0)
Screenshot: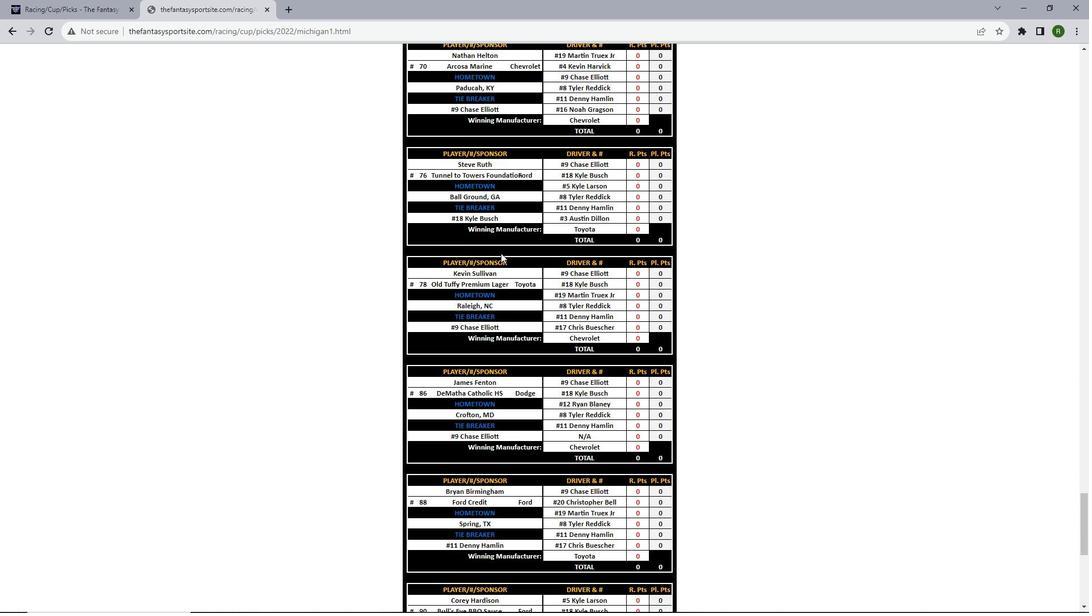 
Action: Mouse scrolled (501, 252) with delta (0, 0)
Screenshot: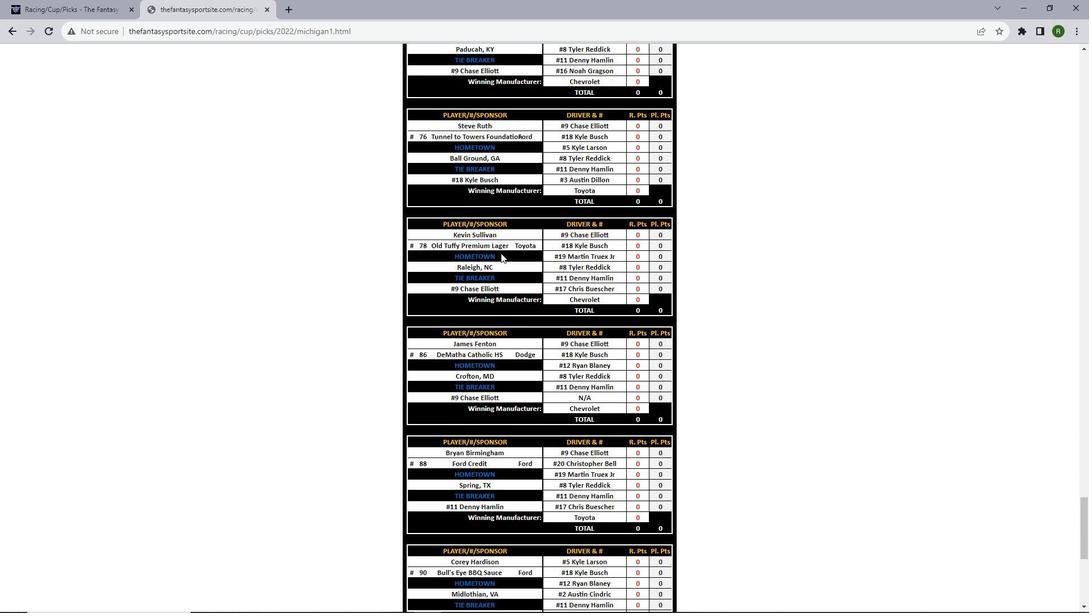 
Action: Mouse scrolled (501, 252) with delta (0, 0)
Screenshot: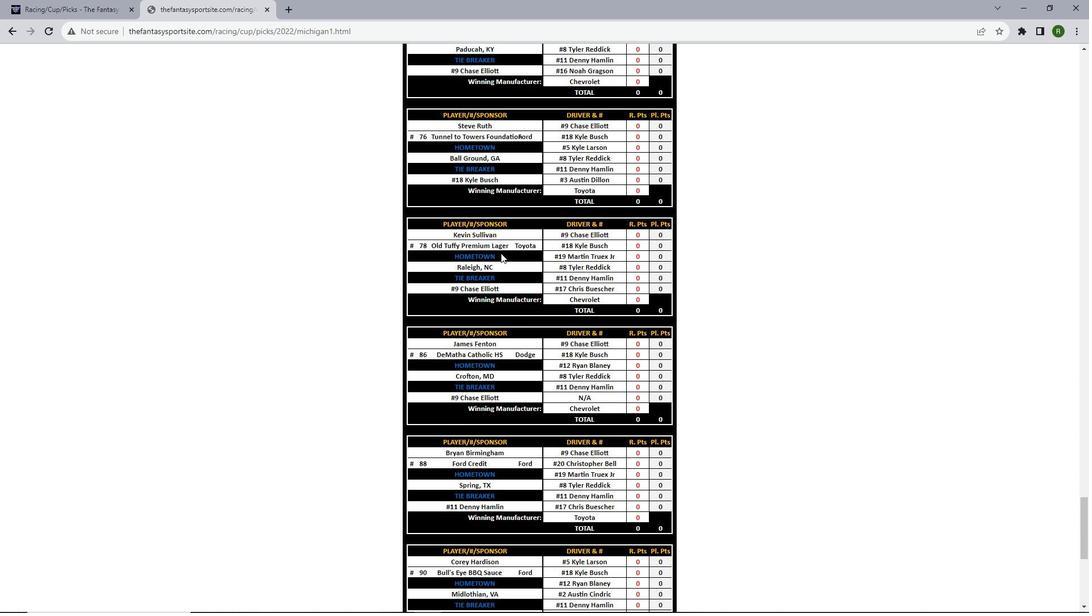 
Action: Mouse scrolled (501, 252) with delta (0, 0)
Screenshot: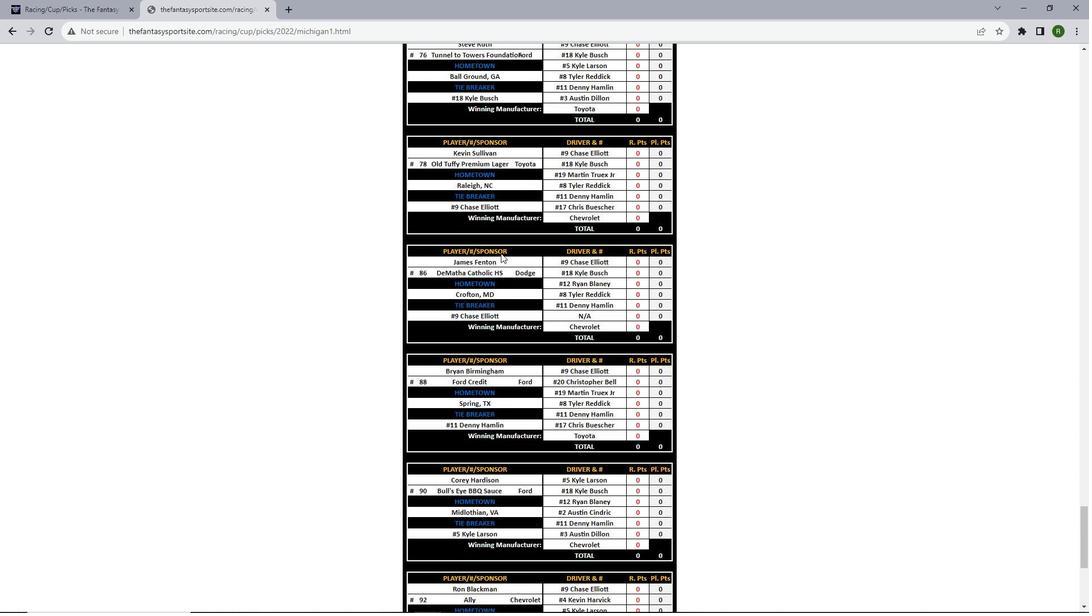 
Action: Mouse scrolled (501, 252) with delta (0, 0)
Screenshot: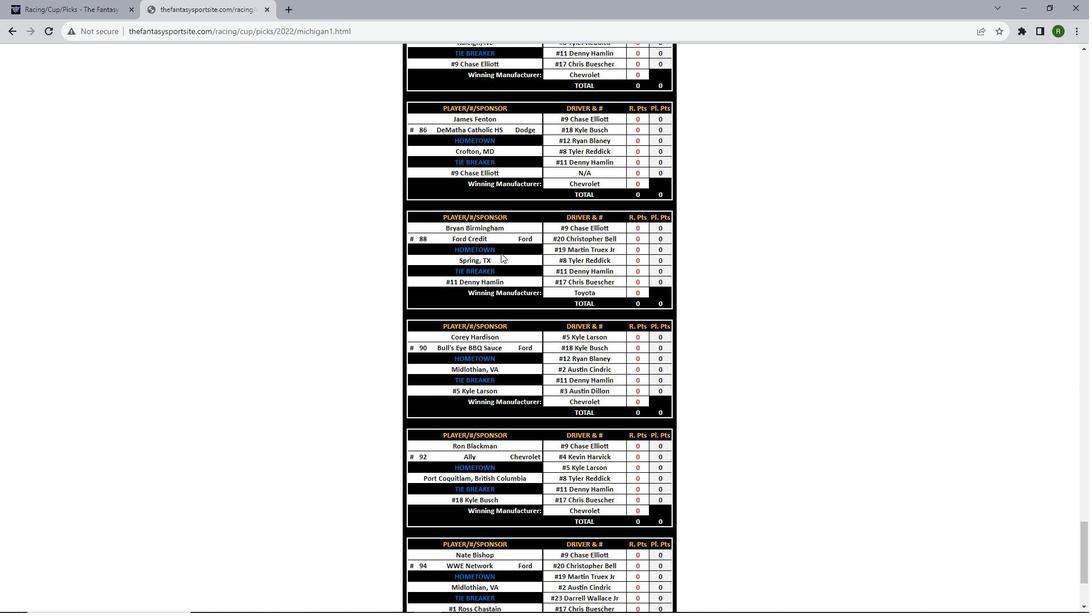 
Action: Mouse scrolled (501, 252) with delta (0, 0)
Screenshot: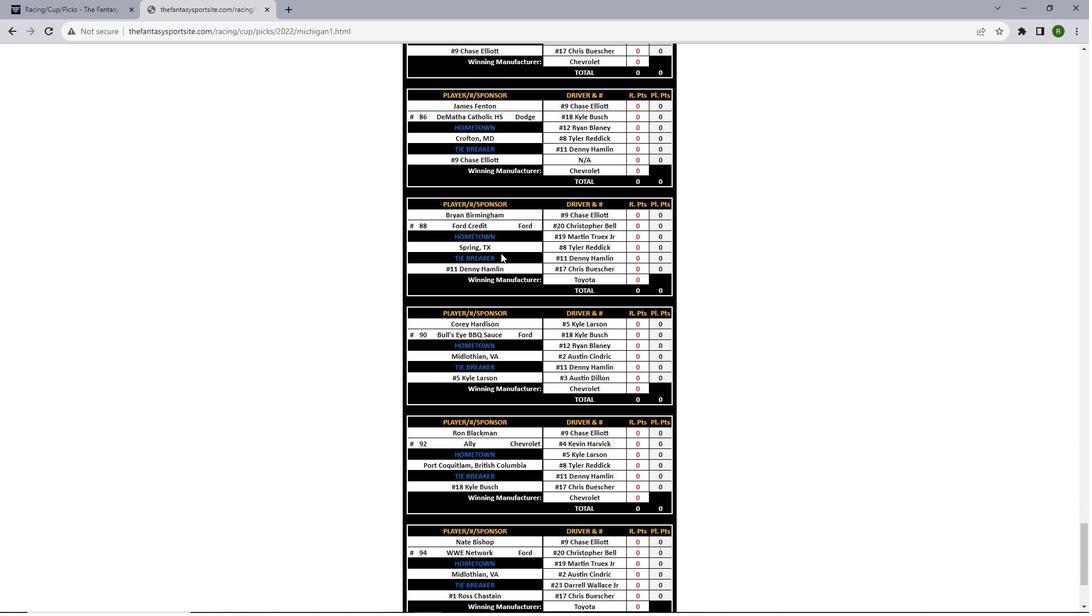
Action: Mouse scrolled (501, 252) with delta (0, 0)
Screenshot: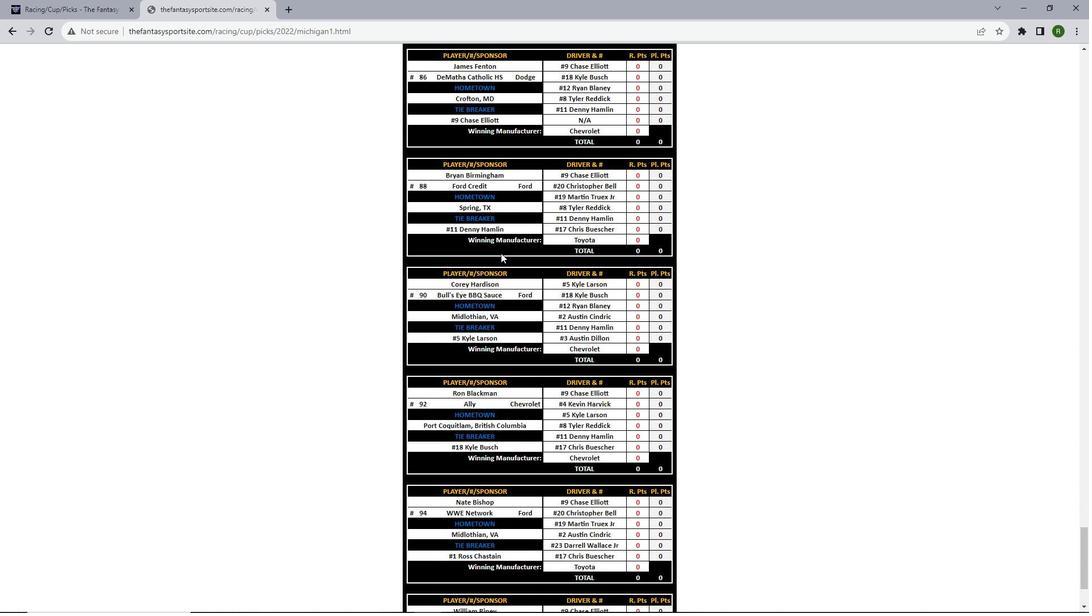 
Action: Mouse scrolled (501, 252) with delta (0, 0)
Screenshot: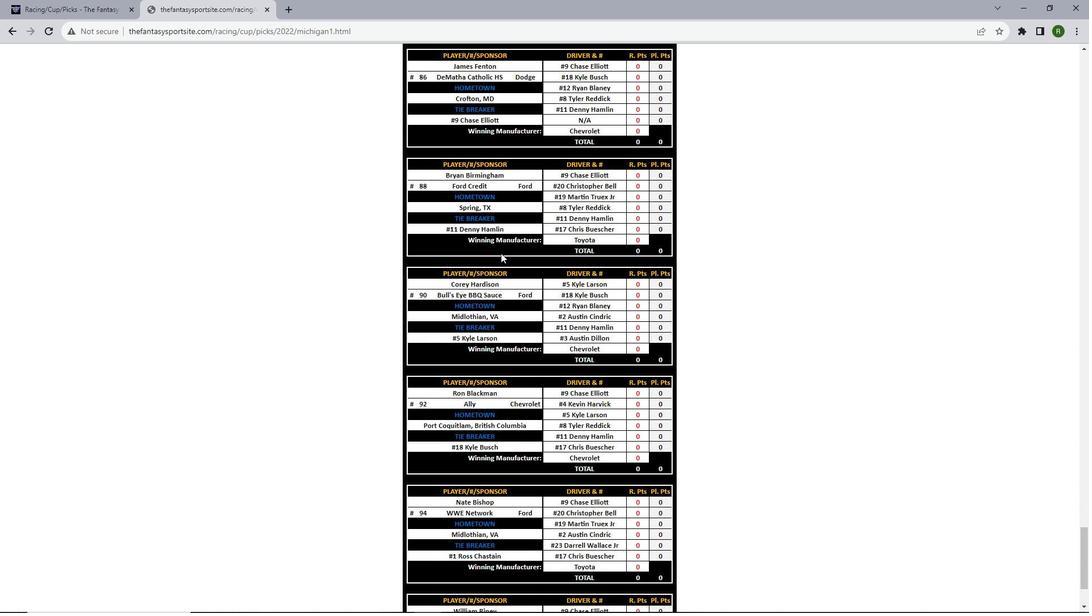 
Action: Mouse scrolled (501, 252) with delta (0, 0)
Screenshot: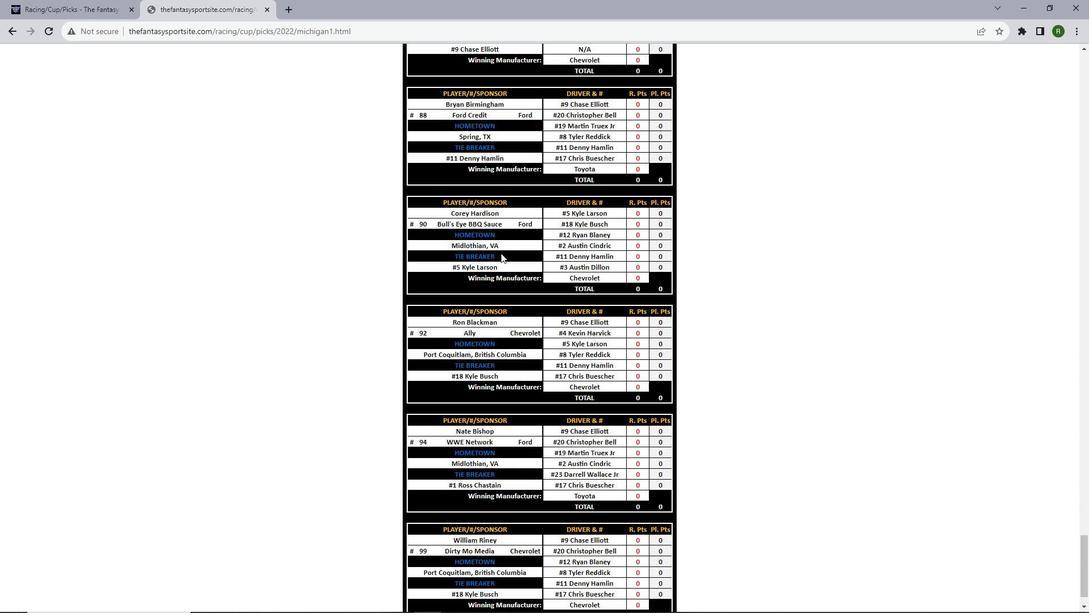 
Action: Mouse scrolled (501, 252) with delta (0, 0)
Screenshot: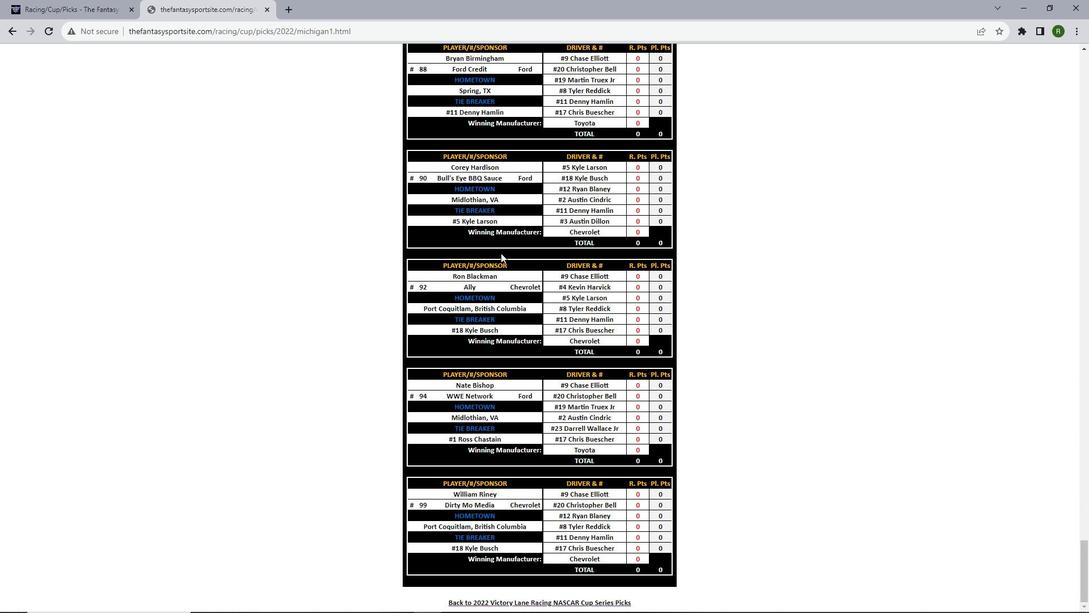 
Action: Mouse scrolled (501, 252) with delta (0, 0)
Screenshot: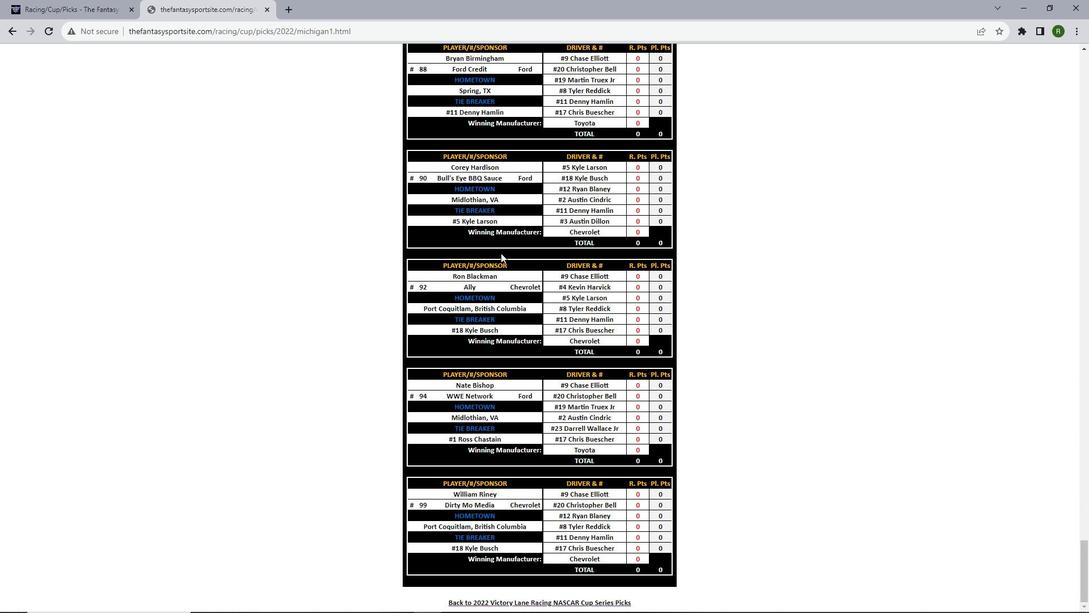 
Action: Mouse scrolled (501, 252) with delta (0, 0)
Screenshot: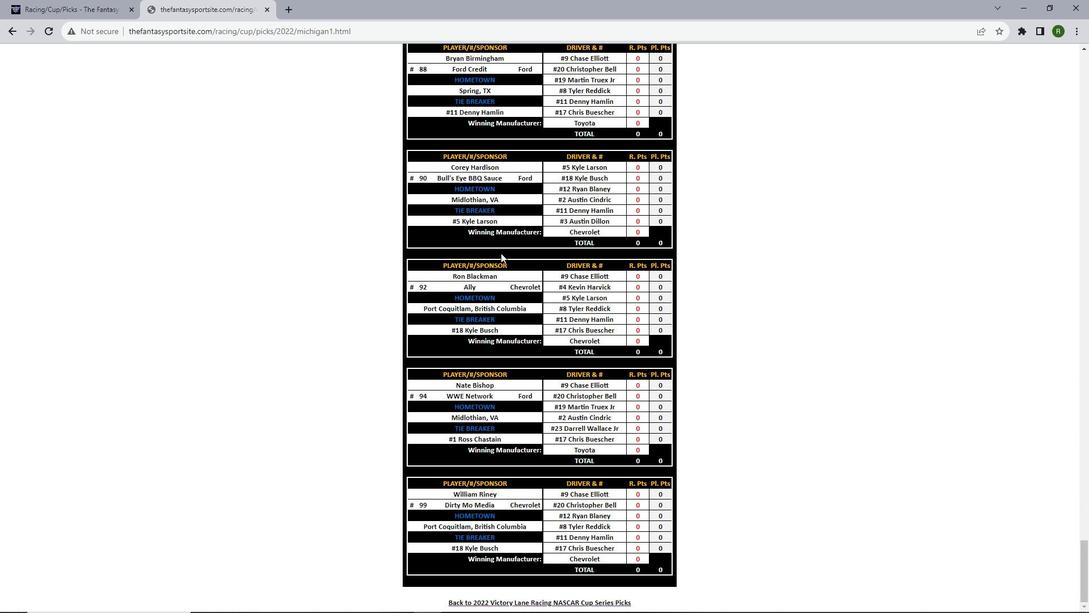 
Action: Mouse scrolled (501, 252) with delta (0, 0)
Screenshot: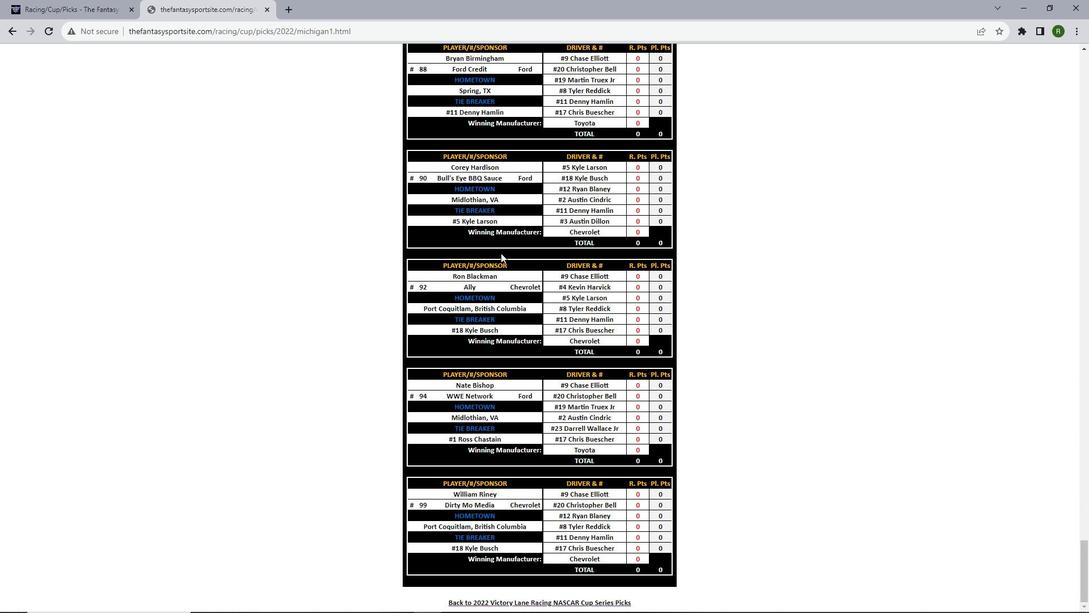
Action: Mouse scrolled (501, 252) with delta (0, 0)
Screenshot: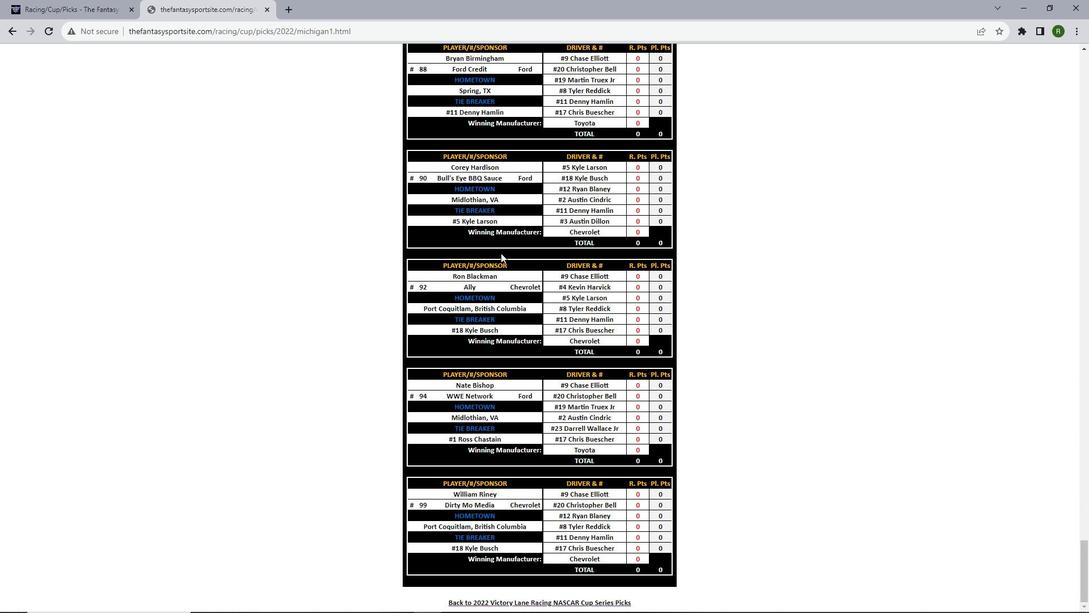 
Action: Mouse scrolled (501, 252) with delta (0, 0)
Screenshot: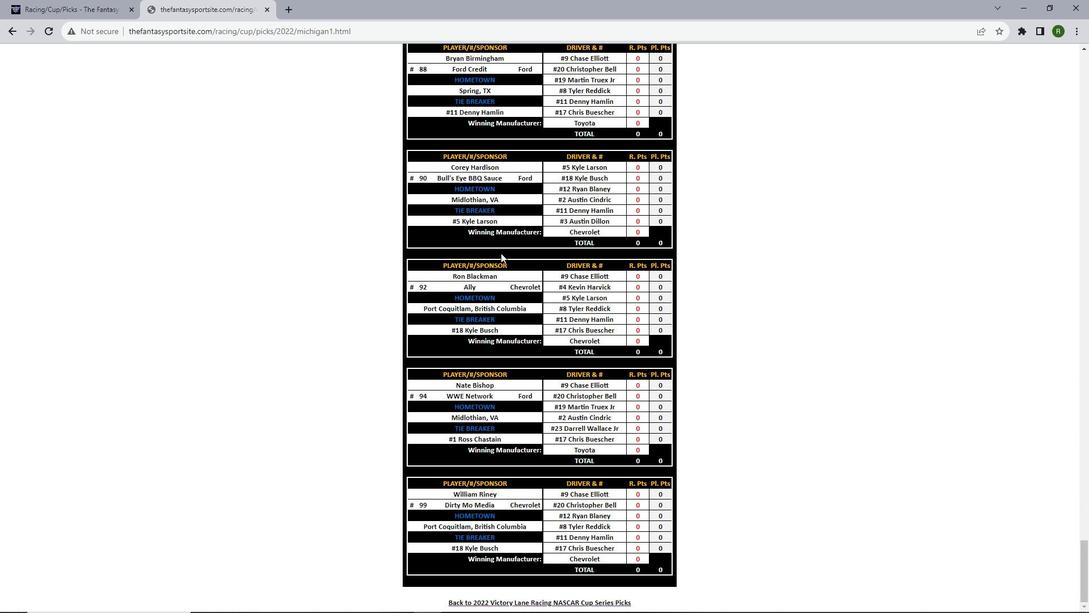 
Action: Mouse scrolled (501, 252) with delta (0, 0)
Screenshot: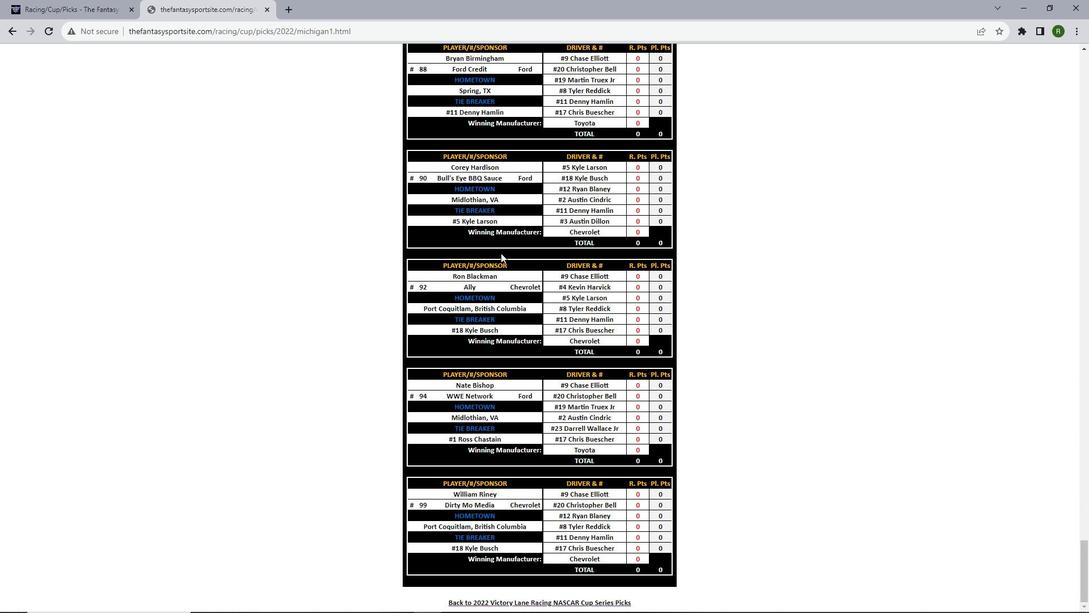 
Action: Mouse scrolled (501, 252) with delta (0, 0)
Screenshot: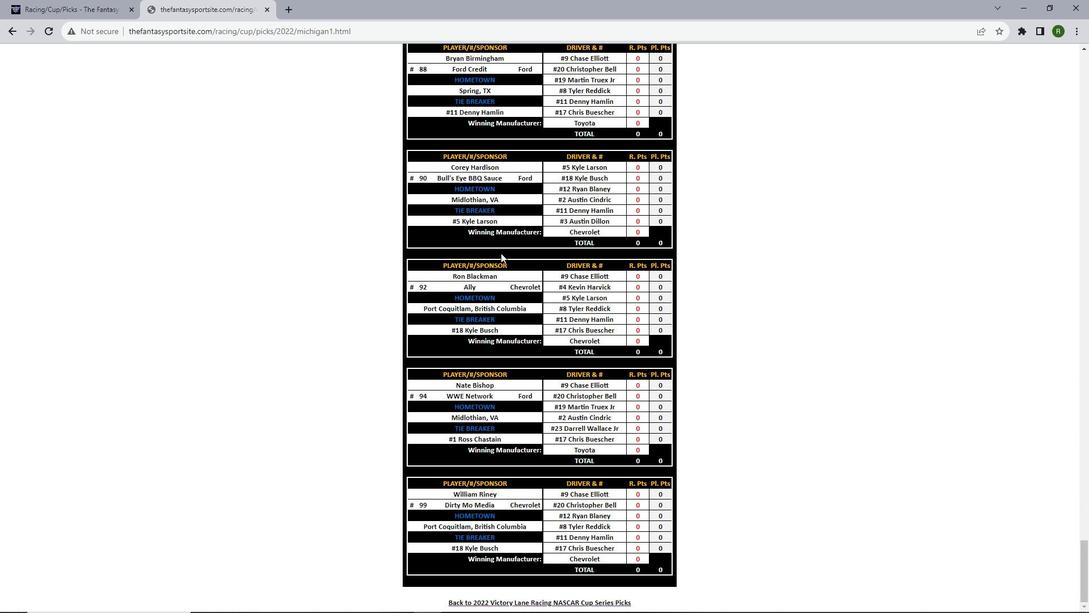 
Action: Mouse scrolled (501, 252) with delta (0, 0)
Screenshot: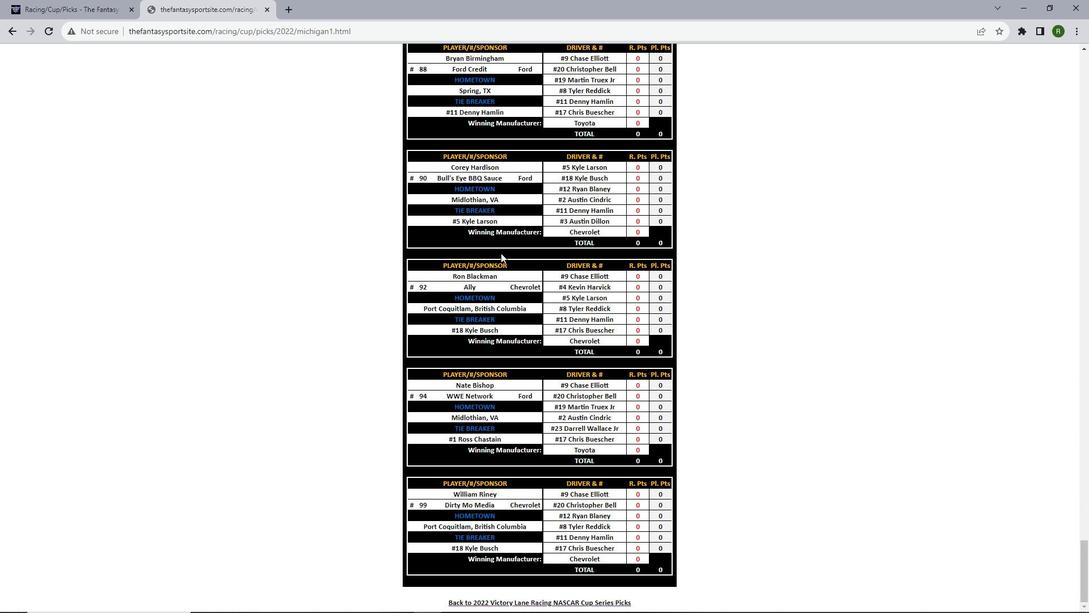 
Action: Mouse scrolled (501, 252) with delta (0, 0)
Screenshot: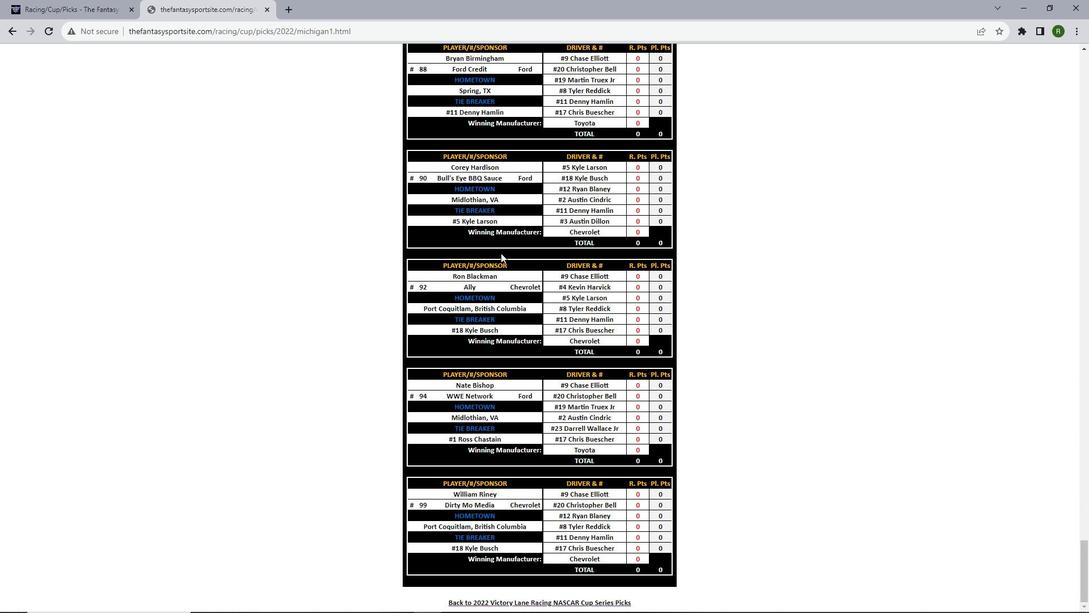 
Action: Mouse scrolled (501, 252) with delta (0, 0)
Screenshot: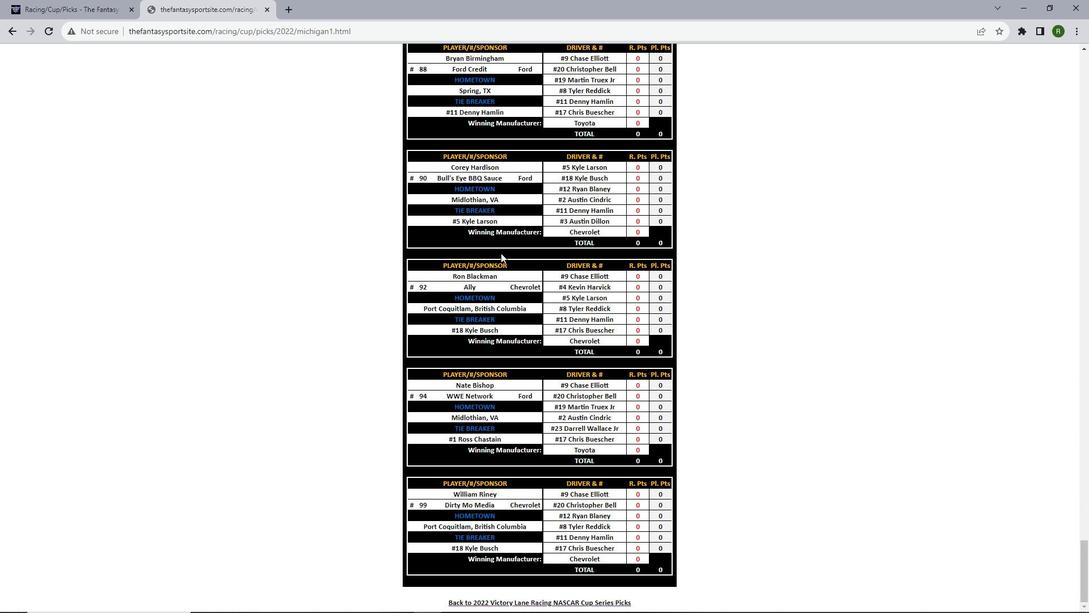 
Action: Mouse scrolled (501, 252) with delta (0, 0)
Screenshot: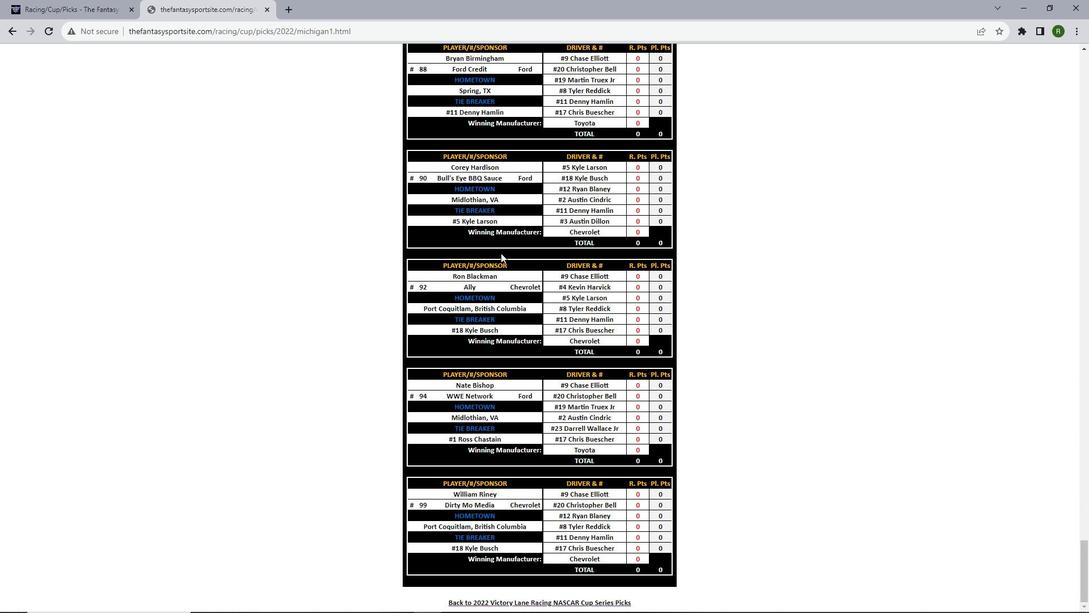 
Action: Mouse scrolled (501, 252) with delta (0, 0)
Screenshot: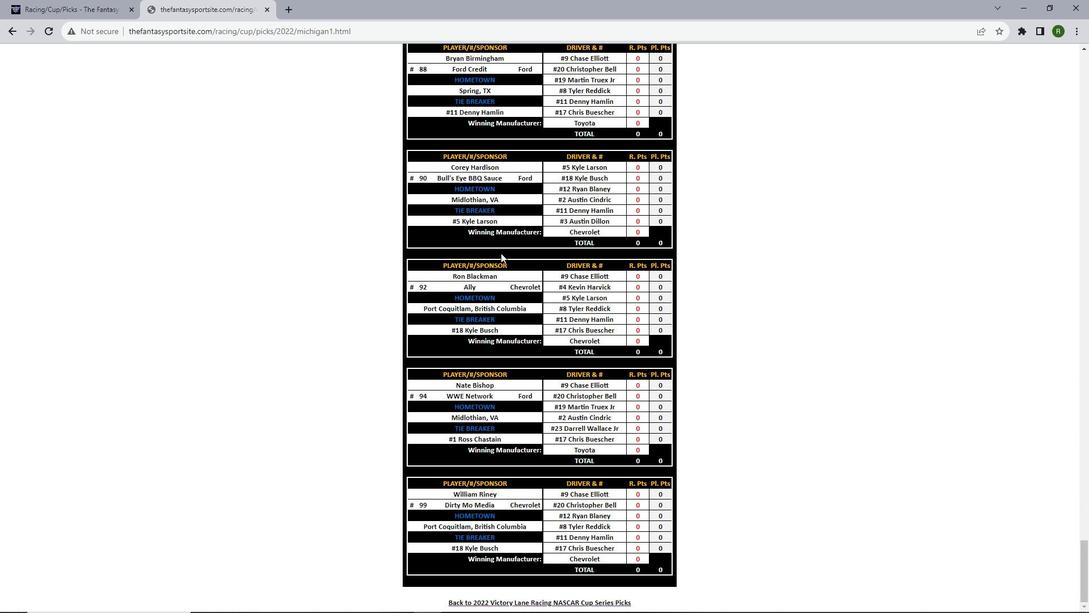 
Action: Mouse scrolled (501, 252) with delta (0, 0)
Screenshot: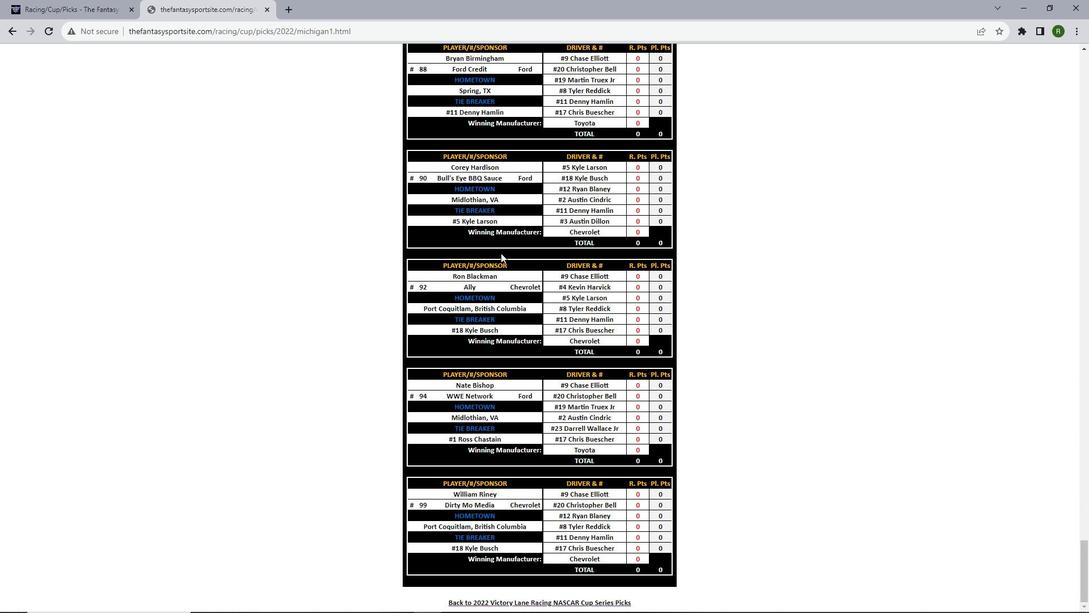 
